 Task: Create a due date automation trigger when advanced on, 2 working days before a card is due add fields without custom field "Resume" set to a date in this month at 11:00 AM.
Action: Mouse moved to (1119, 351)
Screenshot: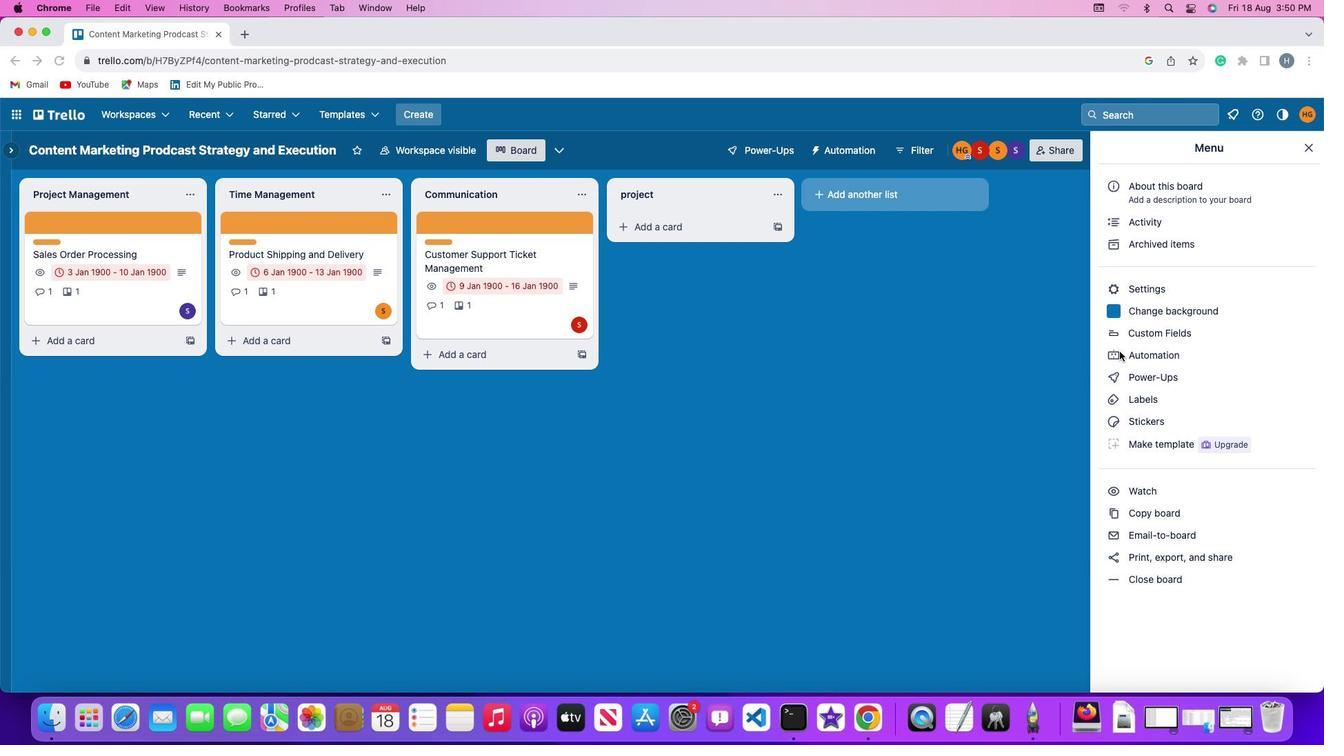 
Action: Mouse pressed left at (1119, 351)
Screenshot: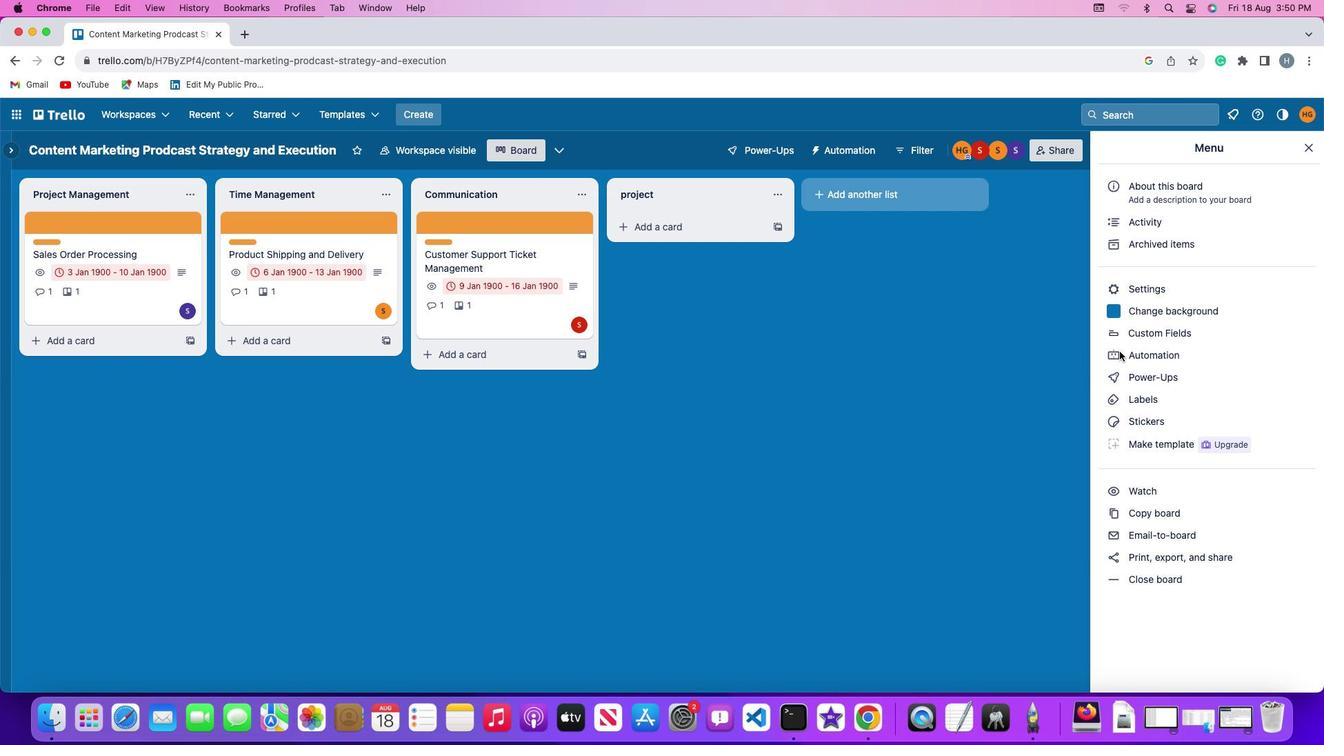 
Action: Mouse moved to (1119, 351)
Screenshot: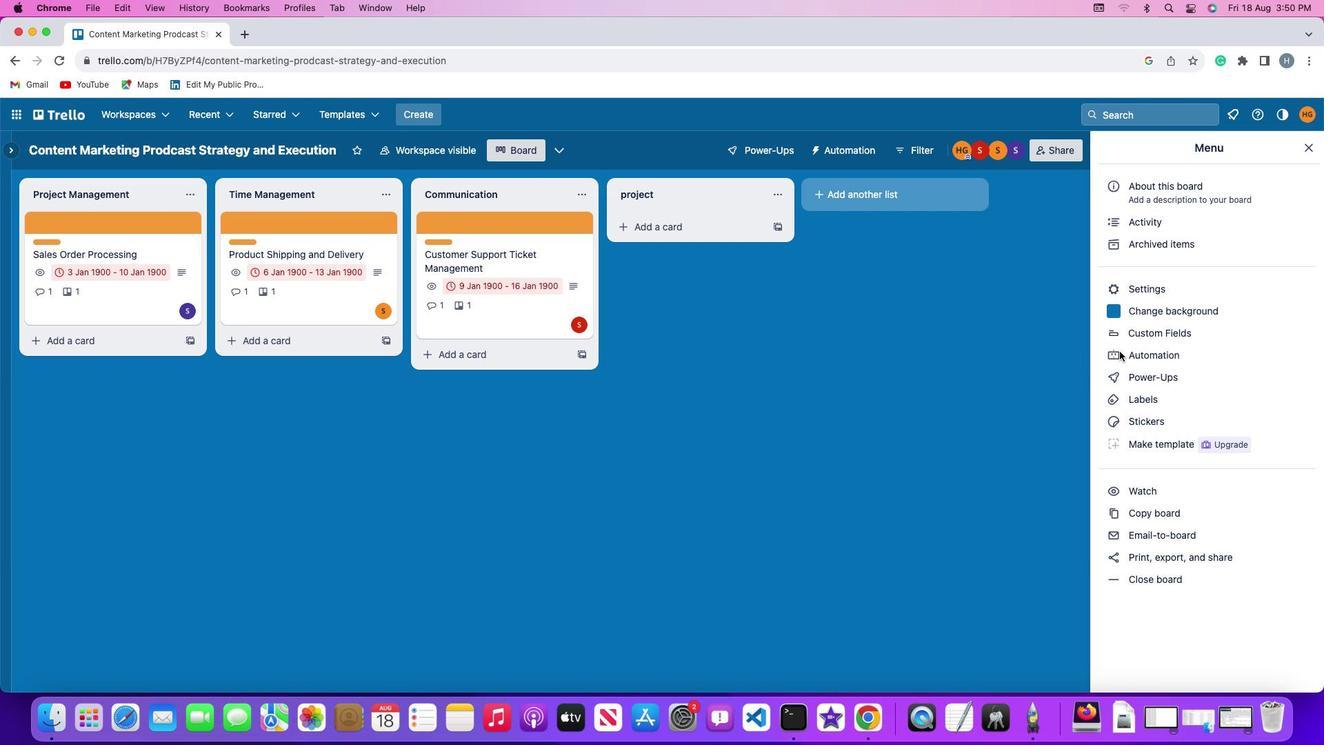 
Action: Mouse pressed left at (1119, 351)
Screenshot: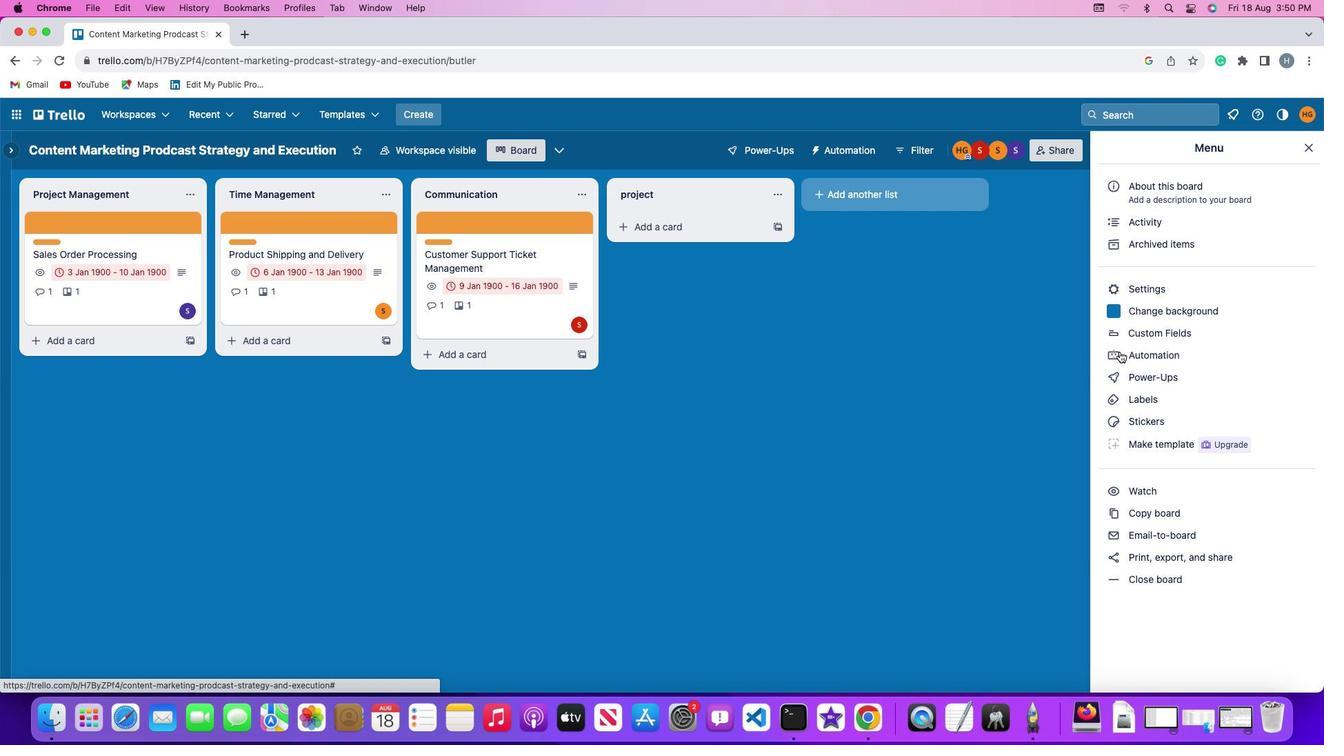 
Action: Mouse moved to (66, 324)
Screenshot: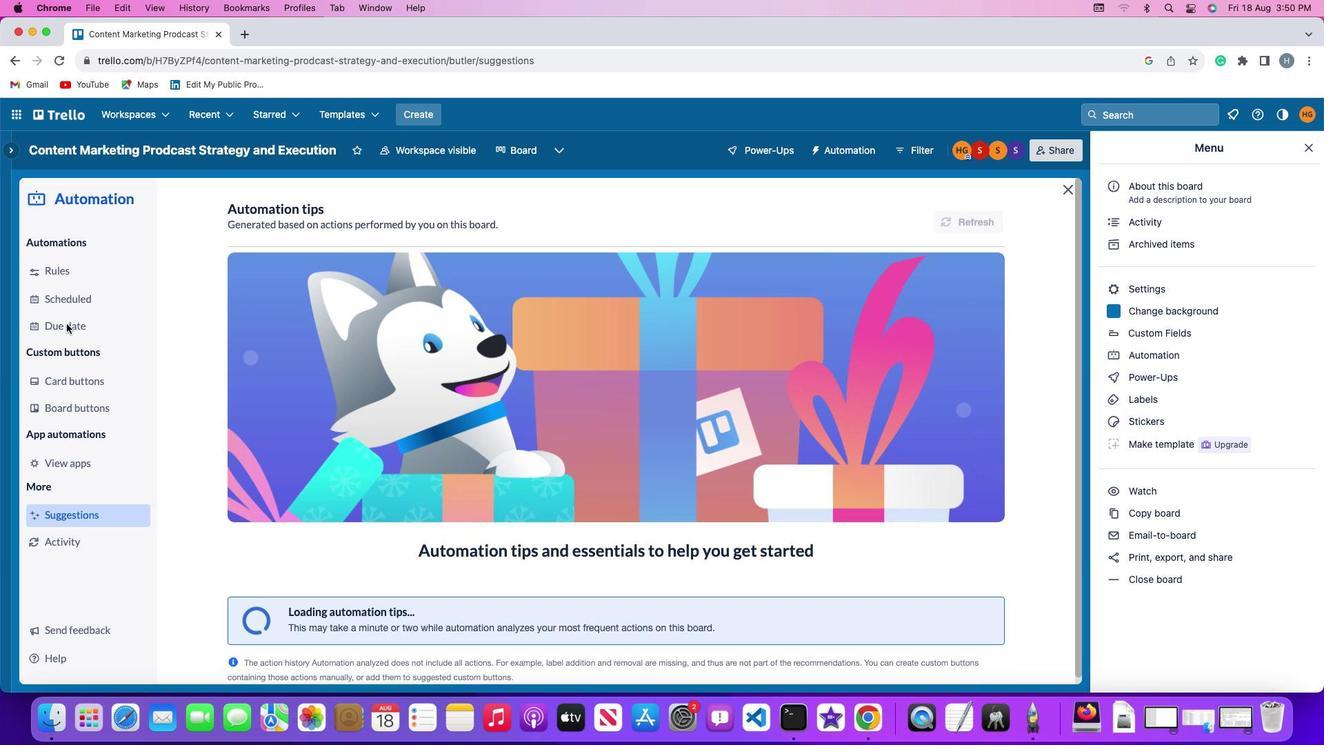 
Action: Mouse pressed left at (66, 324)
Screenshot: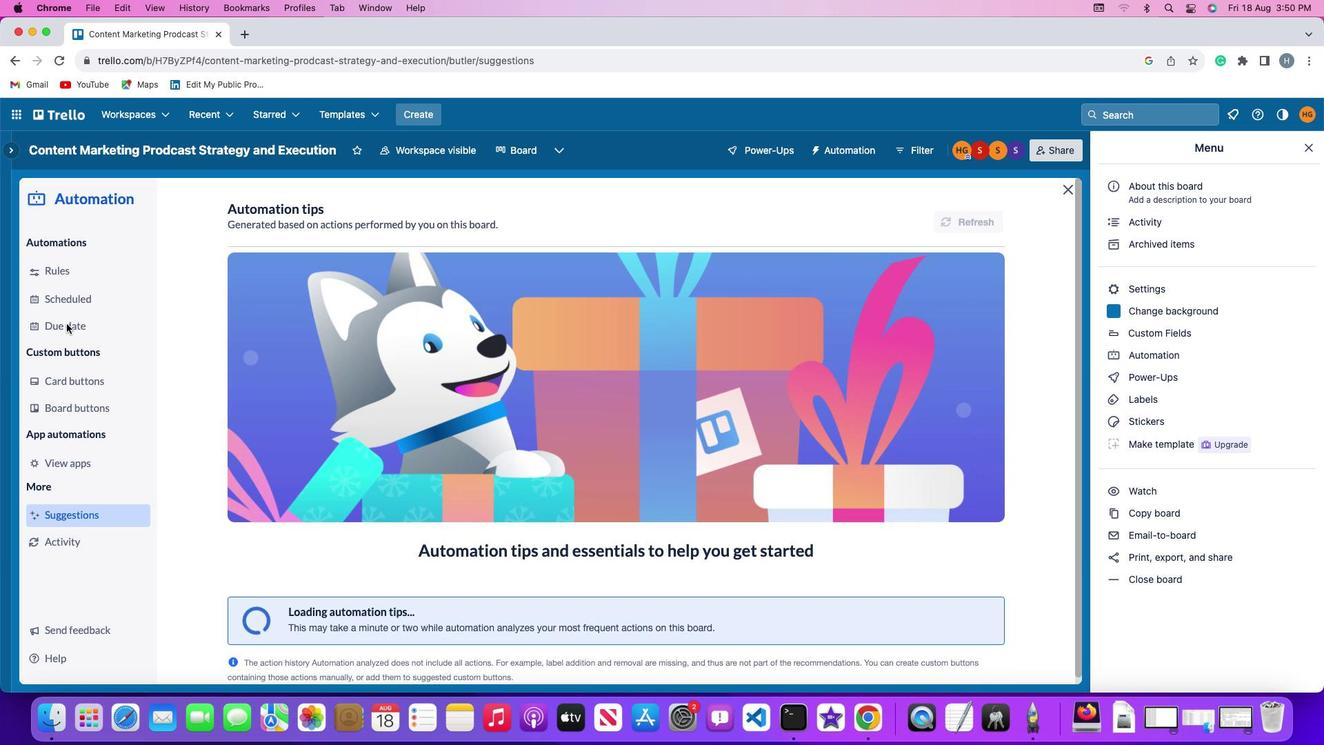 
Action: Mouse moved to (927, 213)
Screenshot: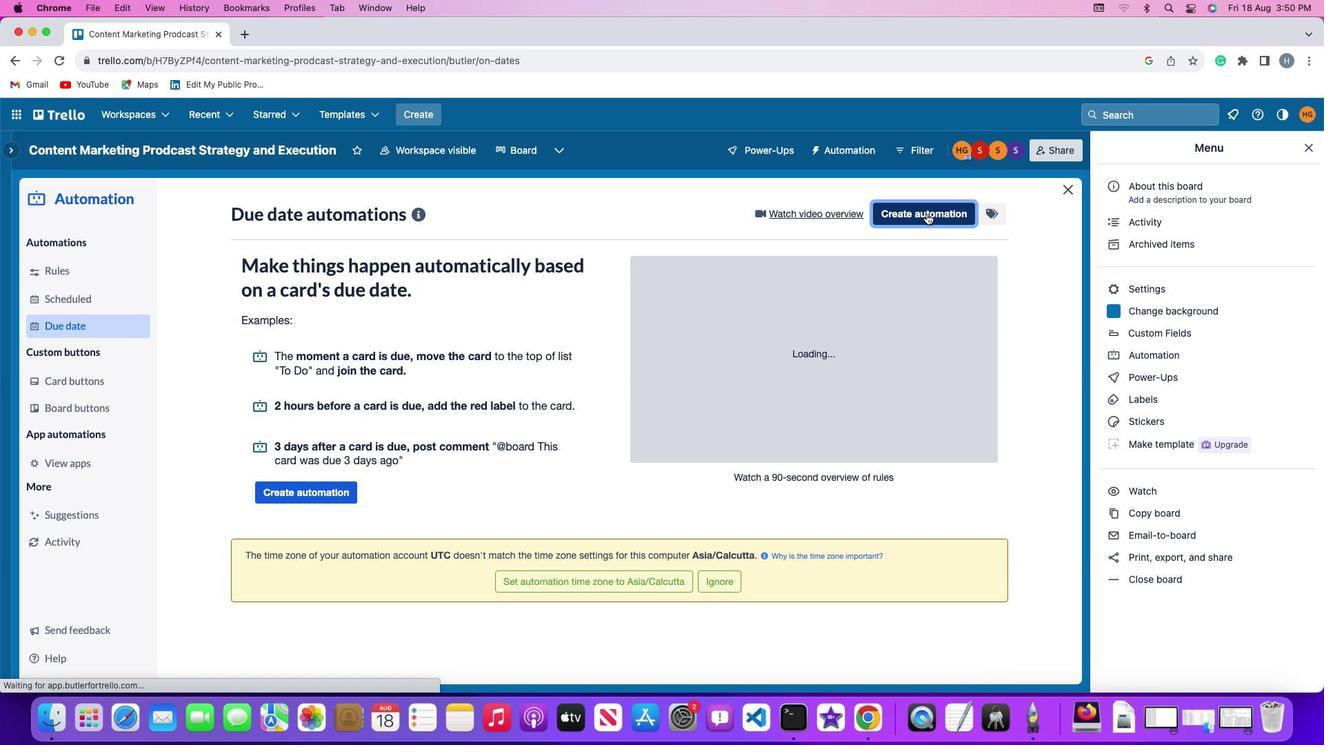 
Action: Mouse pressed left at (927, 213)
Screenshot: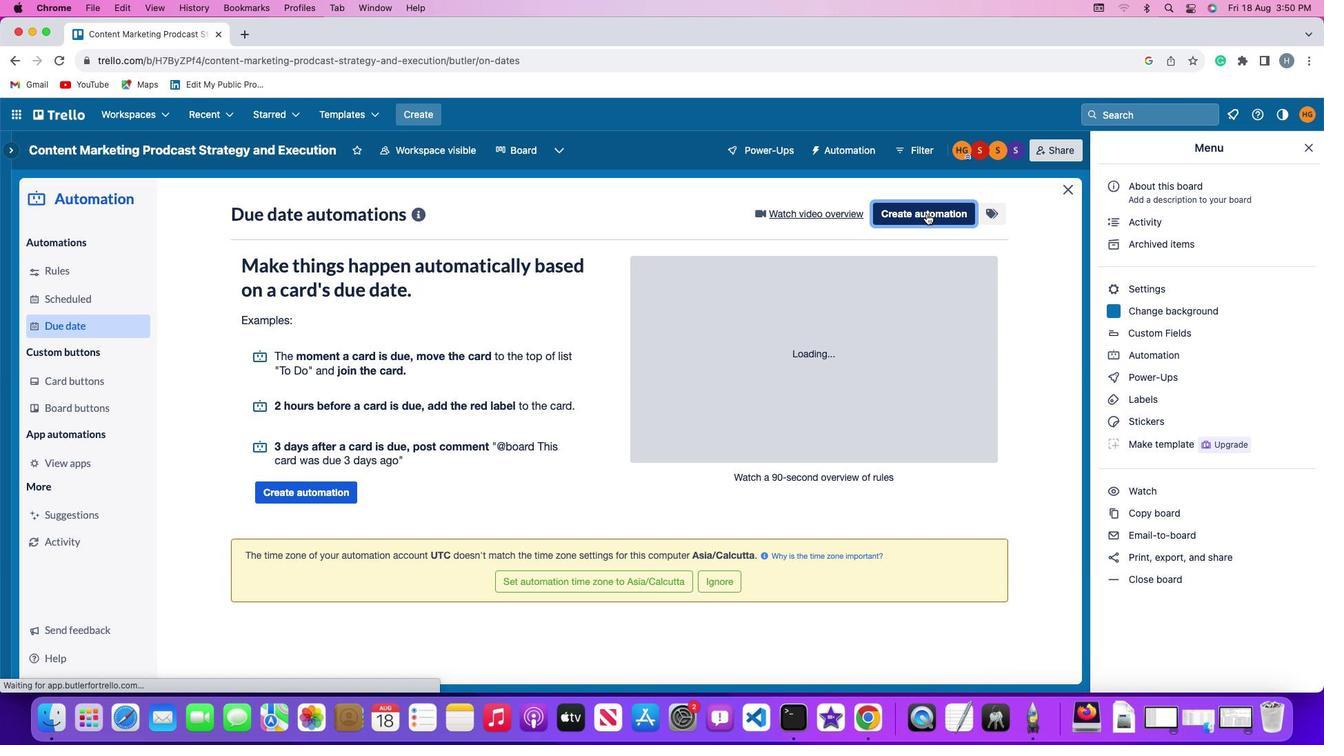 
Action: Mouse moved to (277, 350)
Screenshot: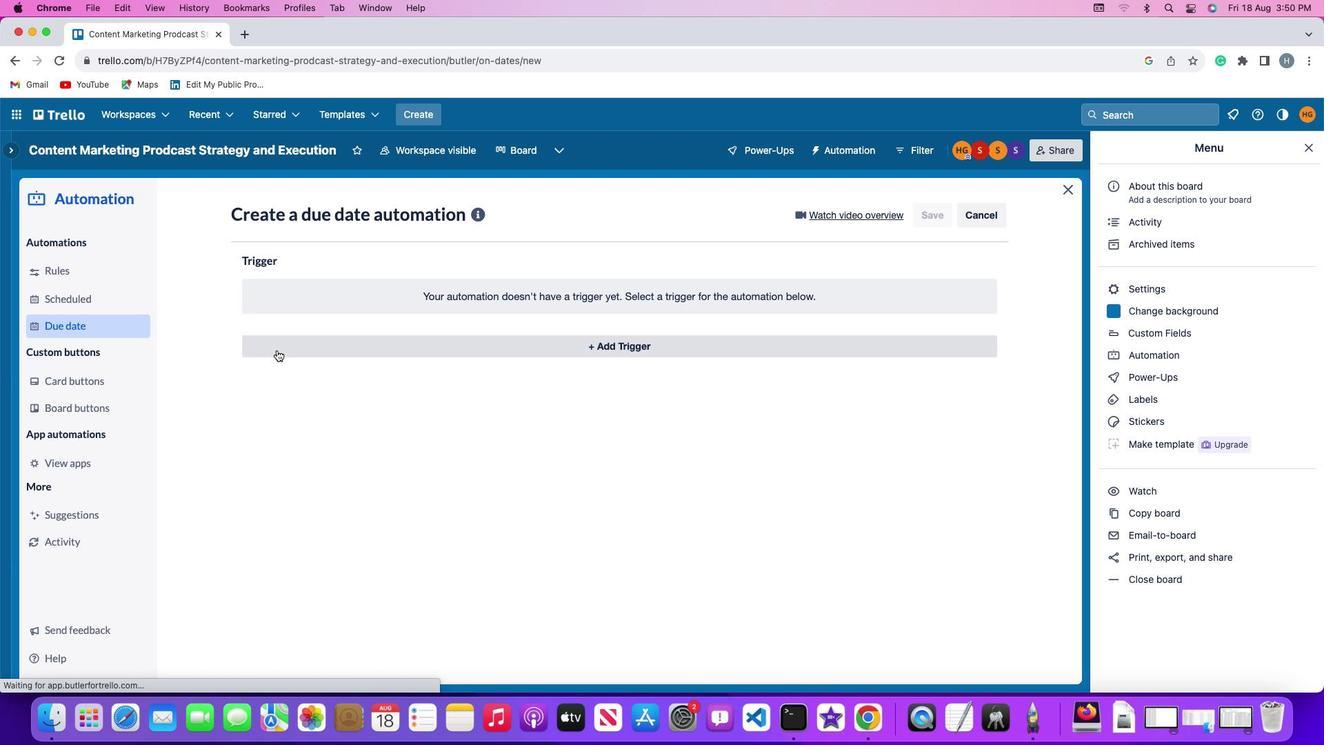 
Action: Mouse pressed left at (277, 350)
Screenshot: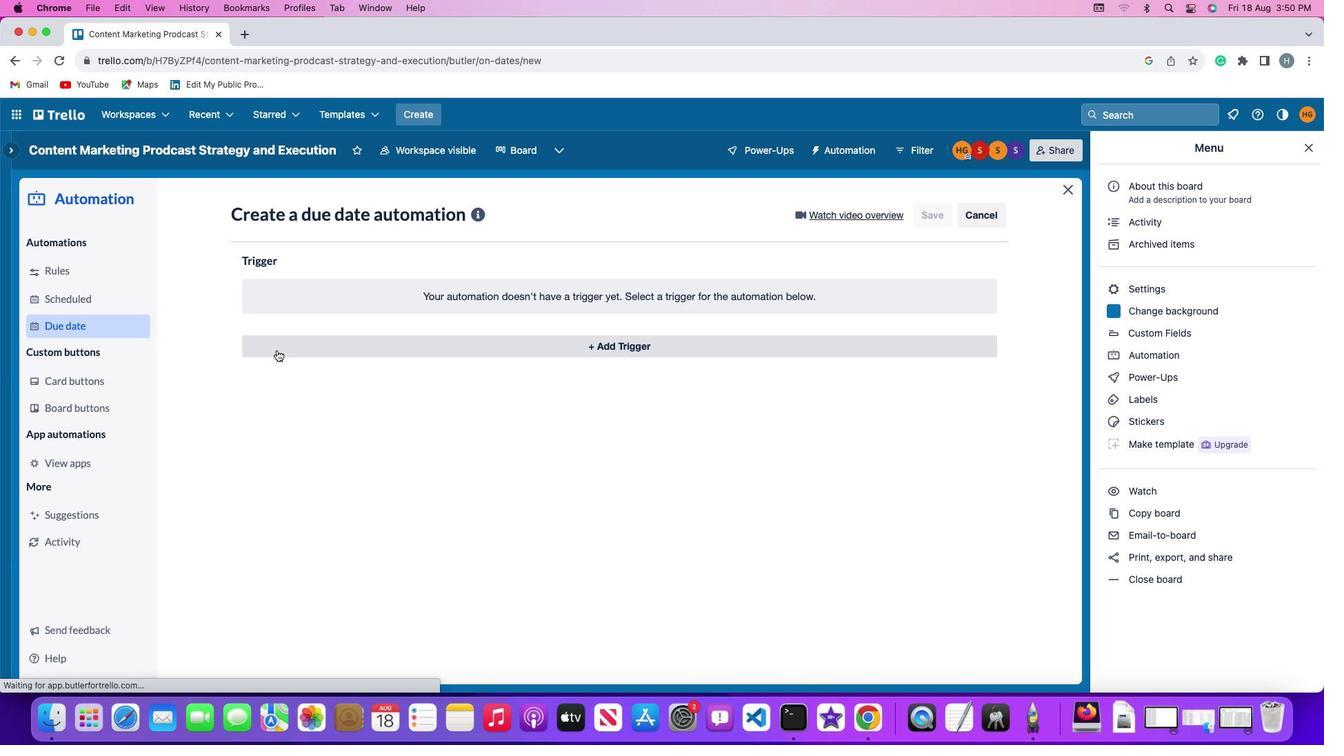 
Action: Mouse moved to (271, 560)
Screenshot: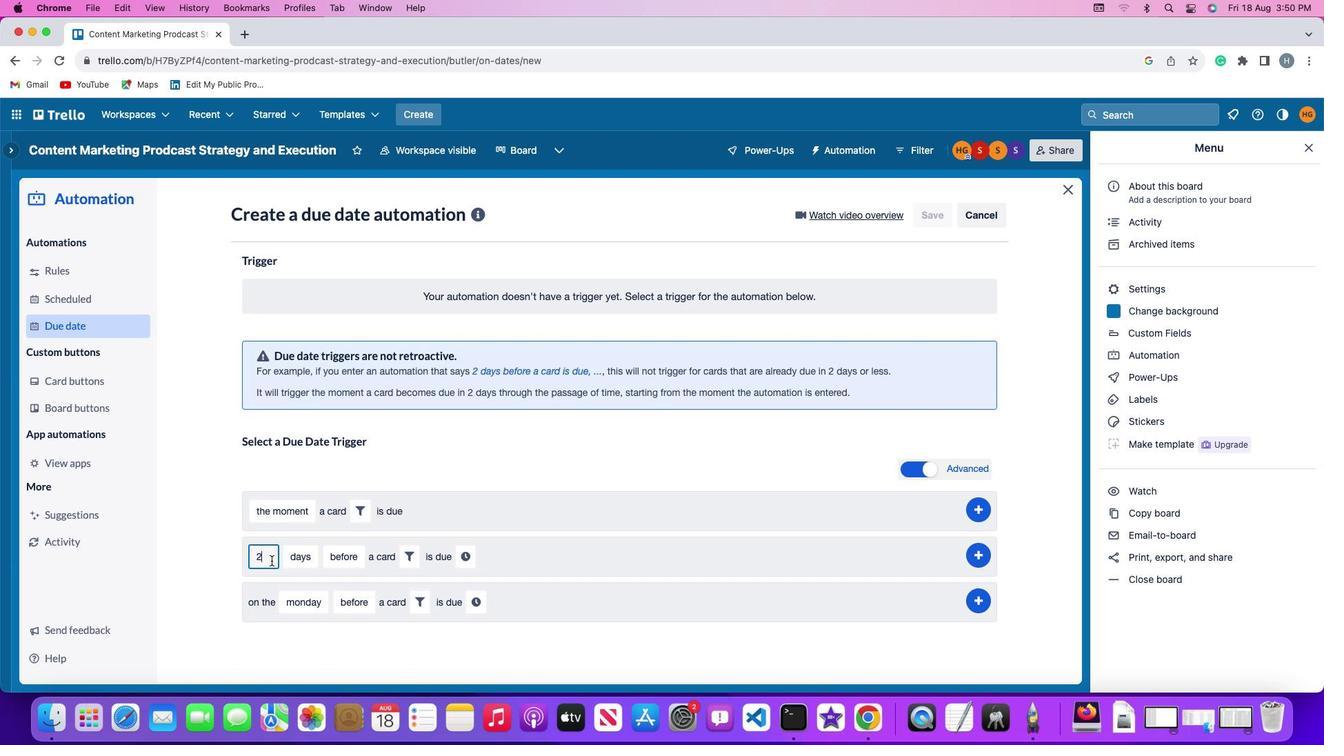 
Action: Mouse pressed left at (271, 560)
Screenshot: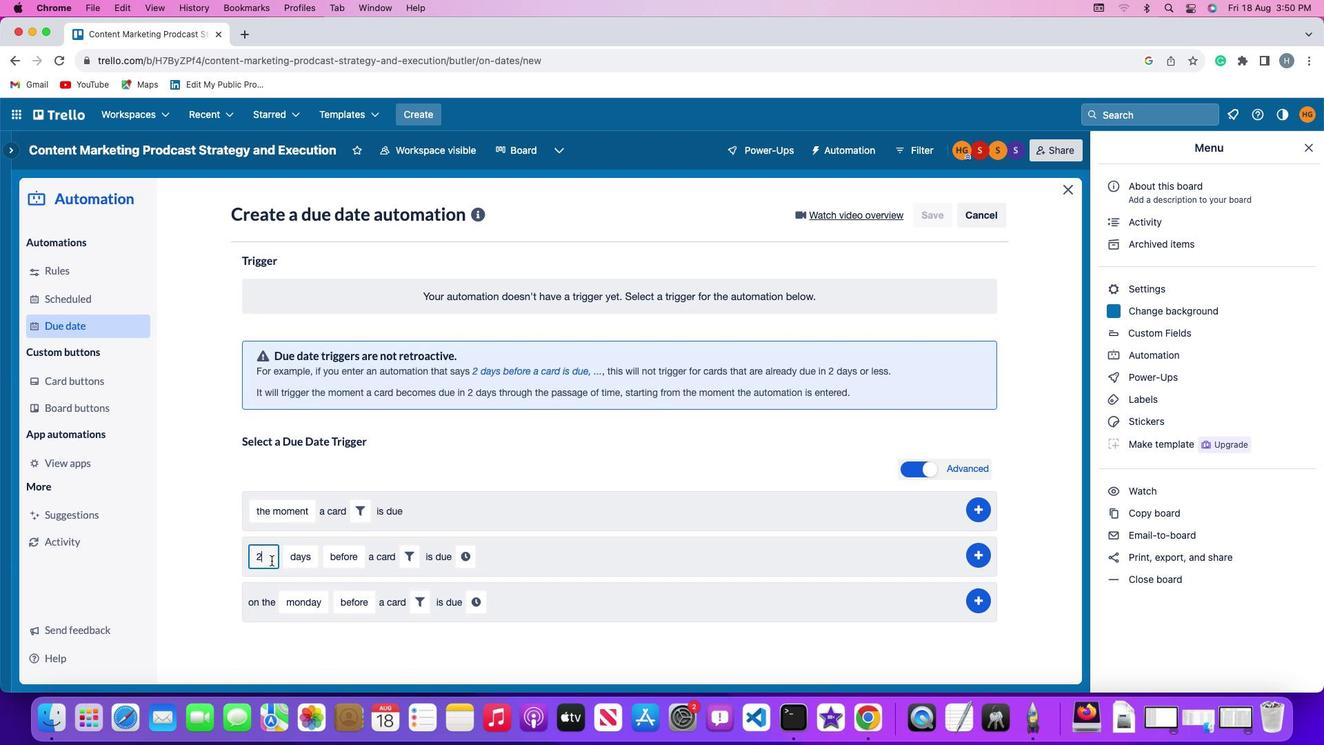 
Action: Key pressed Key.backspace'2'
Screenshot: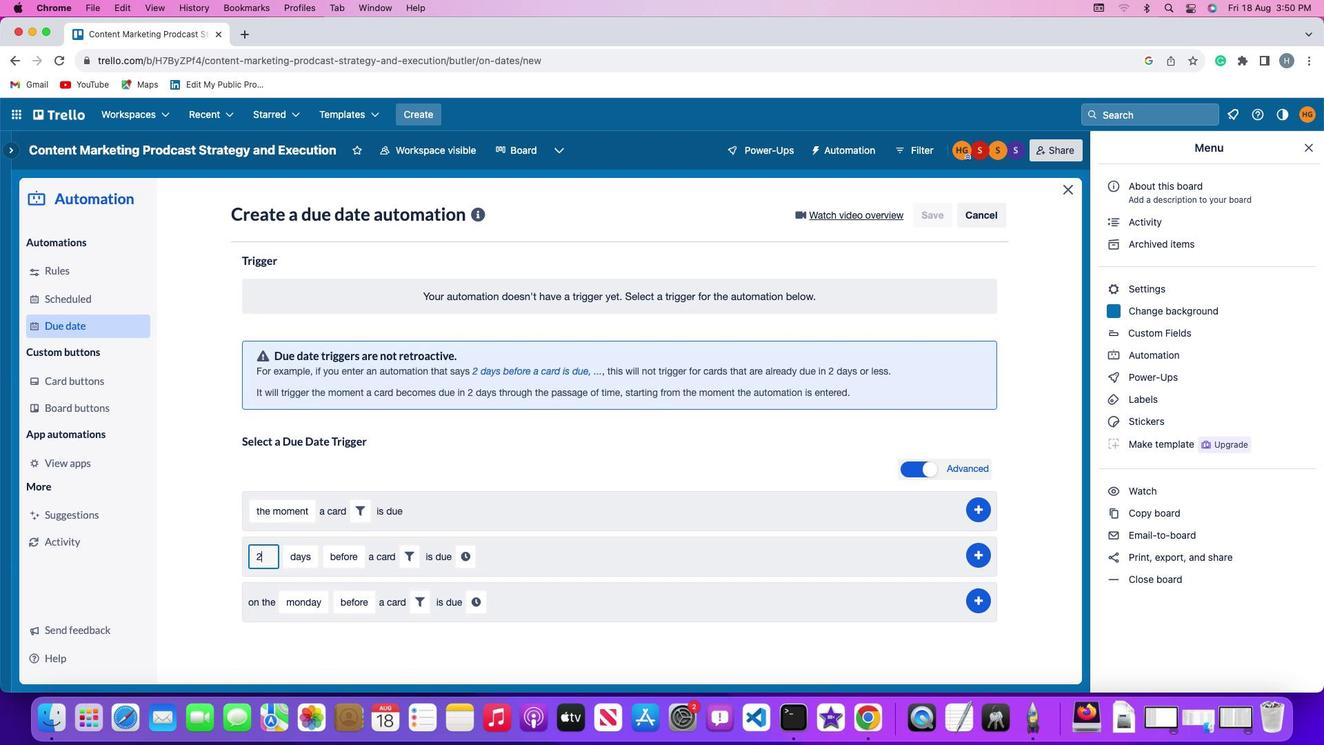 
Action: Mouse moved to (297, 558)
Screenshot: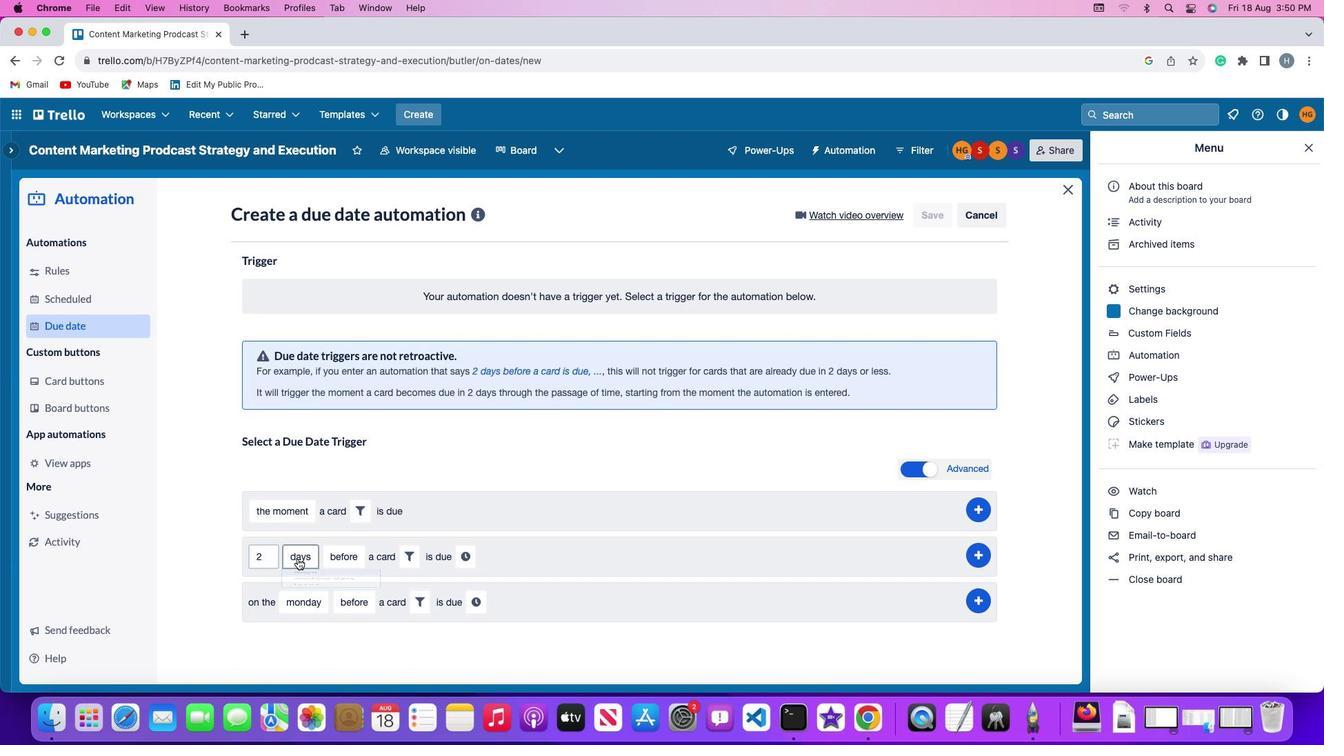 
Action: Mouse pressed left at (297, 558)
Screenshot: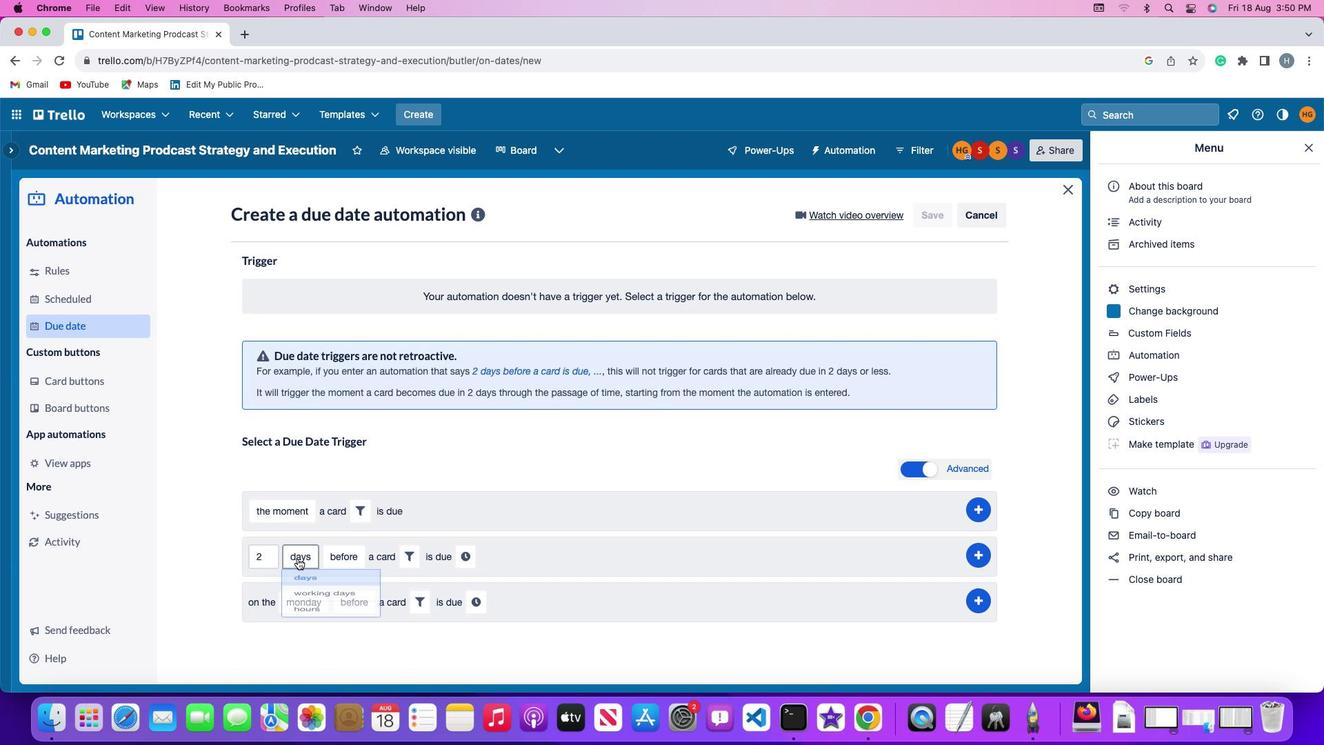 
Action: Mouse moved to (313, 609)
Screenshot: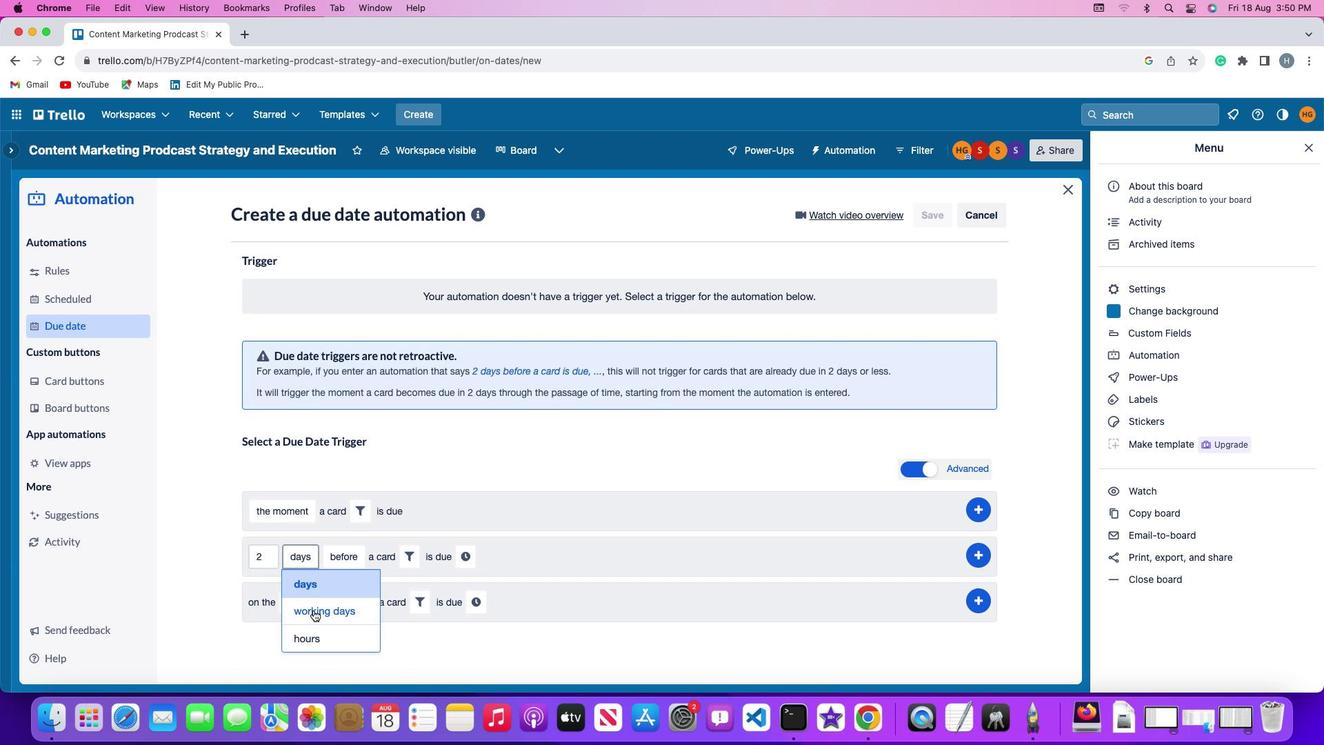 
Action: Mouse pressed left at (313, 609)
Screenshot: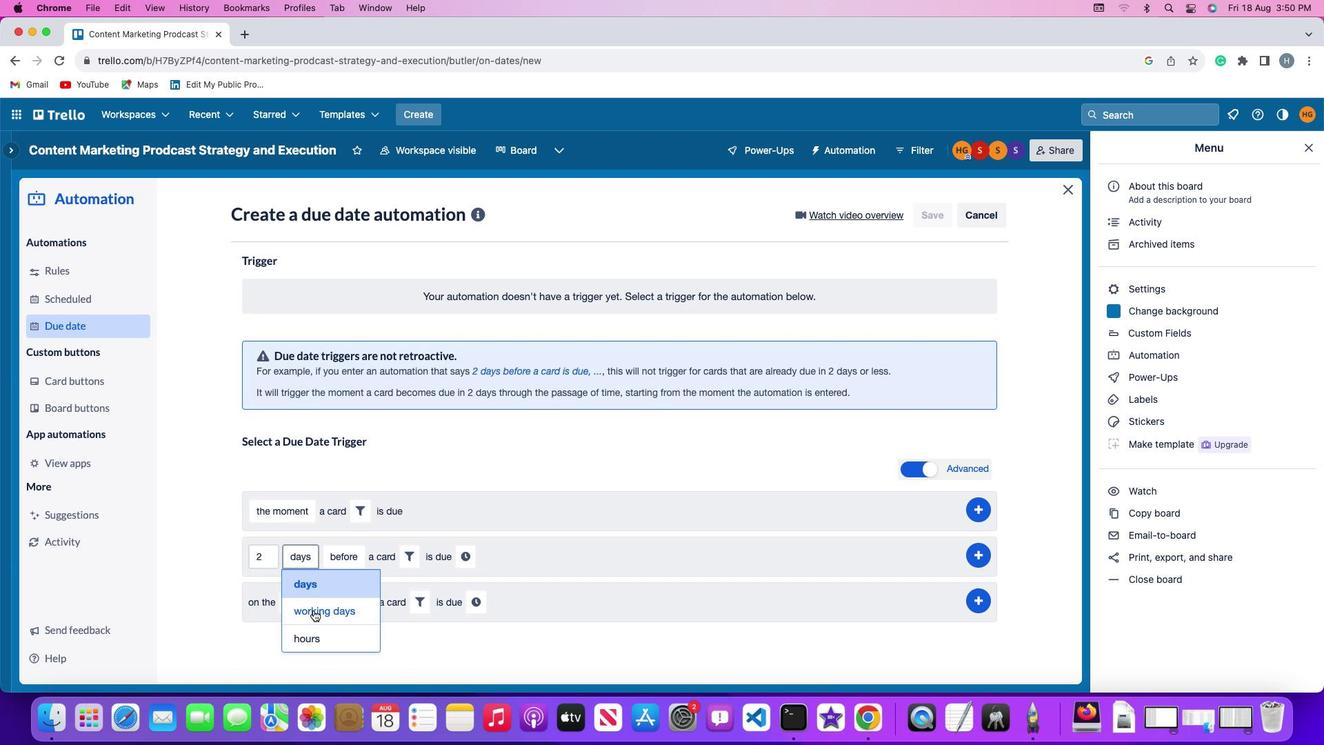 
Action: Mouse moved to (381, 551)
Screenshot: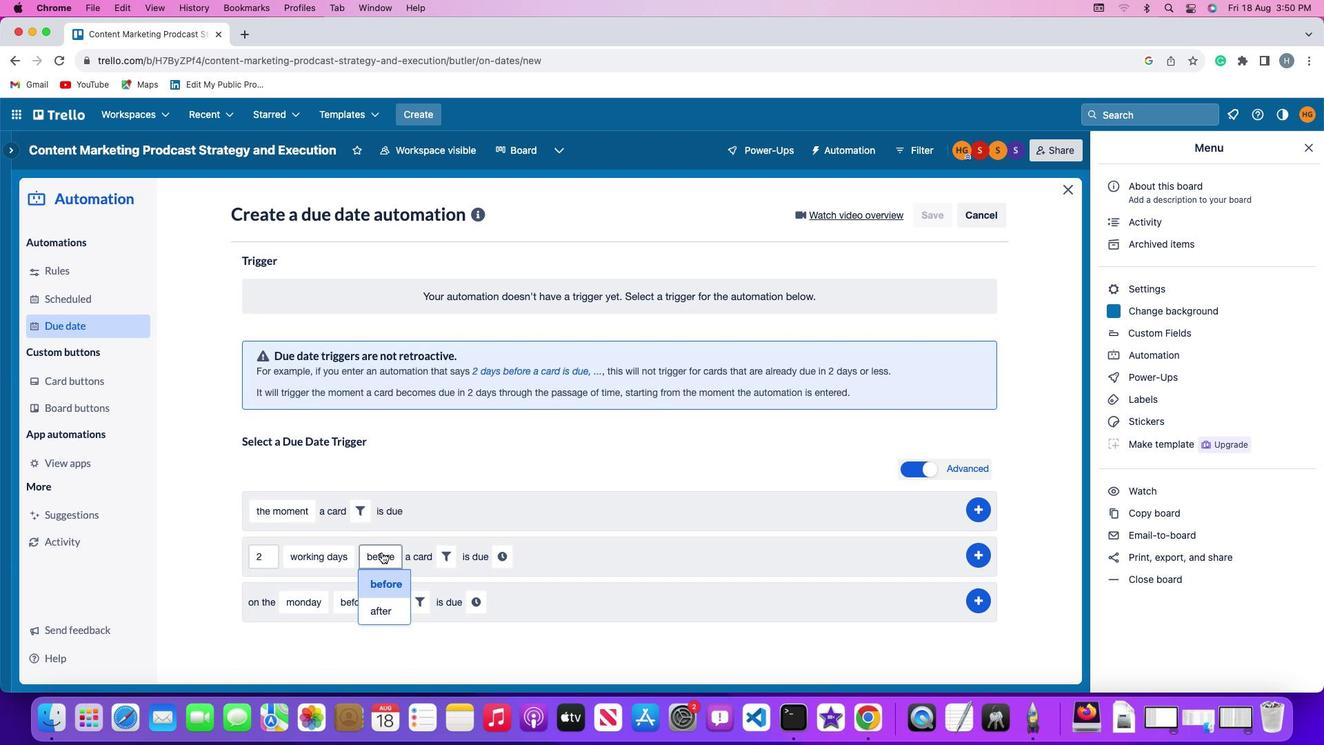 
Action: Mouse pressed left at (381, 551)
Screenshot: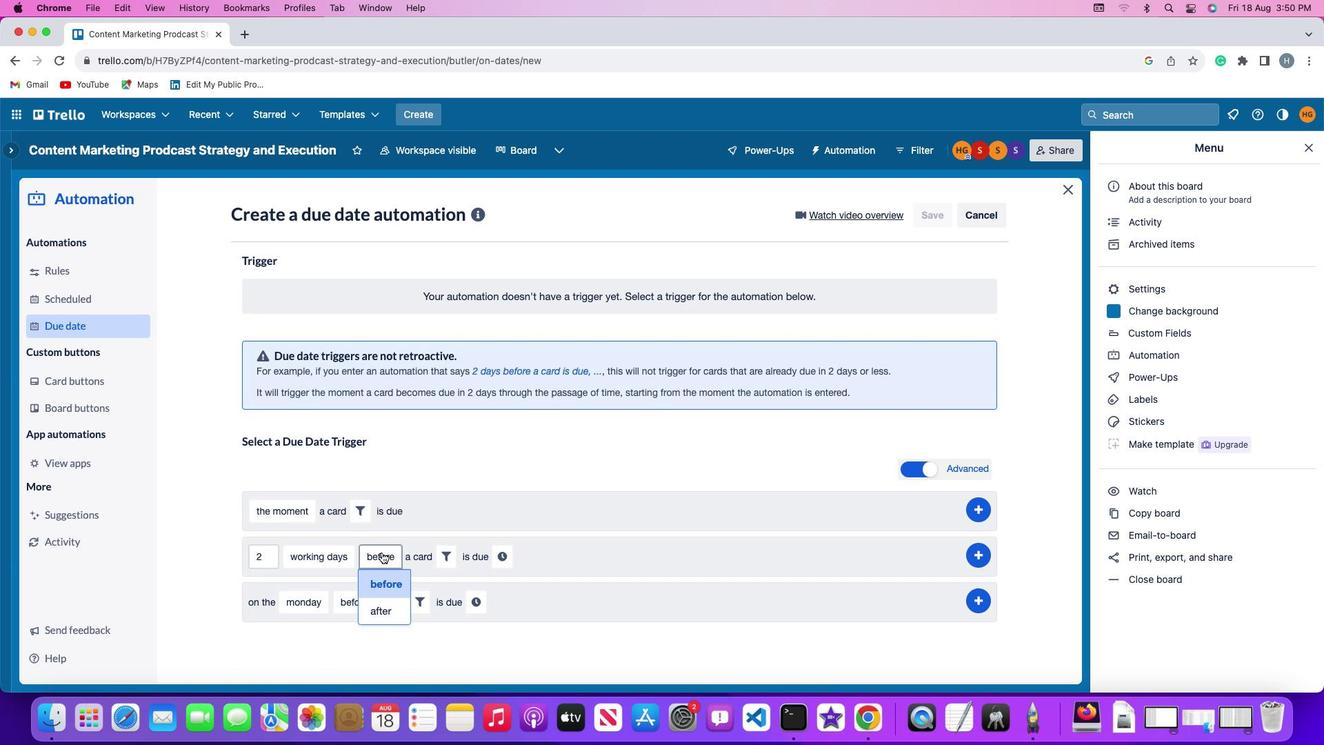 
Action: Mouse moved to (387, 580)
Screenshot: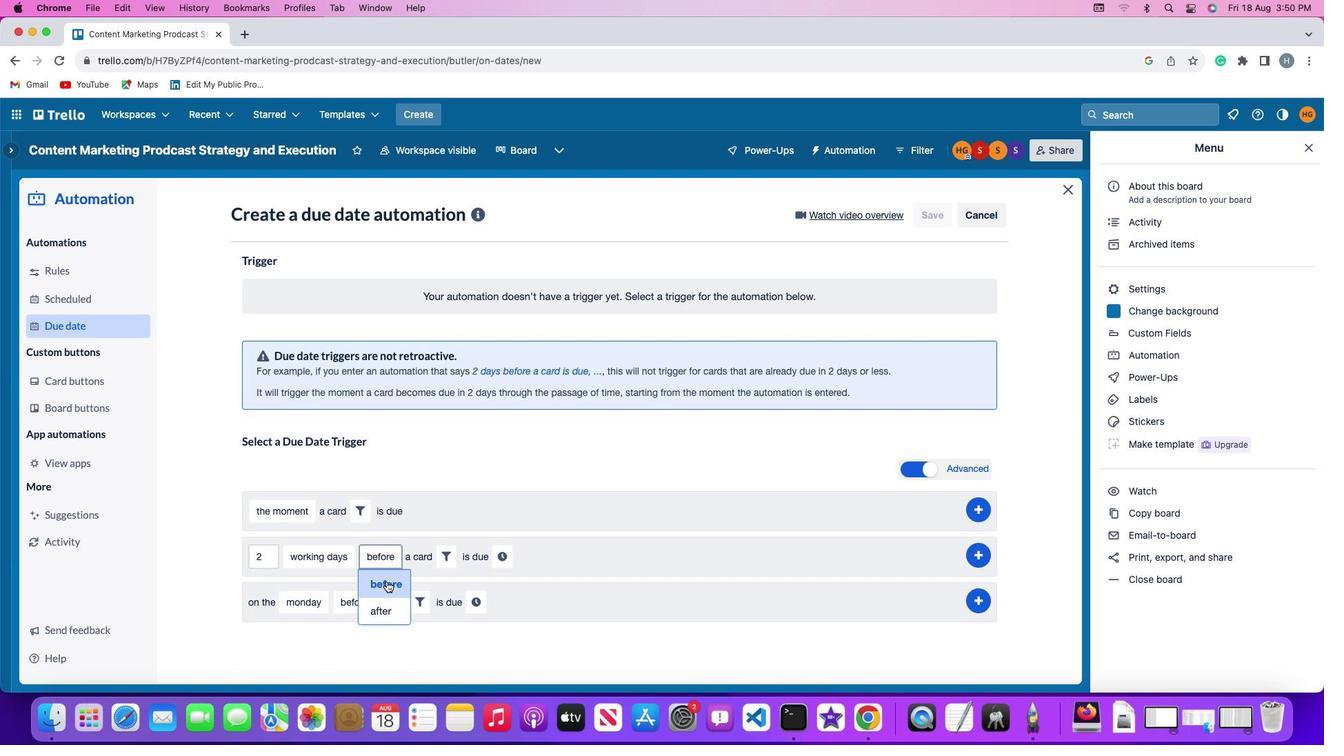 
Action: Mouse pressed left at (387, 580)
Screenshot: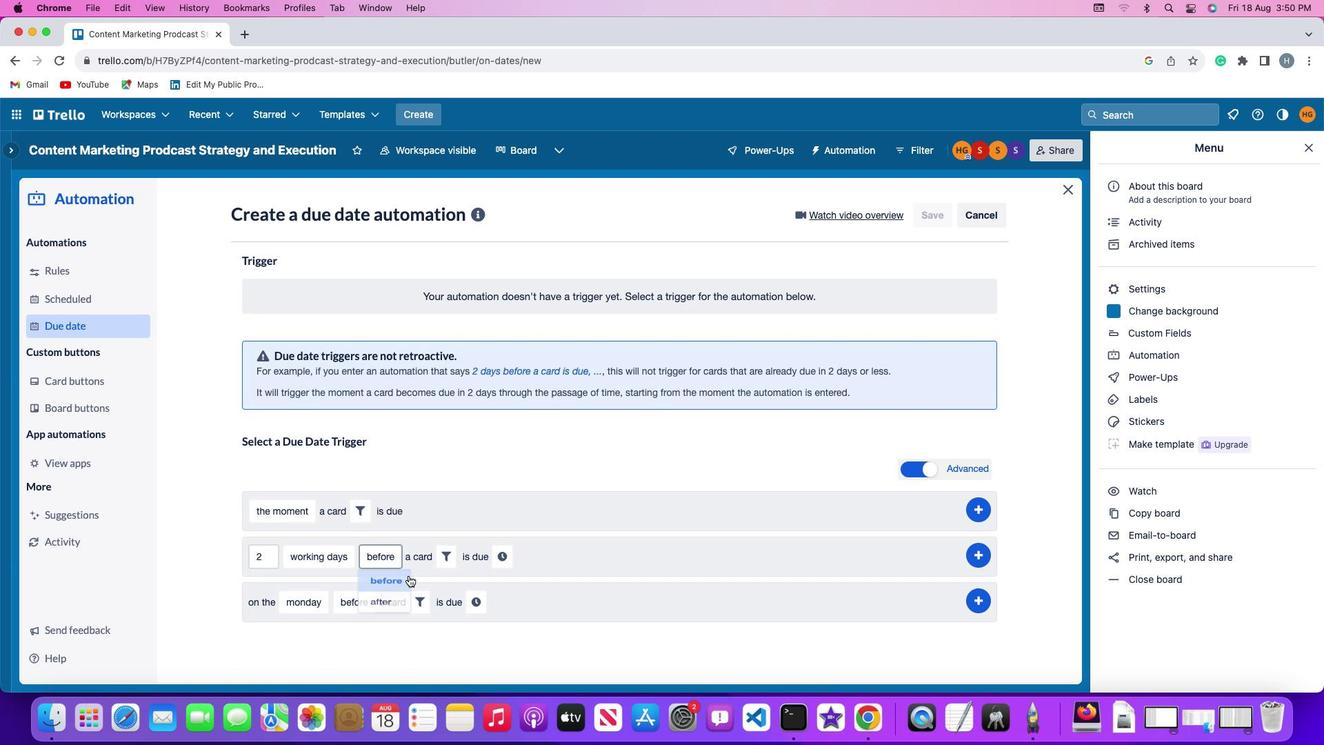 
Action: Mouse moved to (451, 558)
Screenshot: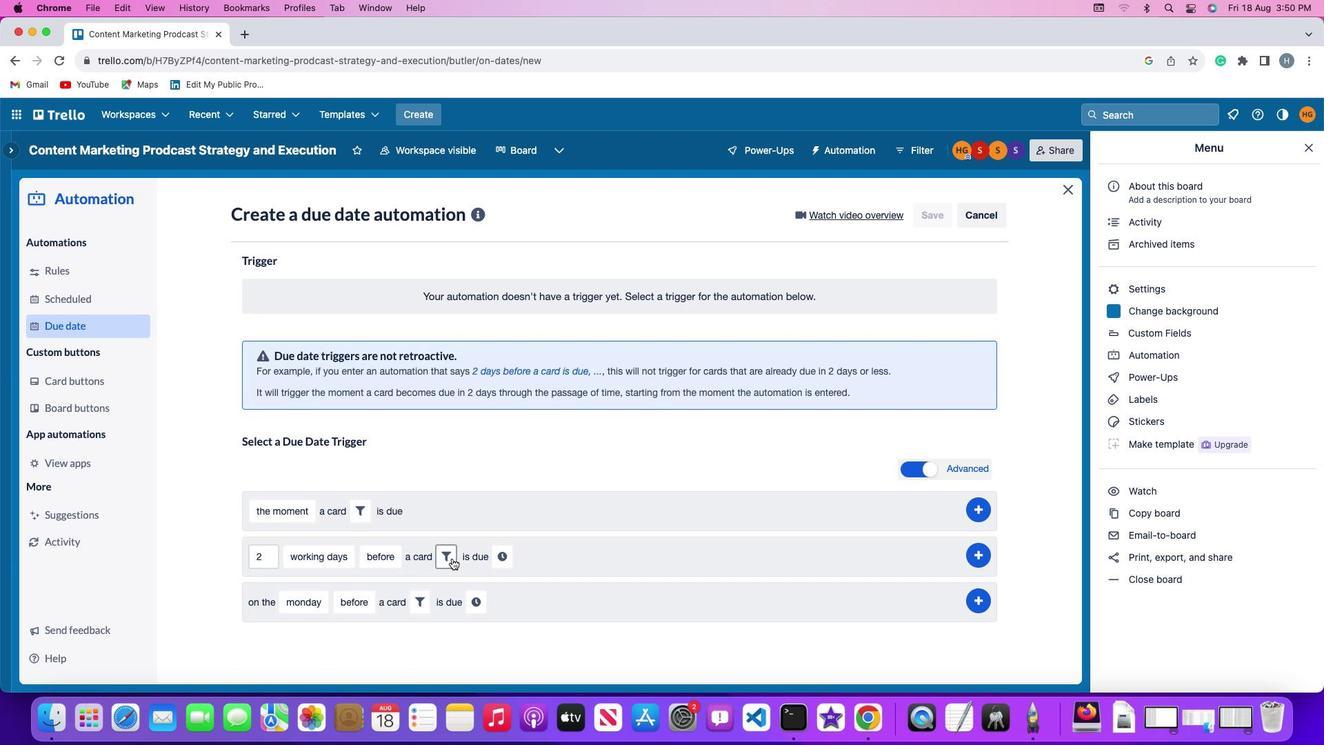 
Action: Mouse pressed left at (451, 558)
Screenshot: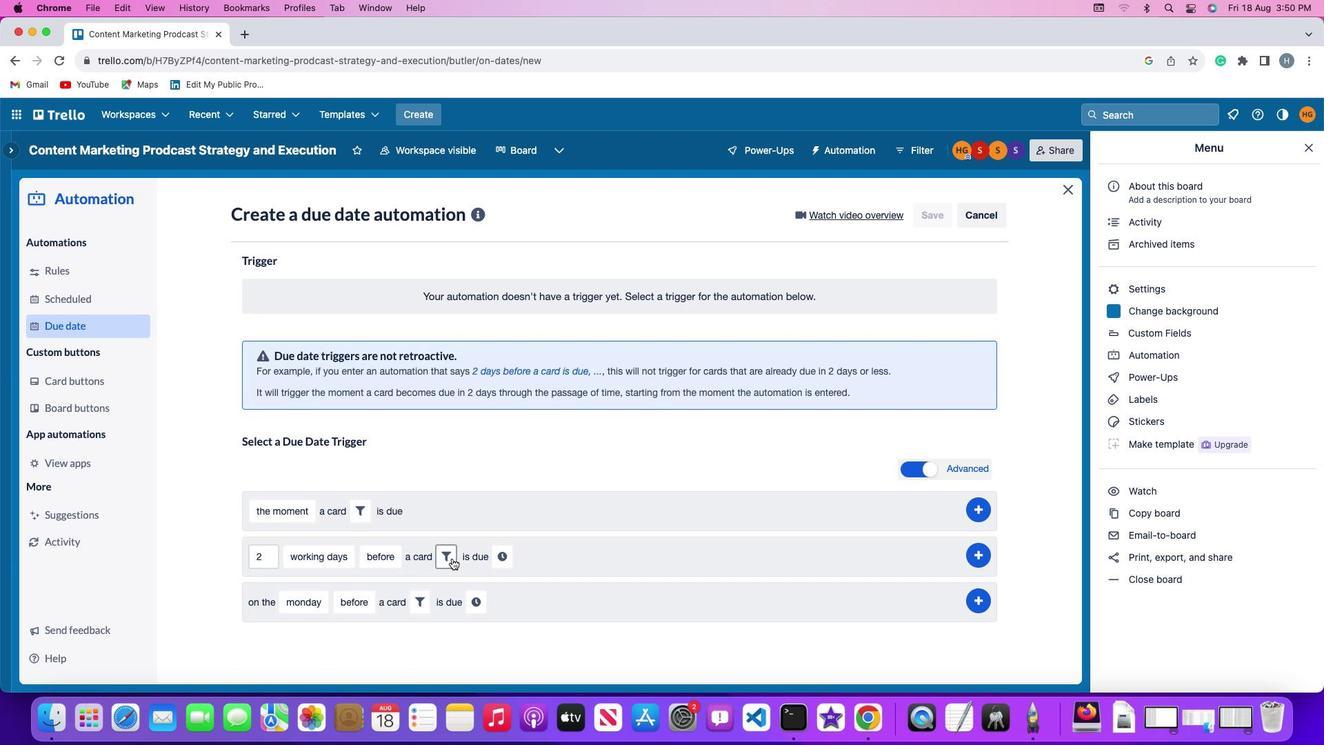 
Action: Mouse moved to (673, 600)
Screenshot: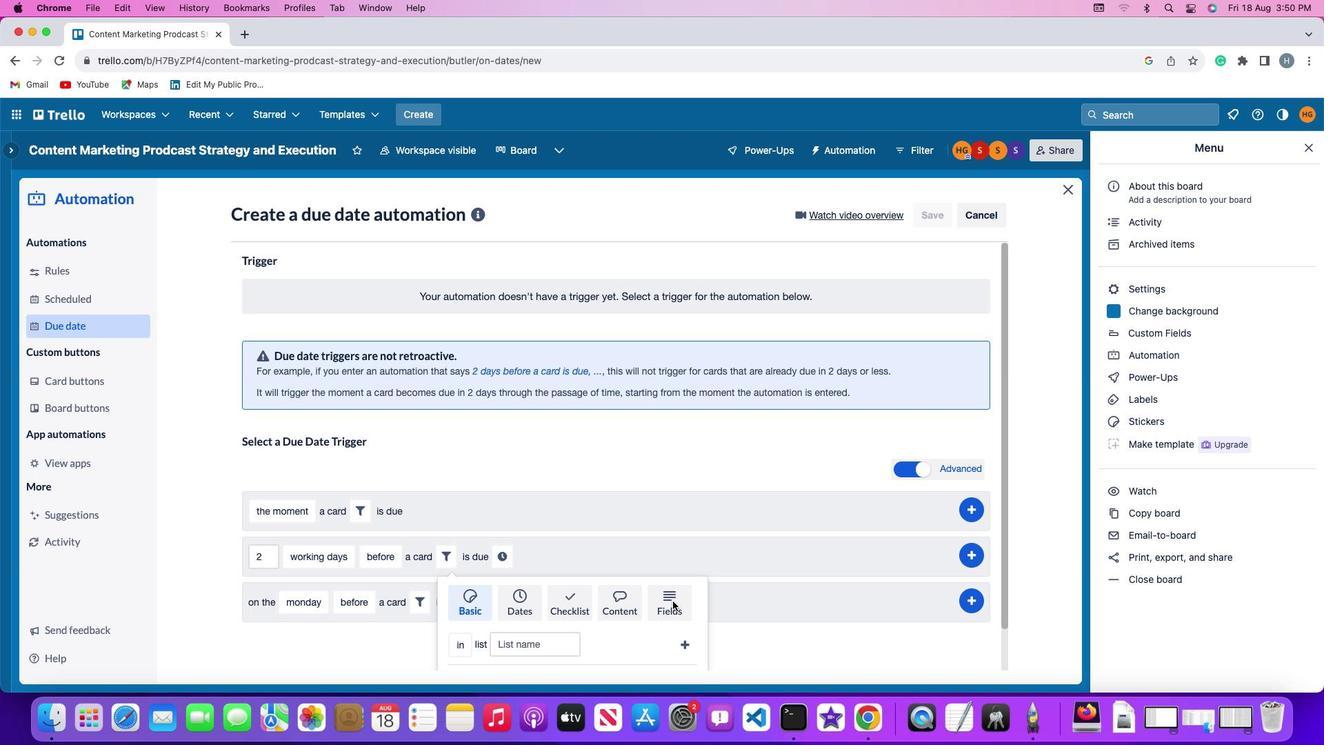 
Action: Mouse pressed left at (673, 600)
Screenshot: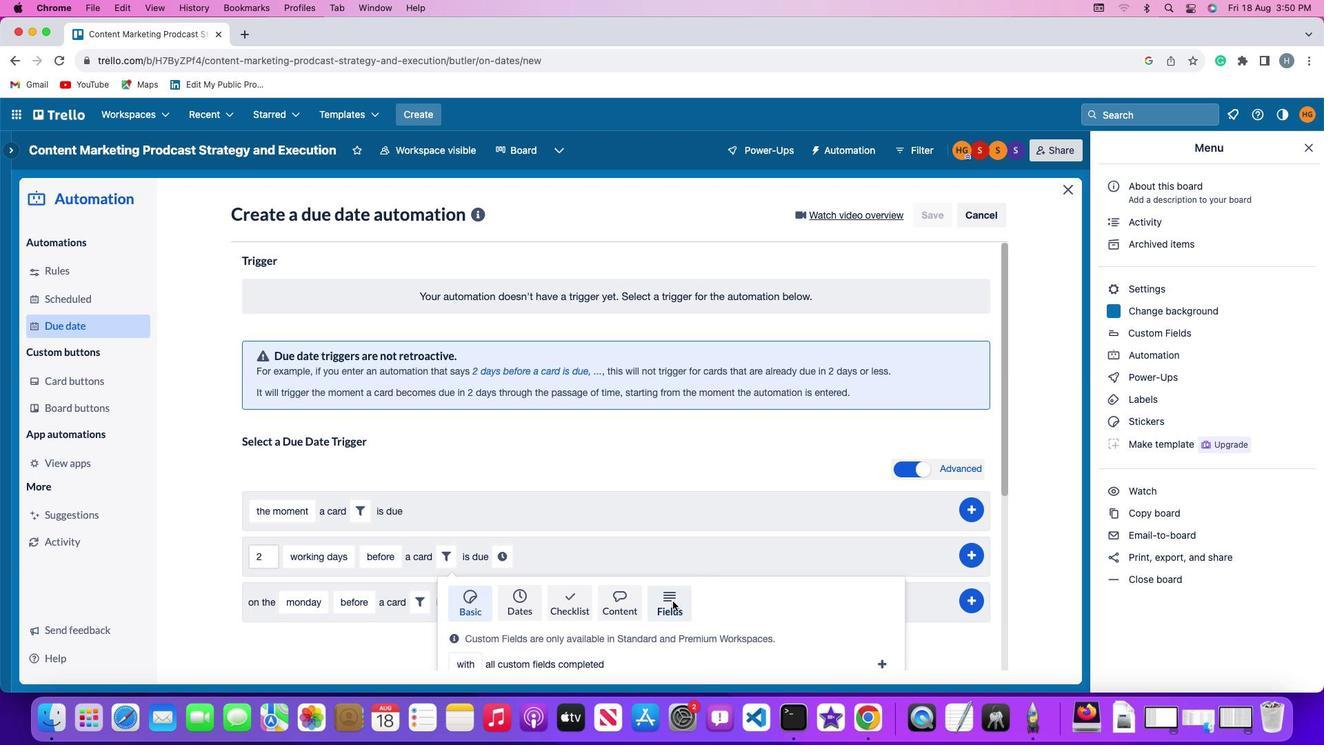 
Action: Mouse moved to (398, 637)
Screenshot: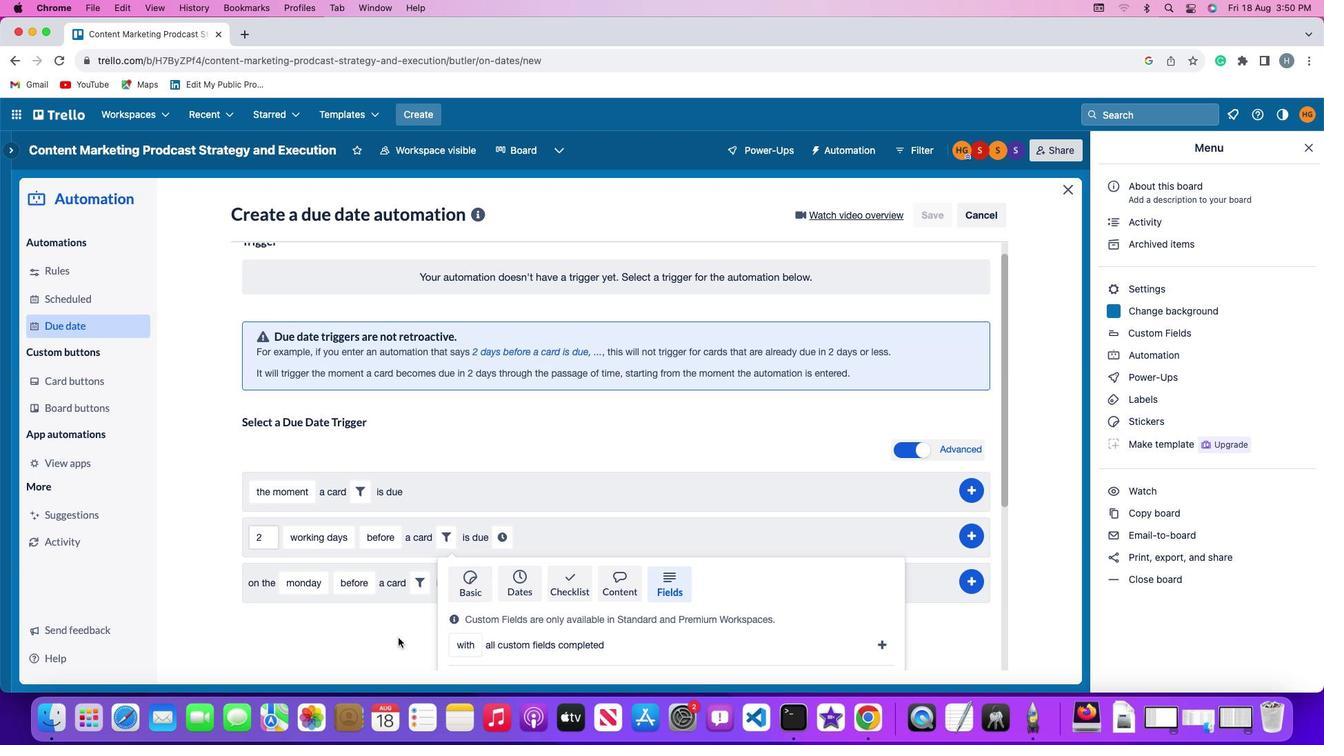 
Action: Mouse scrolled (398, 637) with delta (0, 0)
Screenshot: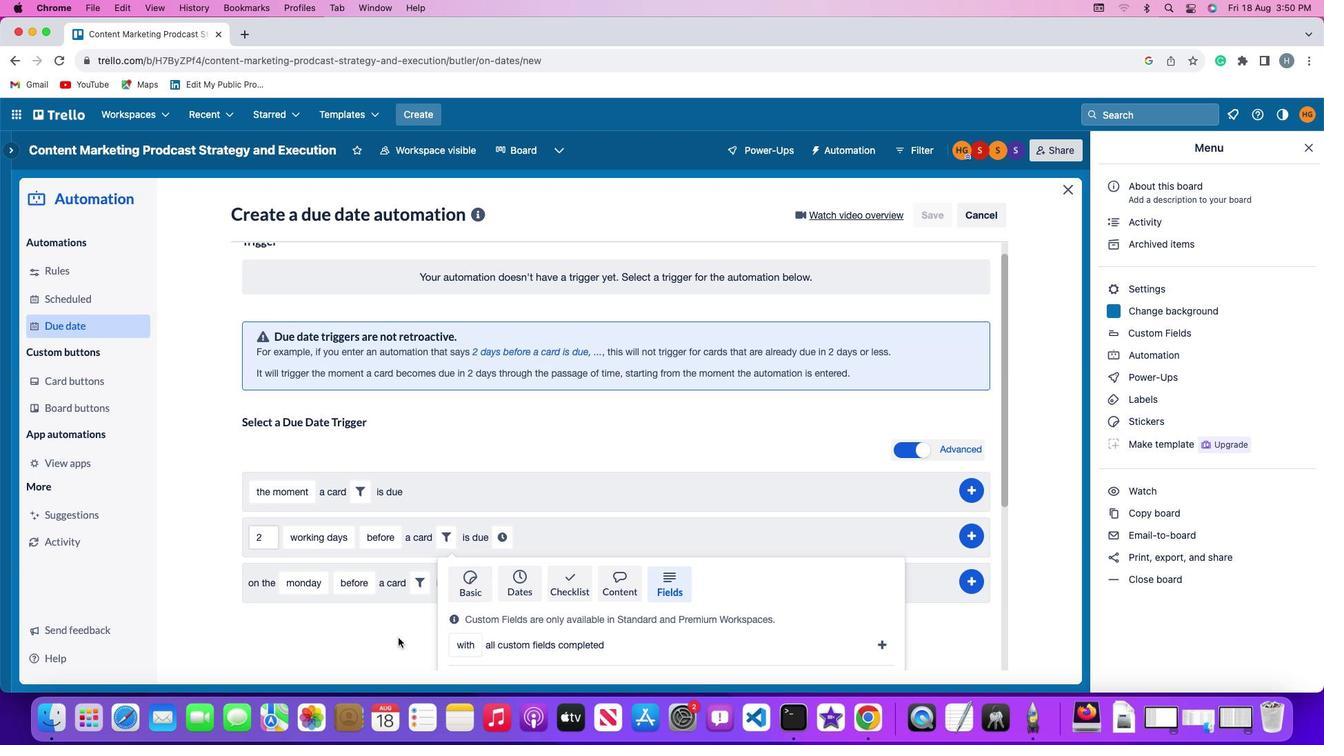 
Action: Mouse scrolled (398, 637) with delta (0, 0)
Screenshot: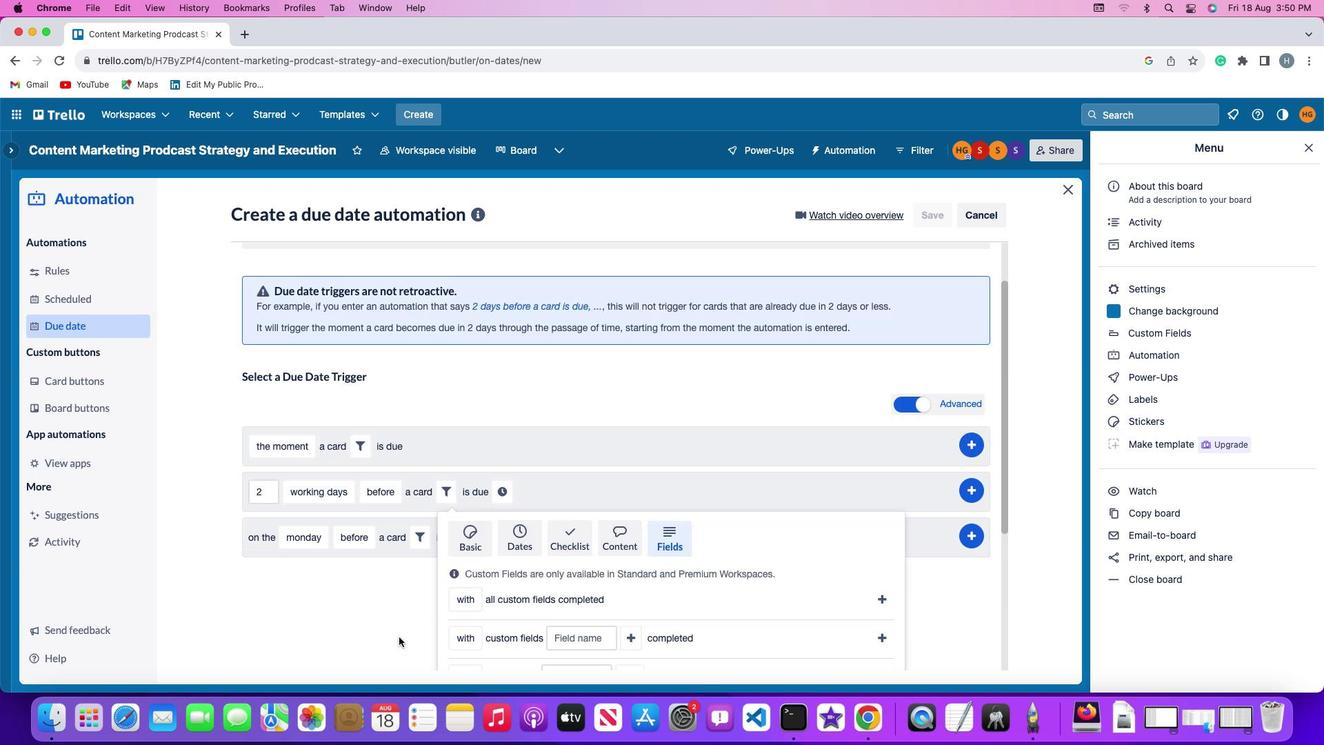 
Action: Mouse scrolled (398, 637) with delta (0, -2)
Screenshot: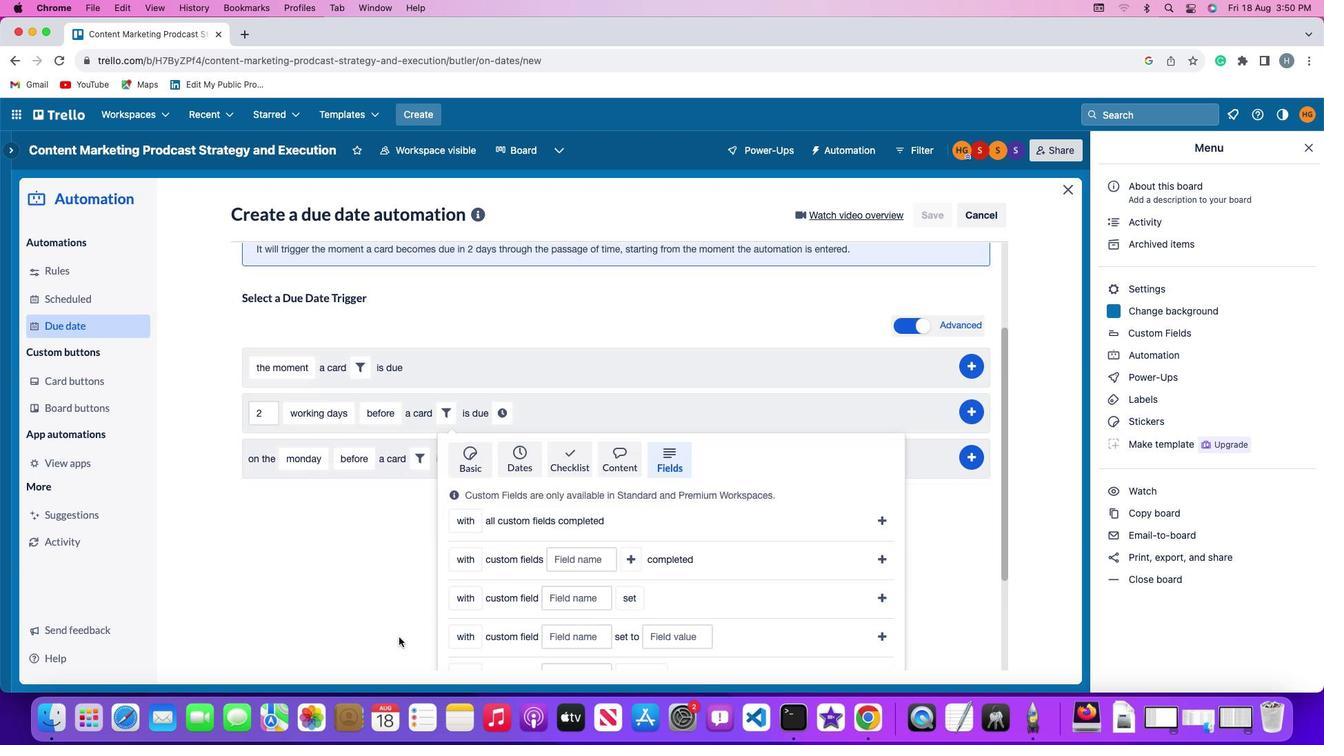 
Action: Mouse moved to (398, 637)
Screenshot: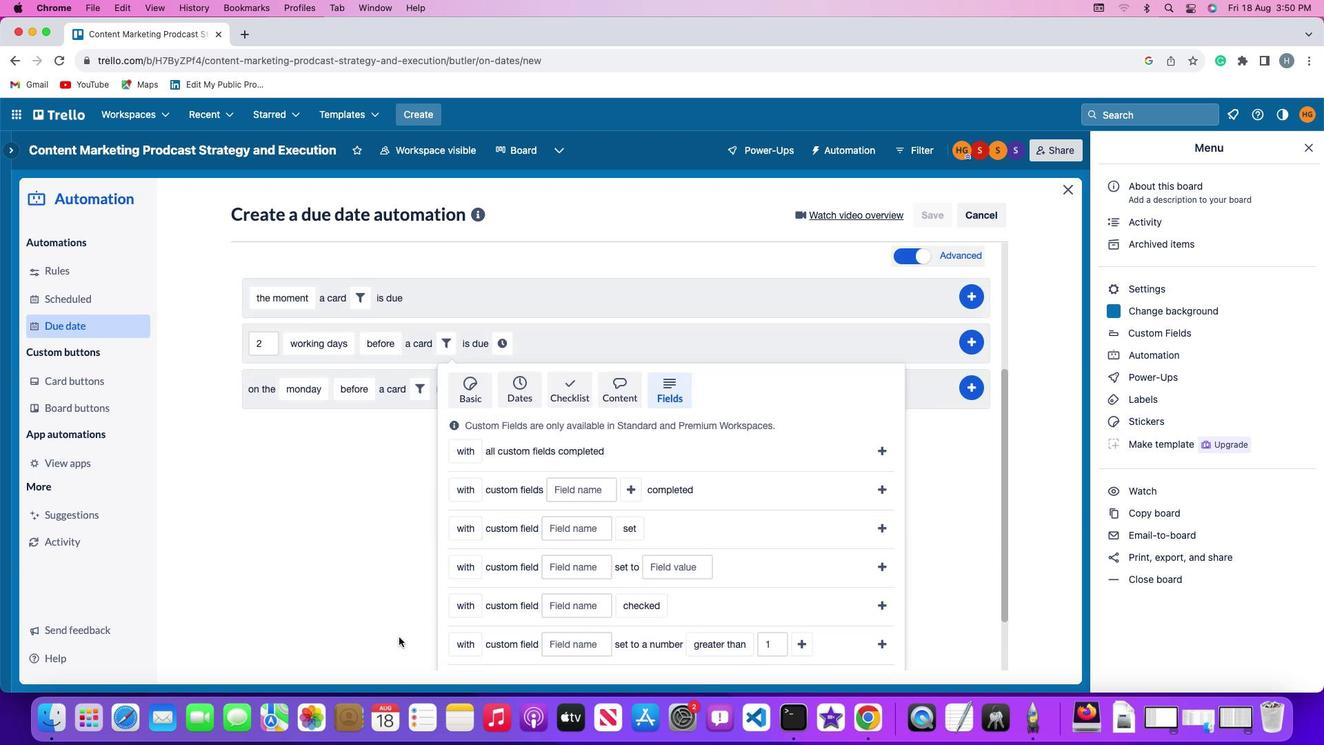 
Action: Mouse scrolled (398, 637) with delta (0, -2)
Screenshot: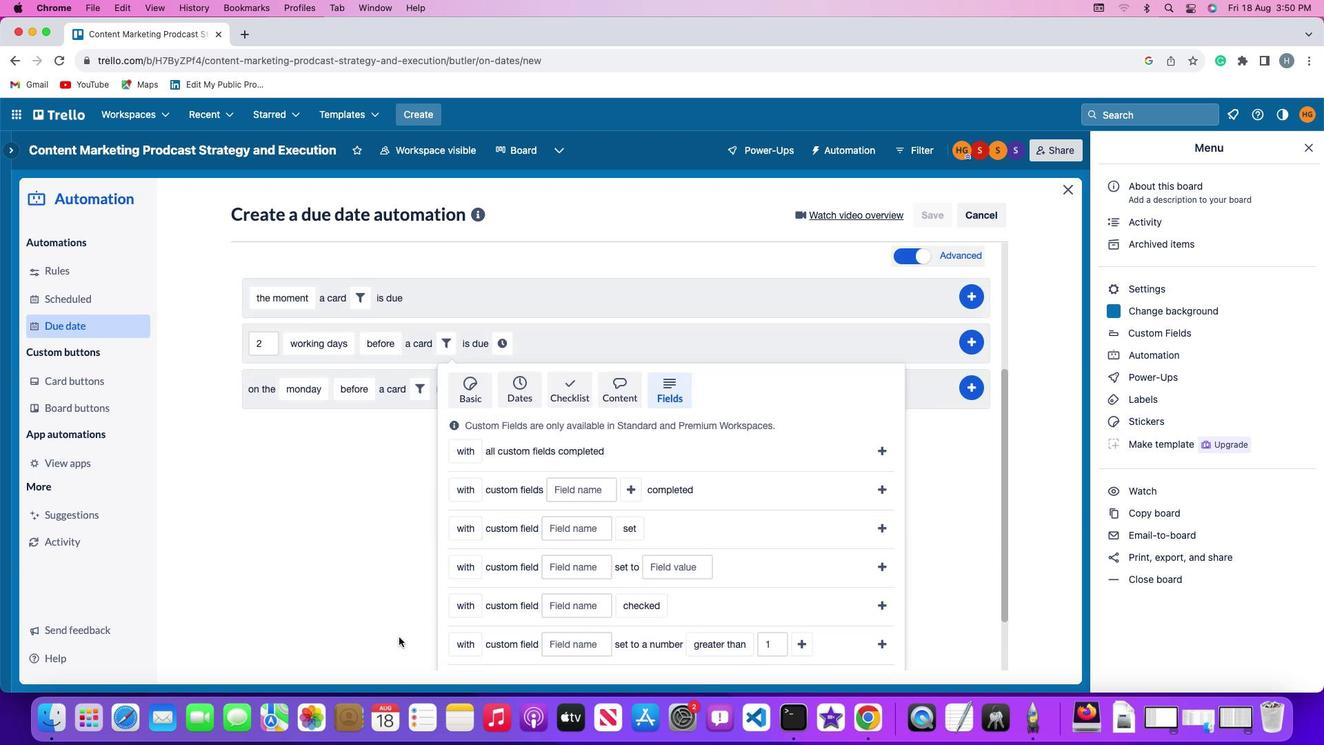
Action: Mouse moved to (401, 634)
Screenshot: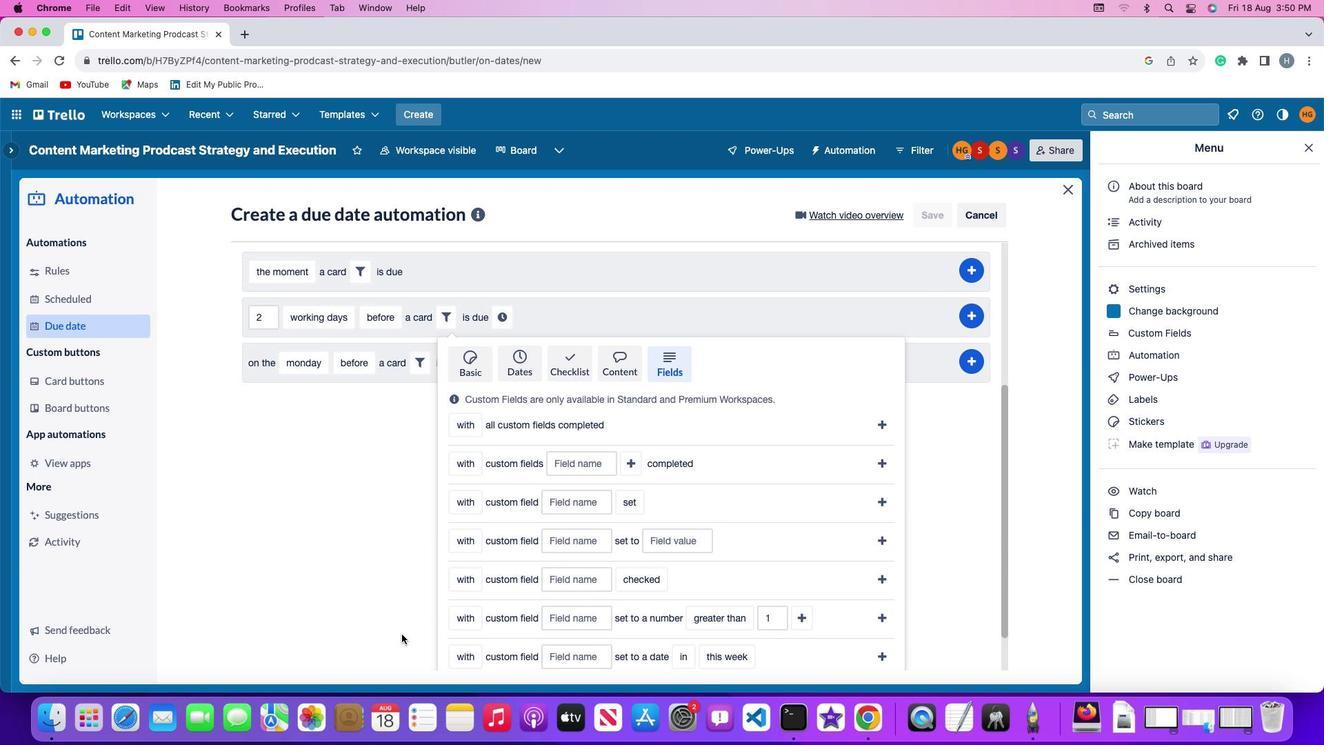 
Action: Mouse scrolled (401, 634) with delta (0, 0)
Screenshot: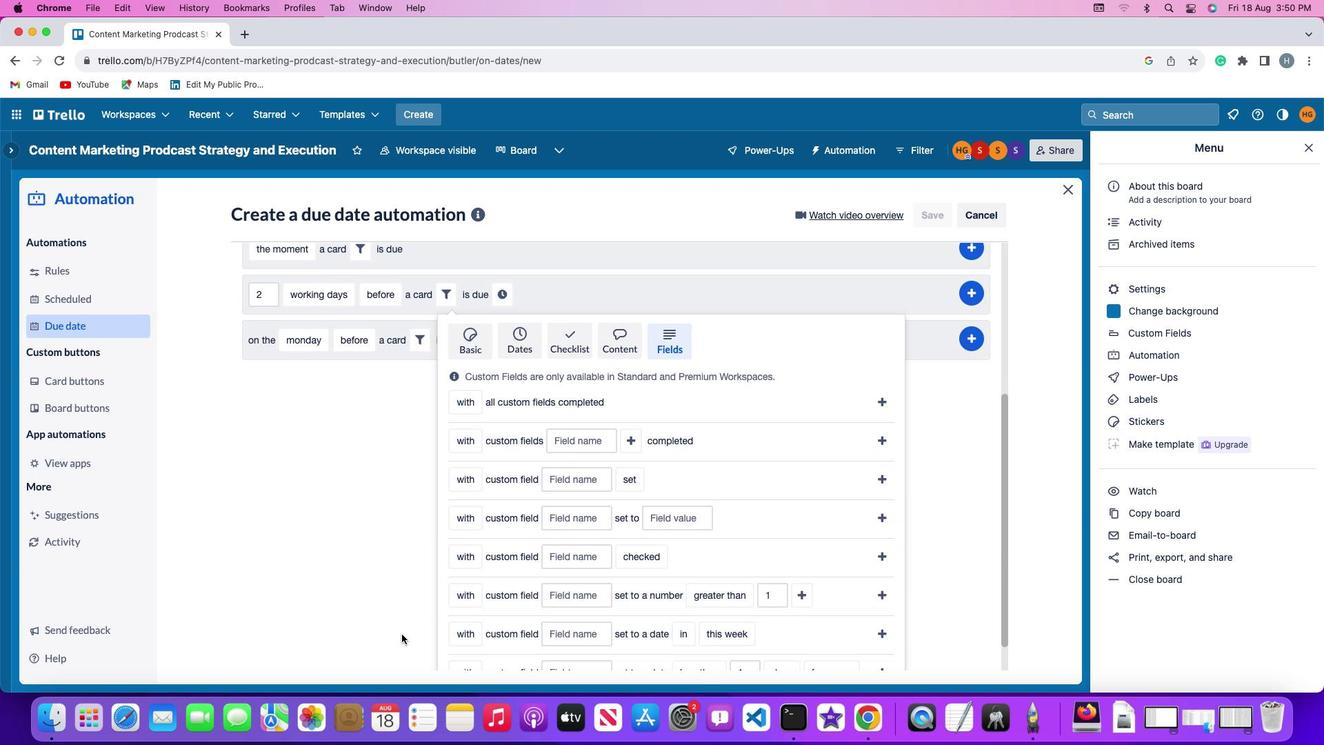 
Action: Mouse scrolled (401, 634) with delta (0, 0)
Screenshot: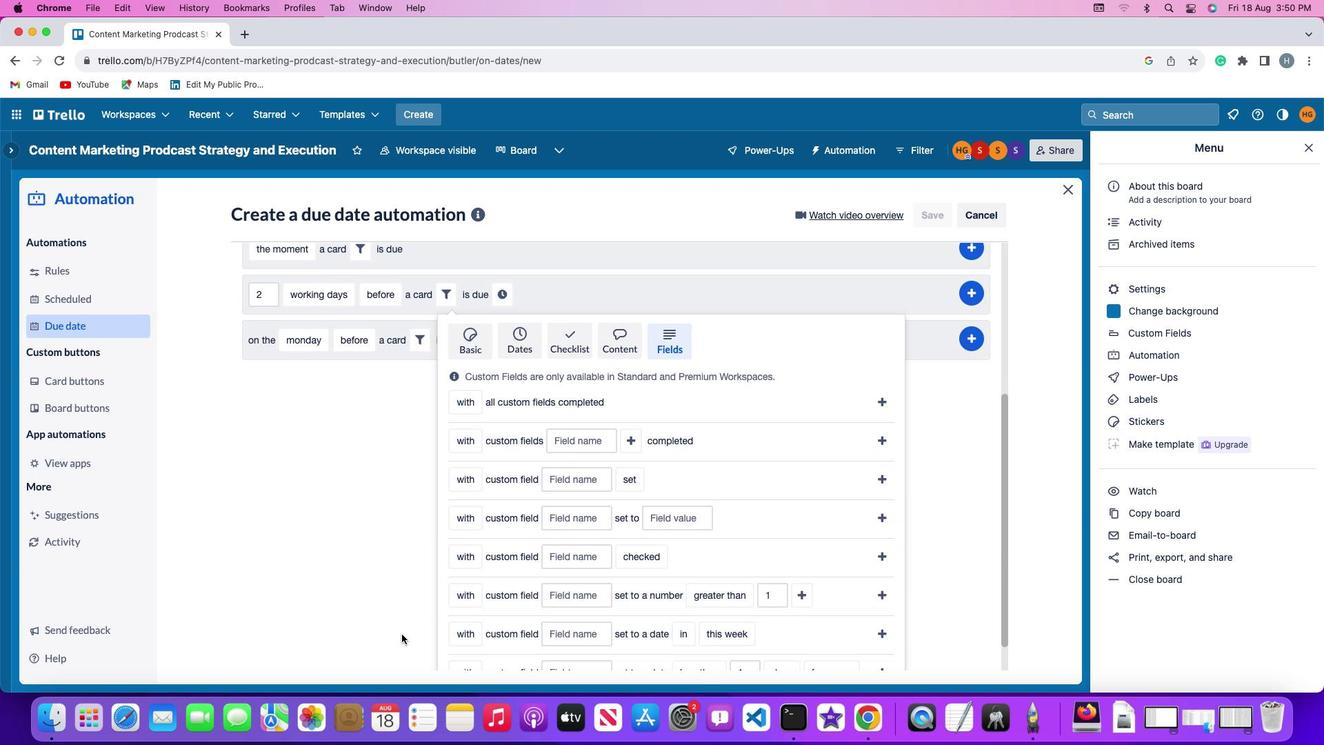 
Action: Mouse scrolled (401, 634) with delta (0, -2)
Screenshot: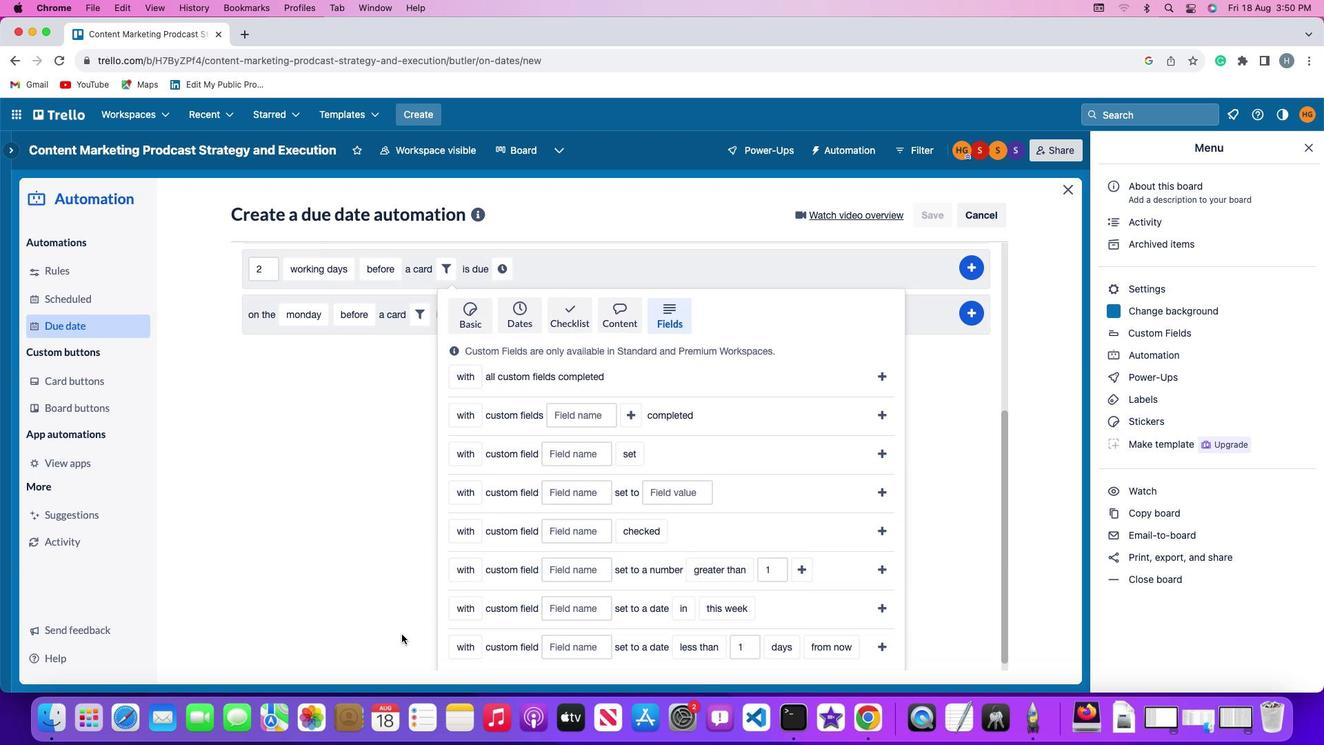 
Action: Mouse scrolled (401, 634) with delta (0, -2)
Screenshot: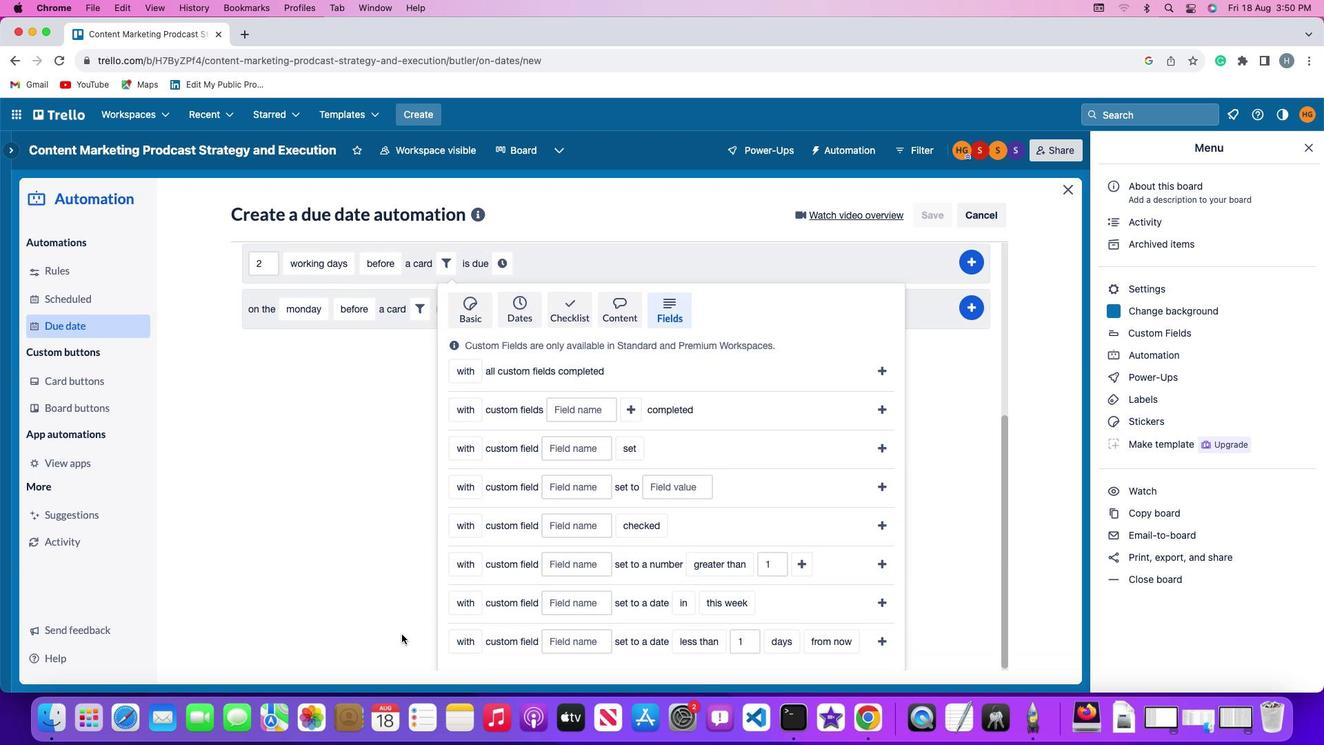 
Action: Mouse scrolled (401, 634) with delta (0, 0)
Screenshot: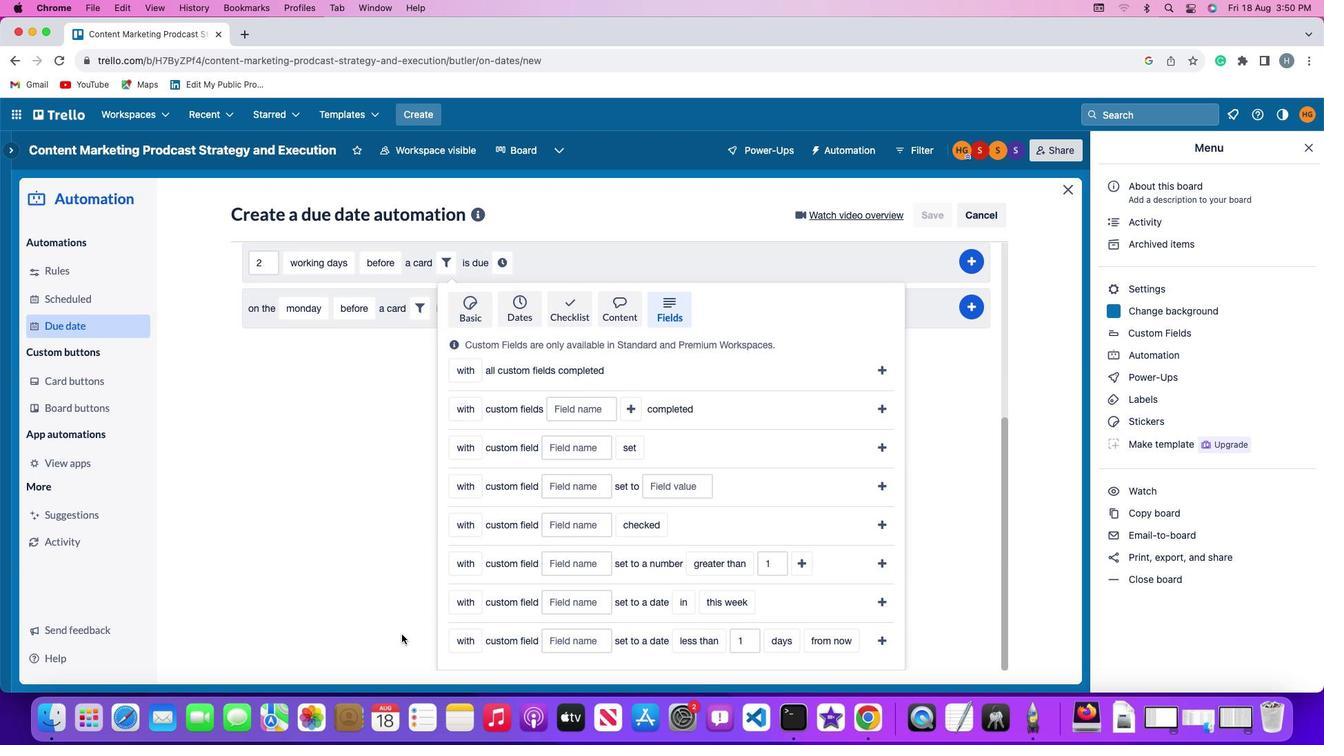 
Action: Mouse scrolled (401, 634) with delta (0, 0)
Screenshot: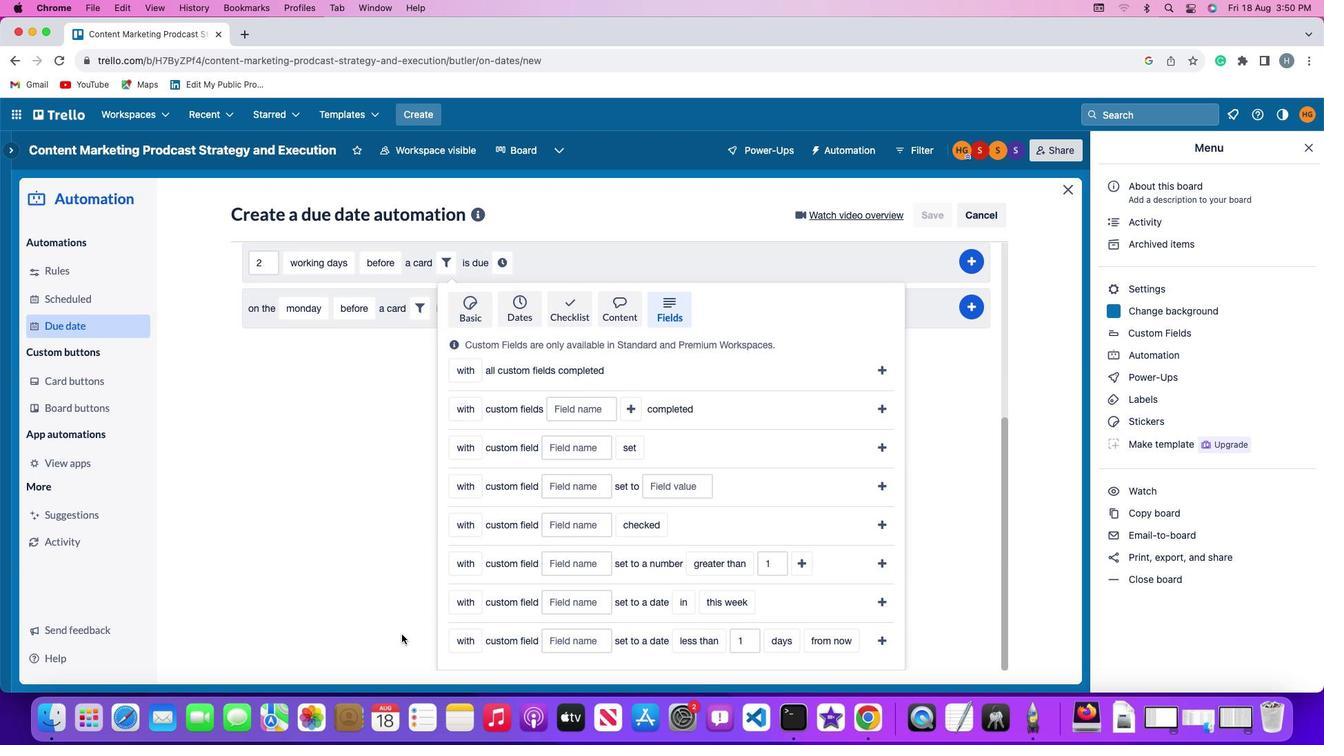 
Action: Mouse scrolled (401, 634) with delta (0, -2)
Screenshot: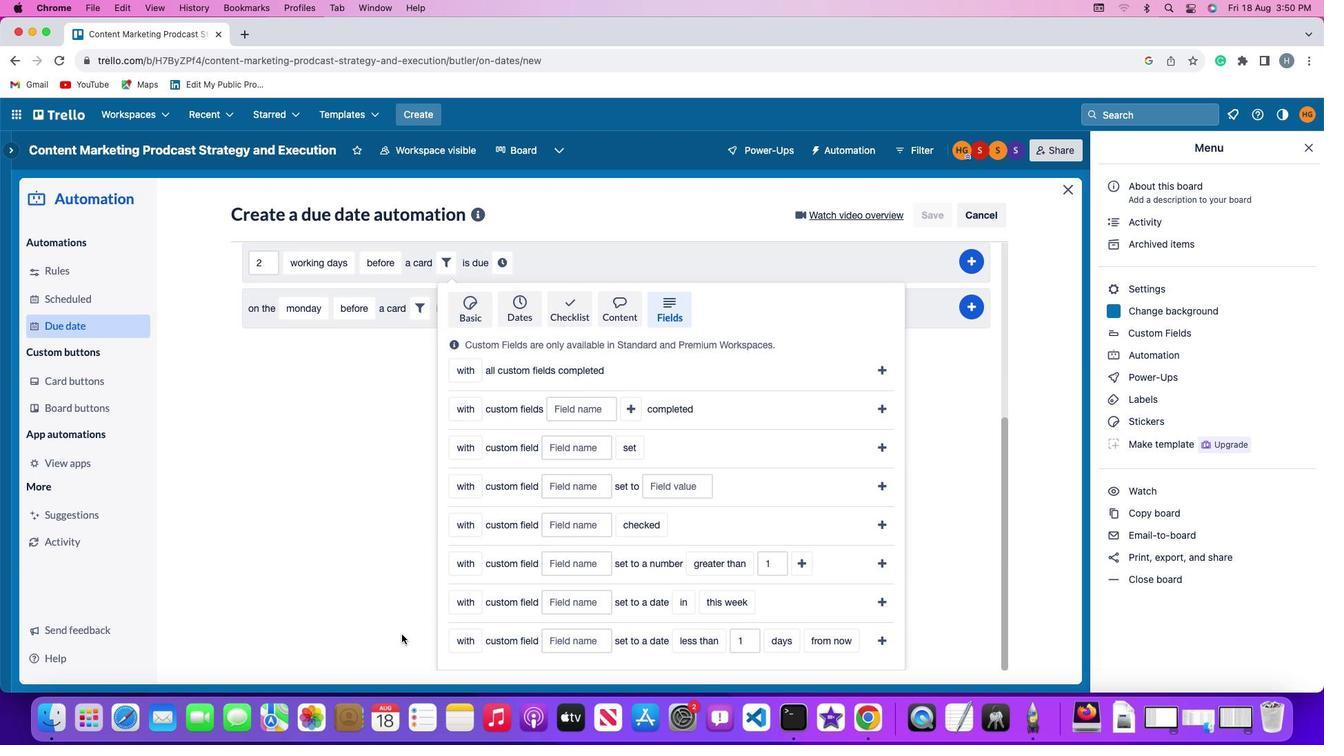 
Action: Mouse scrolled (401, 634) with delta (0, -2)
Screenshot: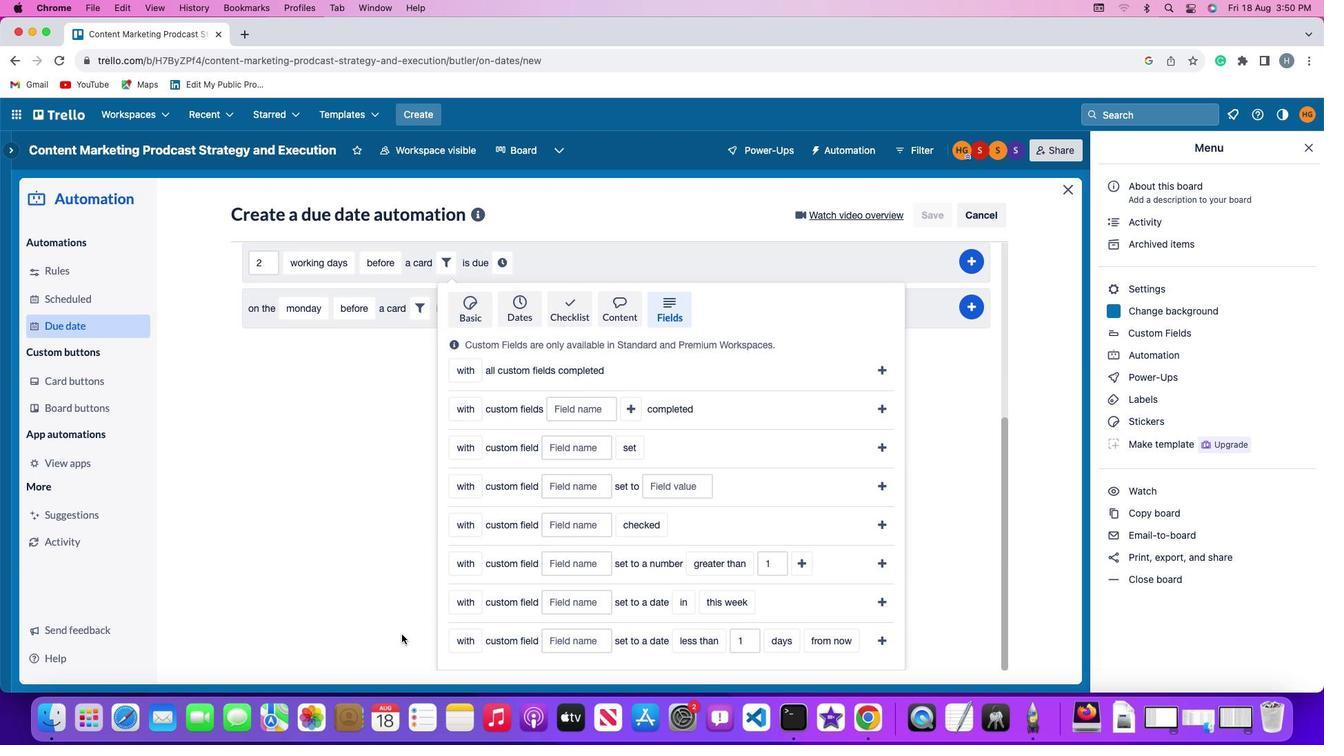 
Action: Mouse scrolled (401, 634) with delta (0, 0)
Screenshot: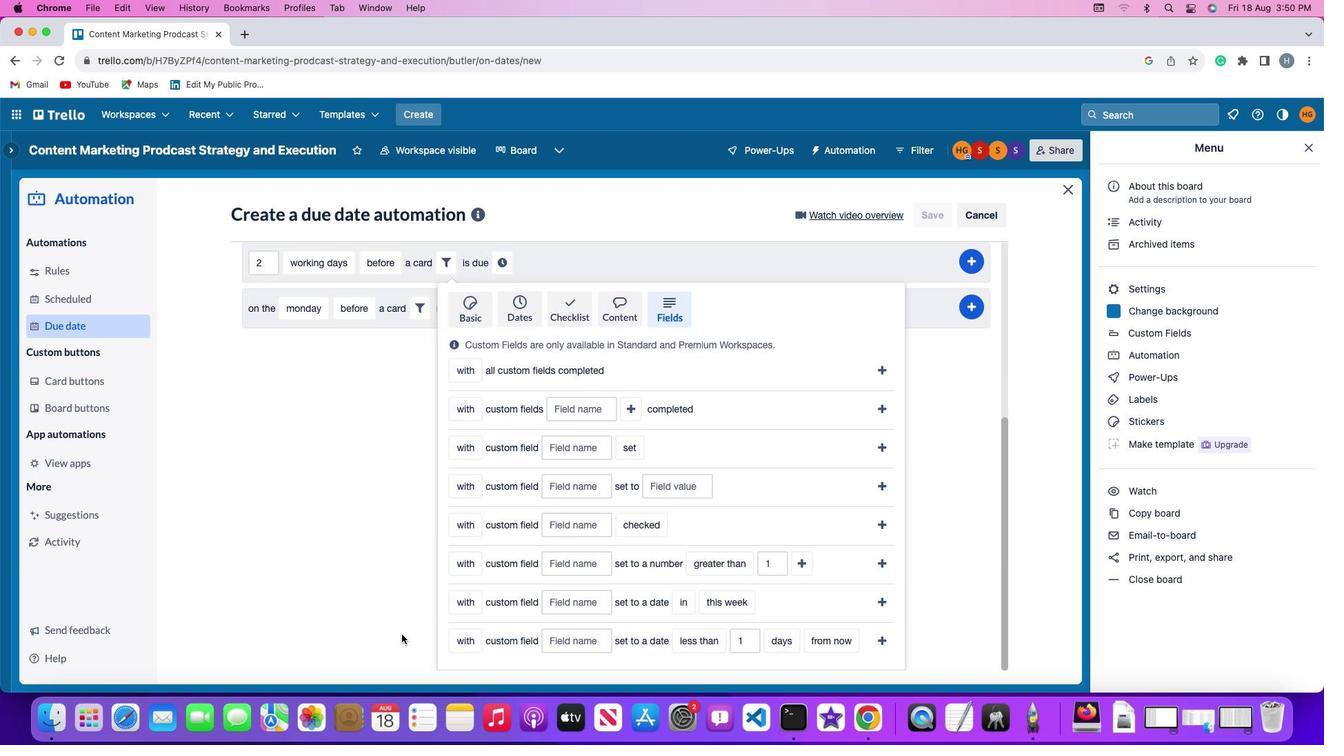 
Action: Mouse scrolled (401, 634) with delta (0, 0)
Screenshot: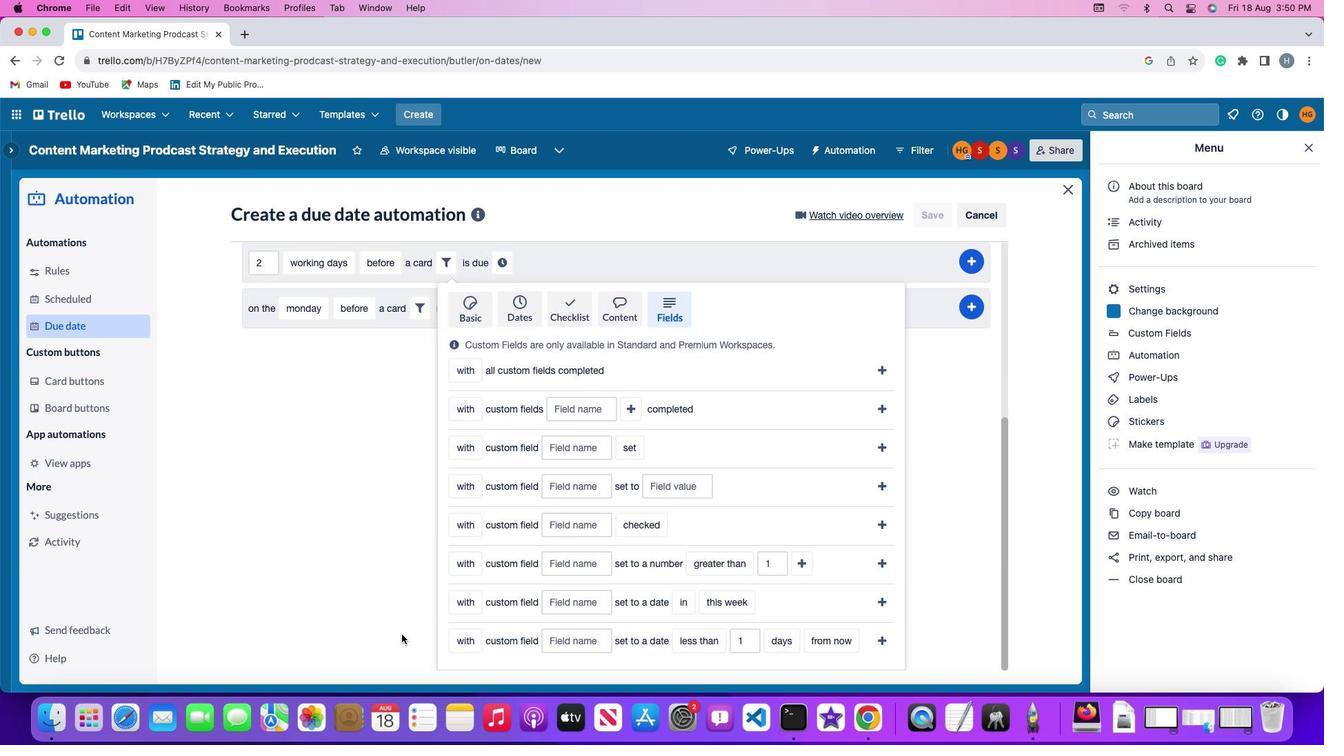 
Action: Mouse scrolled (401, 634) with delta (0, -1)
Screenshot: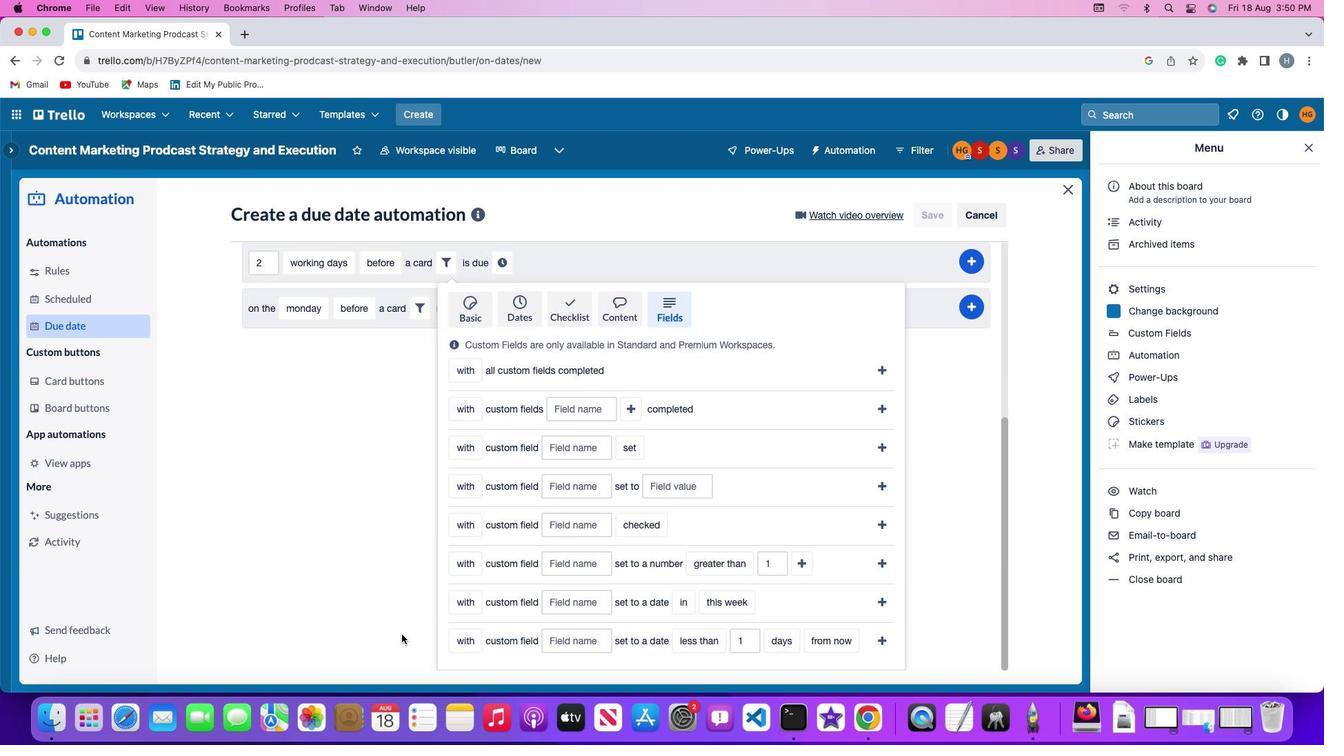
Action: Mouse moved to (456, 597)
Screenshot: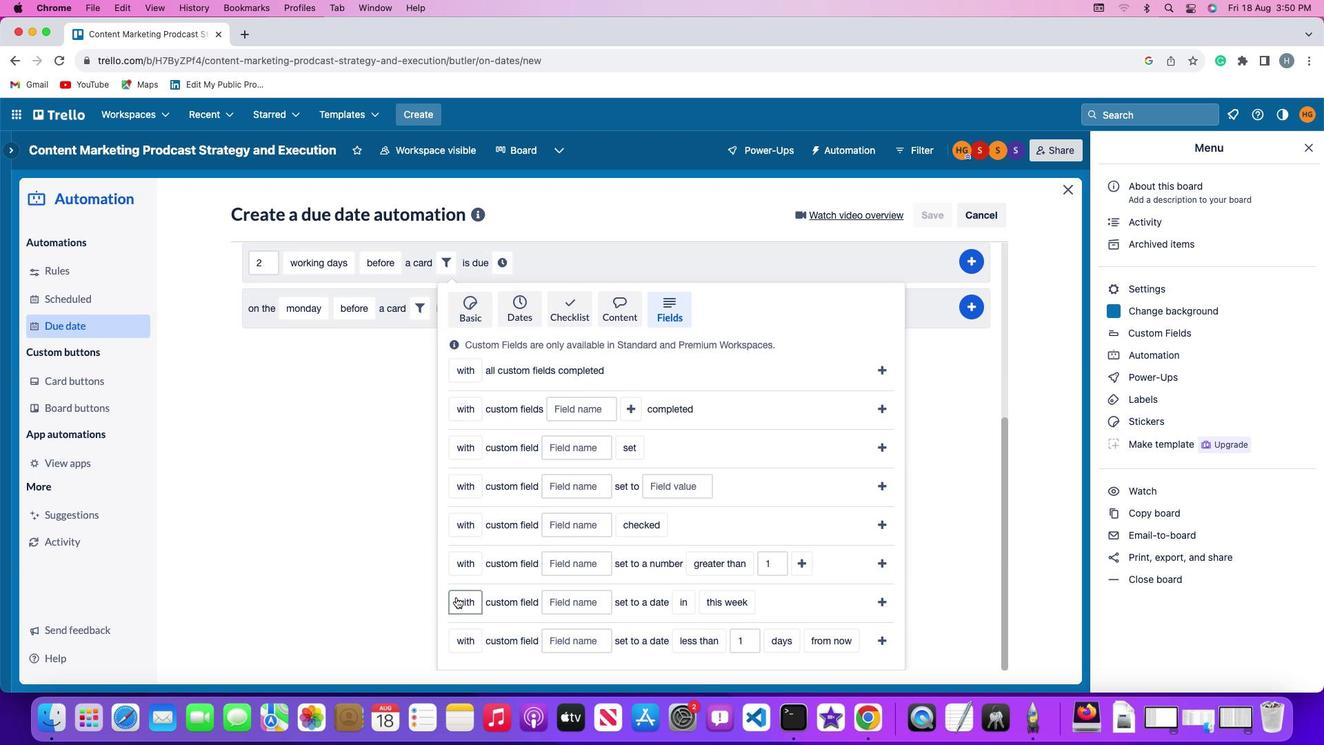 
Action: Mouse pressed left at (456, 597)
Screenshot: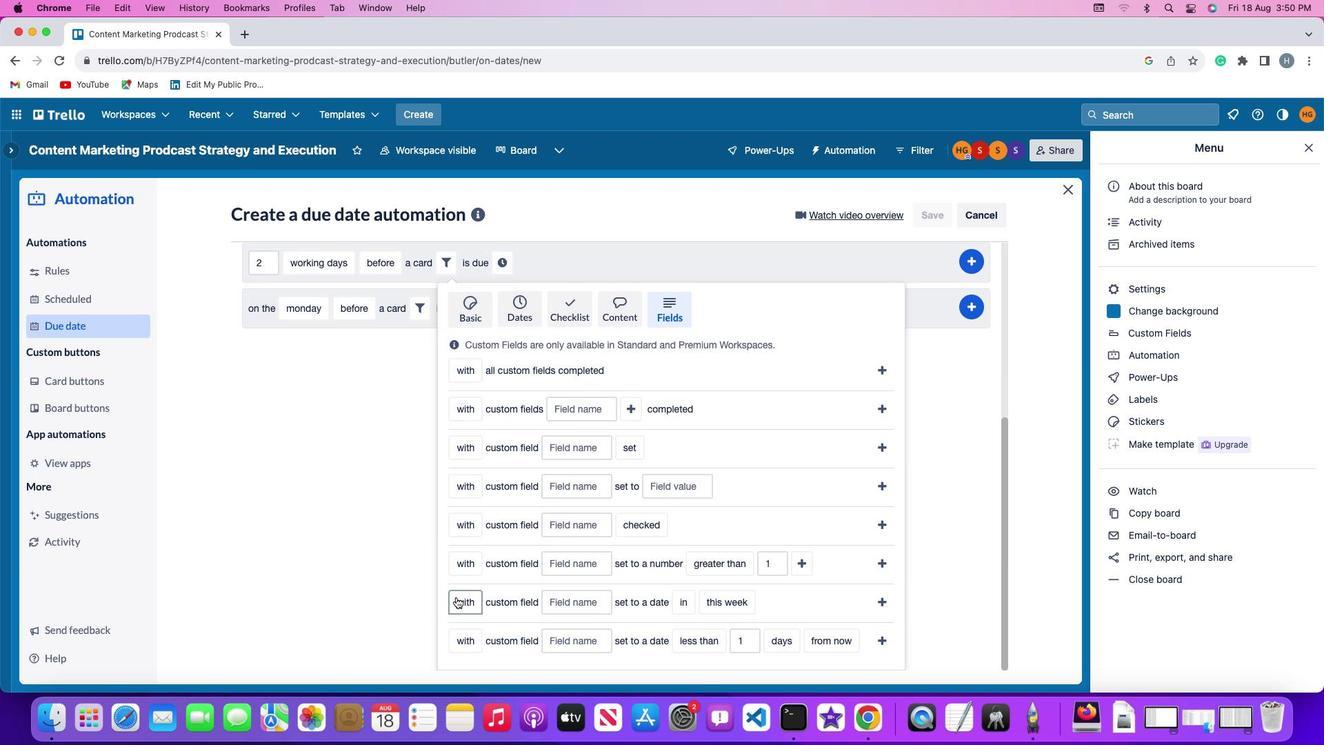 
Action: Mouse moved to (479, 654)
Screenshot: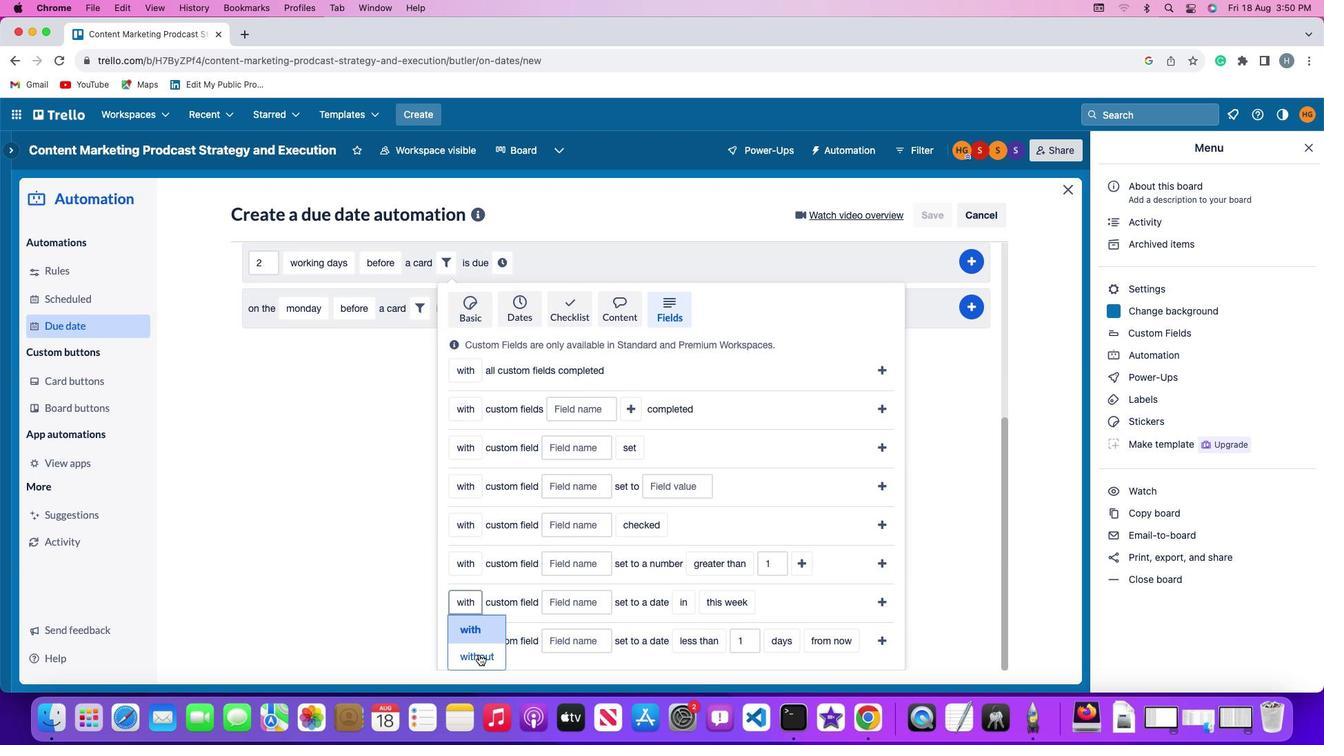 
Action: Mouse pressed left at (479, 654)
Screenshot: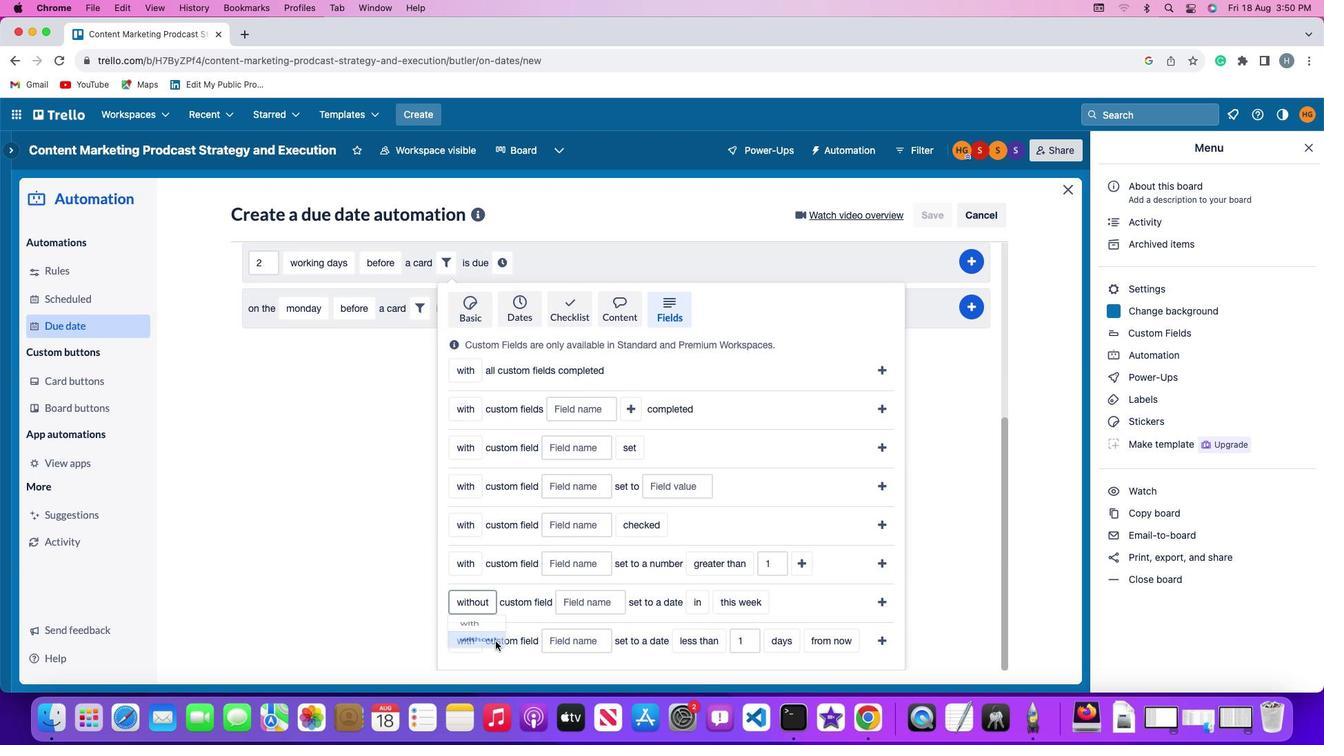 
Action: Mouse moved to (589, 603)
Screenshot: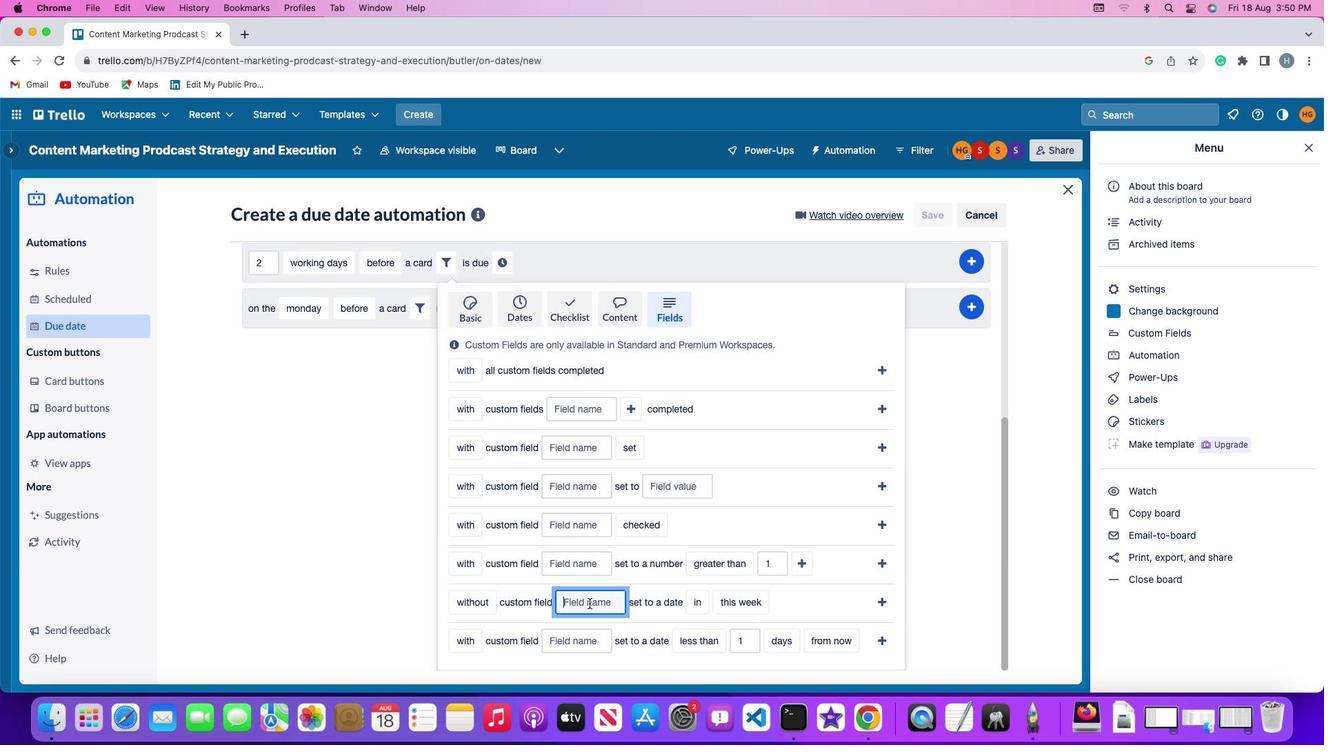 
Action: Mouse pressed left at (589, 603)
Screenshot: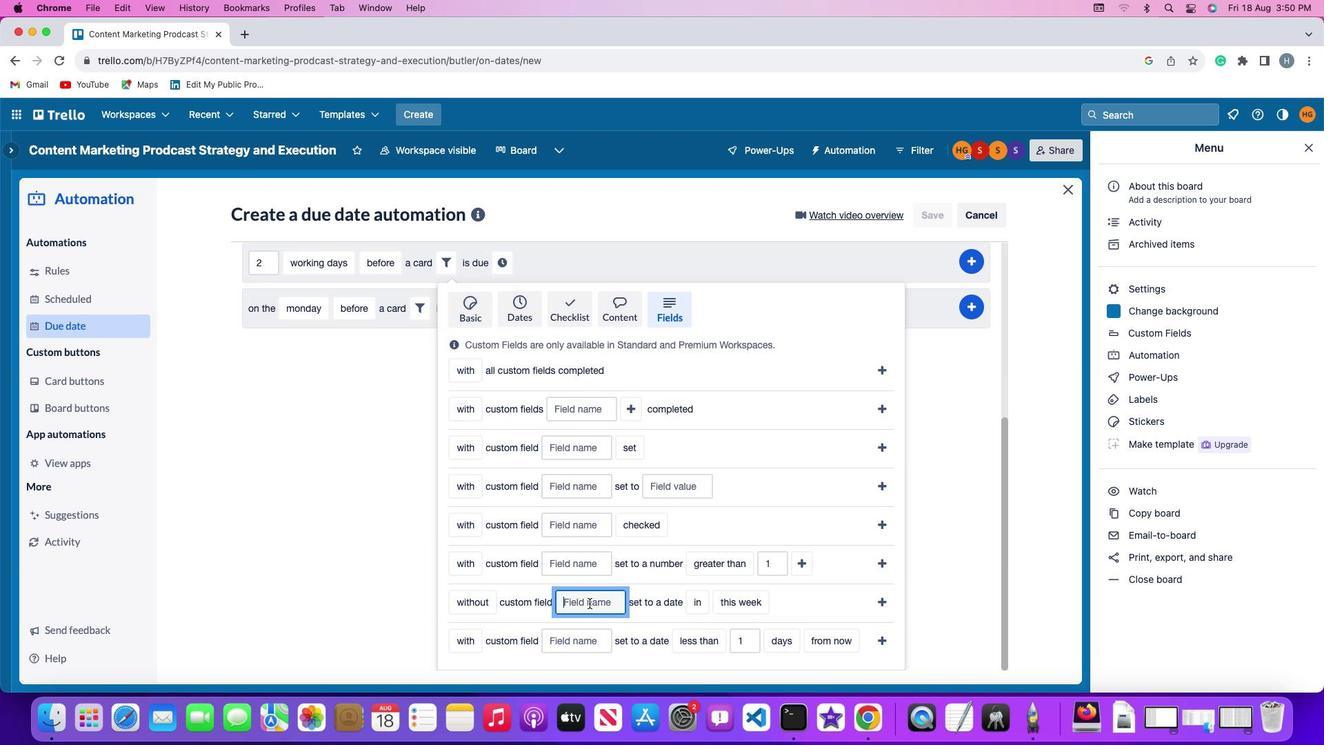 
Action: Key pressed Key.shift'R''e''s''u''m''e'
Screenshot: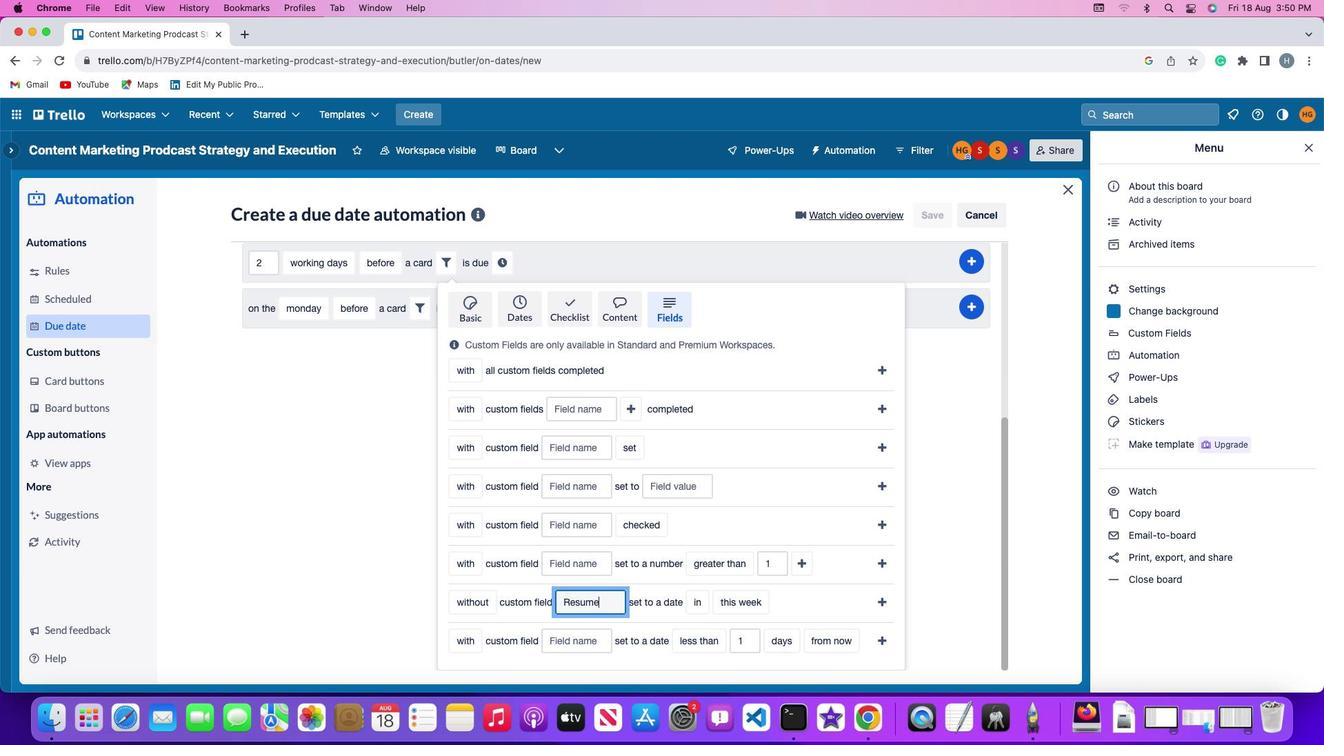 
Action: Mouse moved to (698, 602)
Screenshot: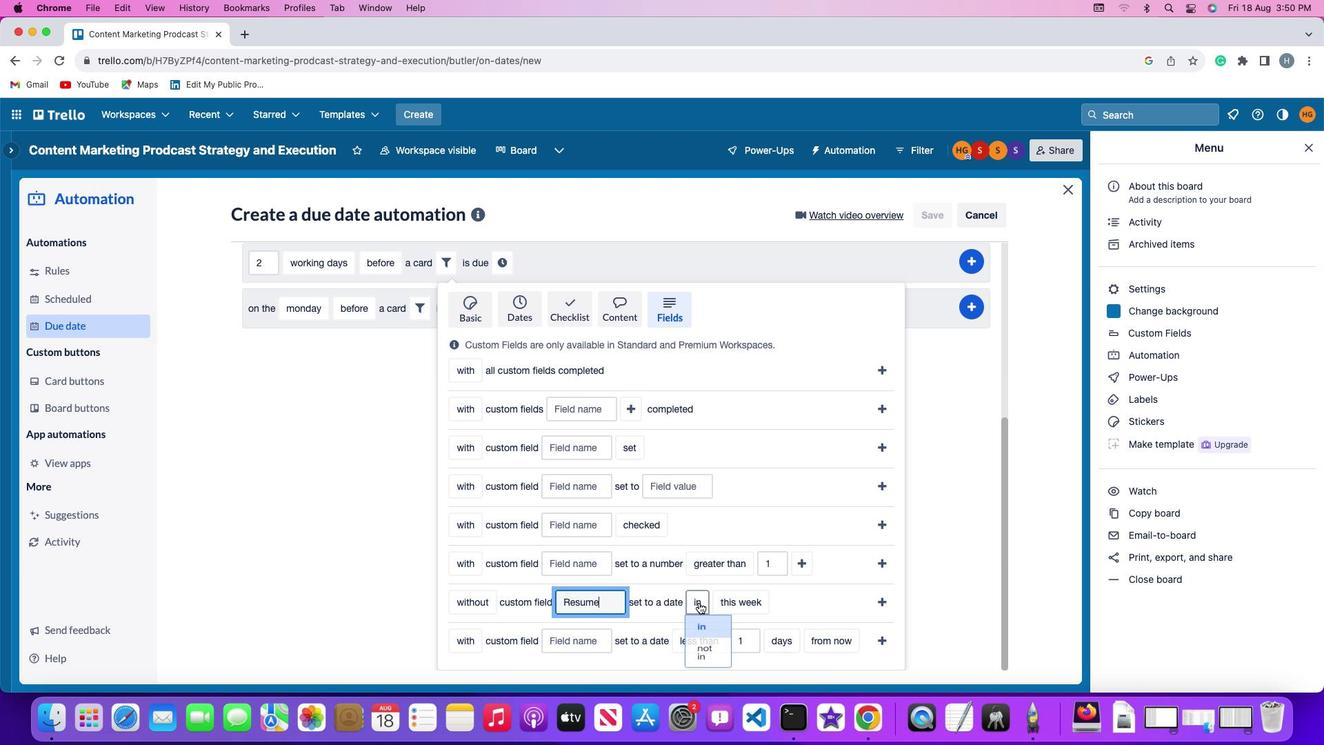 
Action: Mouse pressed left at (698, 602)
Screenshot: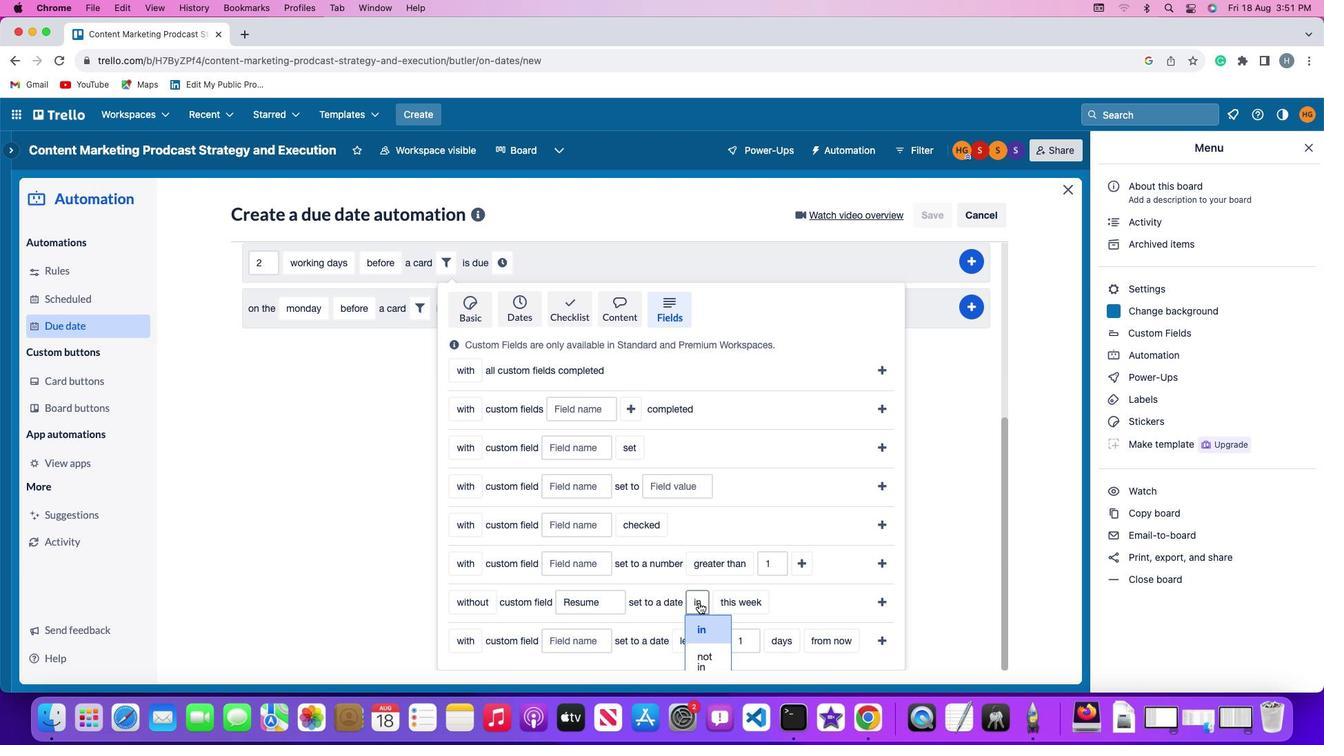 
Action: Mouse moved to (703, 619)
Screenshot: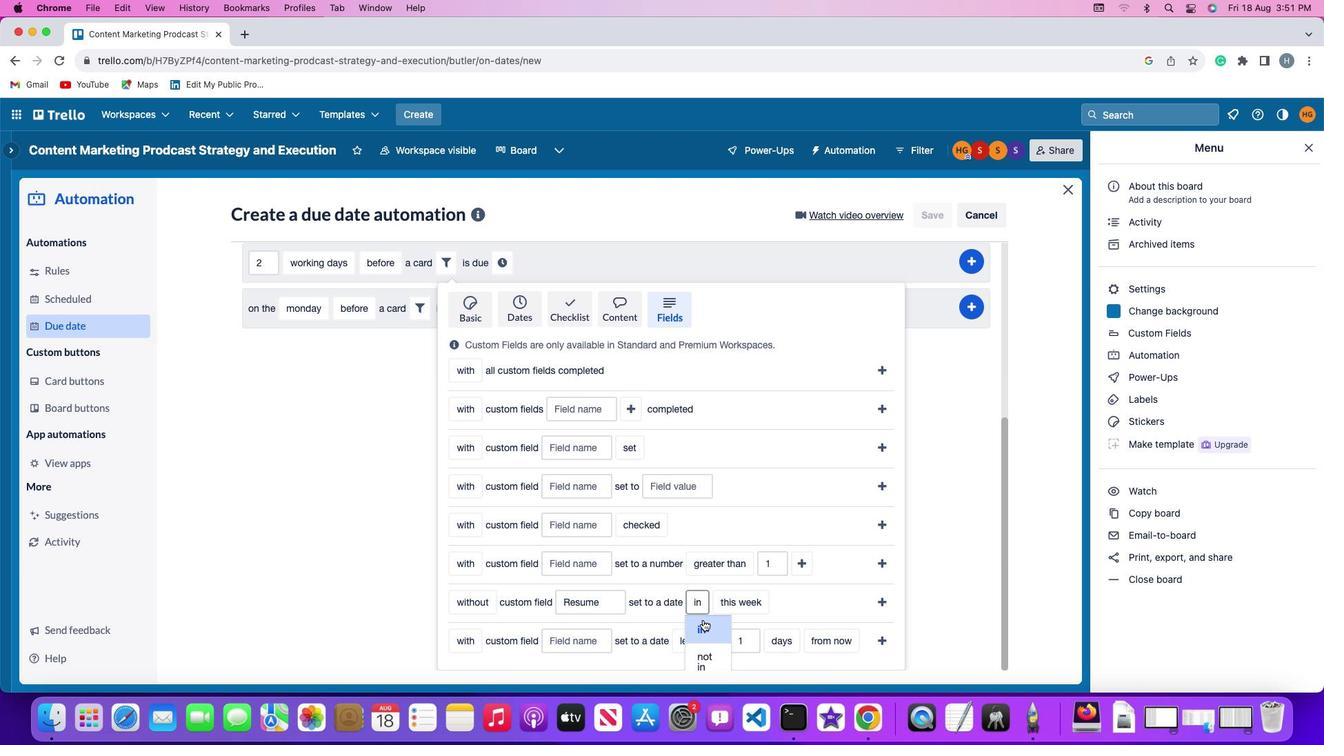 
Action: Mouse pressed left at (703, 619)
Screenshot: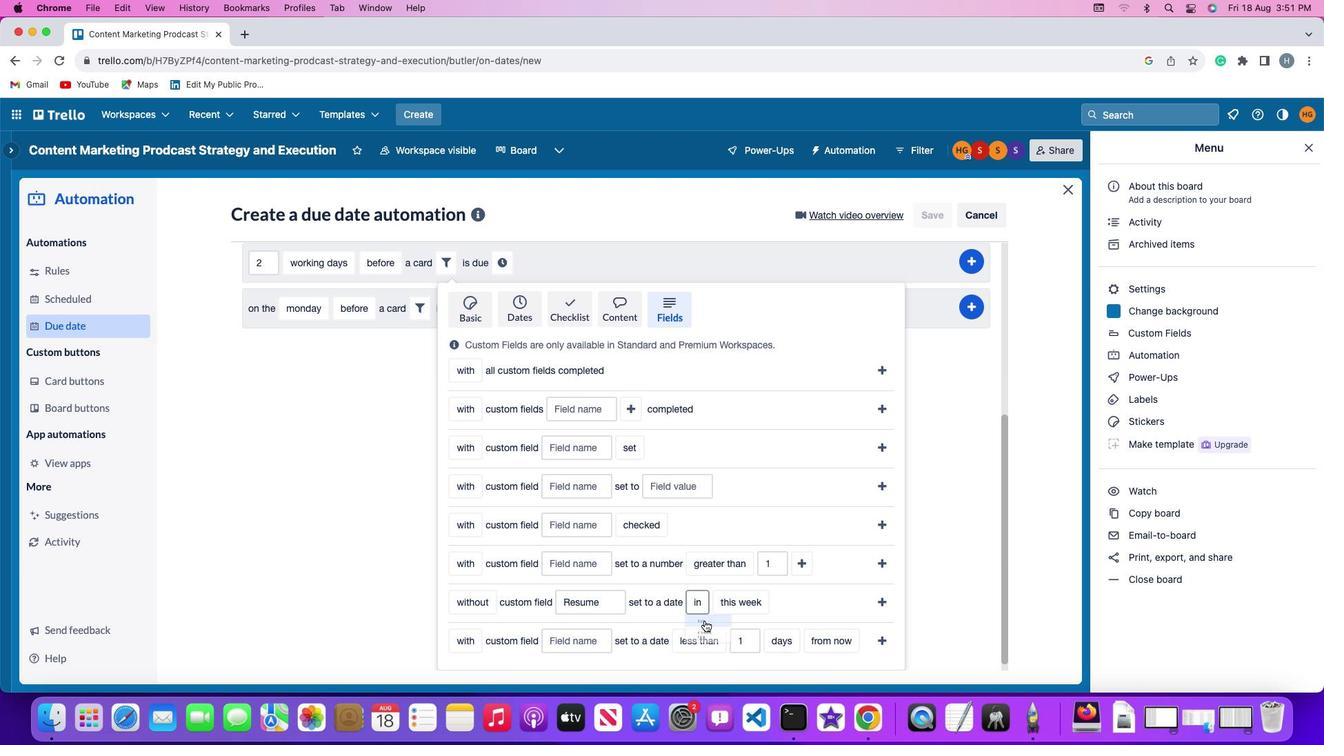 
Action: Mouse moved to (738, 602)
Screenshot: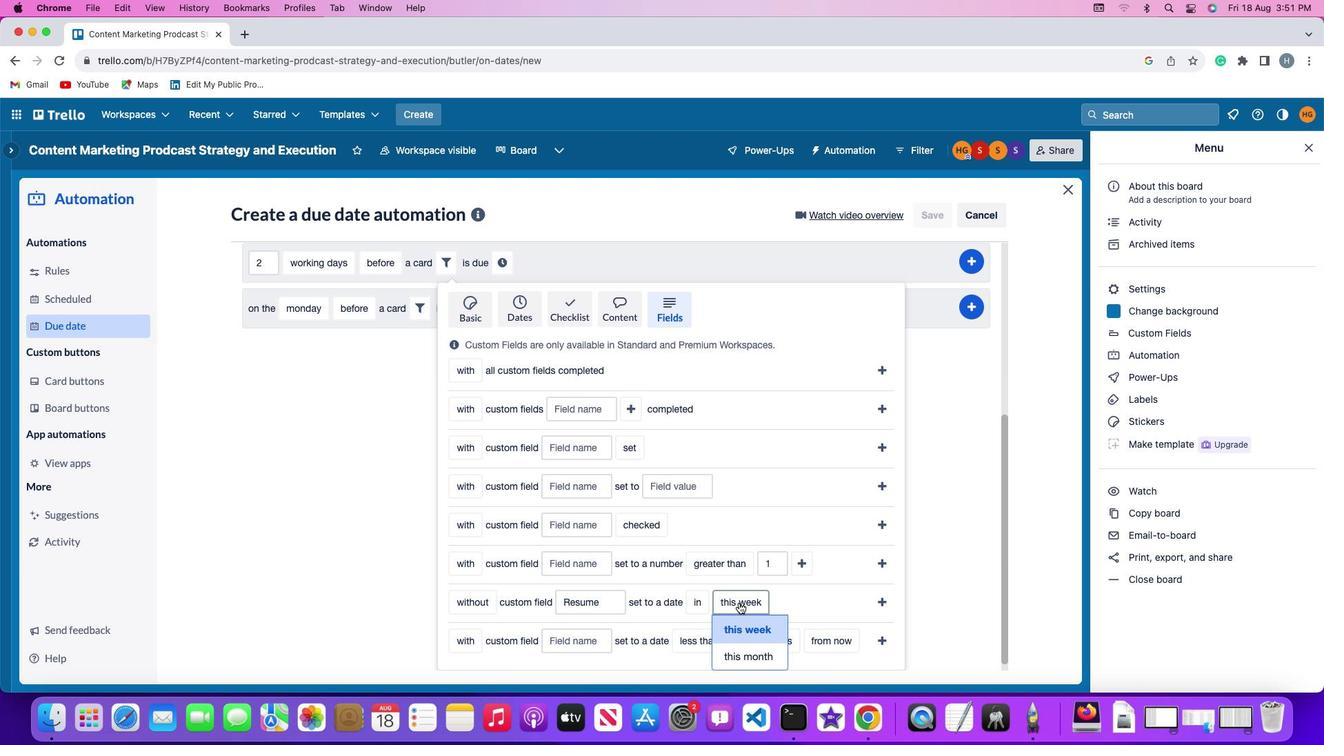 
Action: Mouse pressed left at (738, 602)
Screenshot: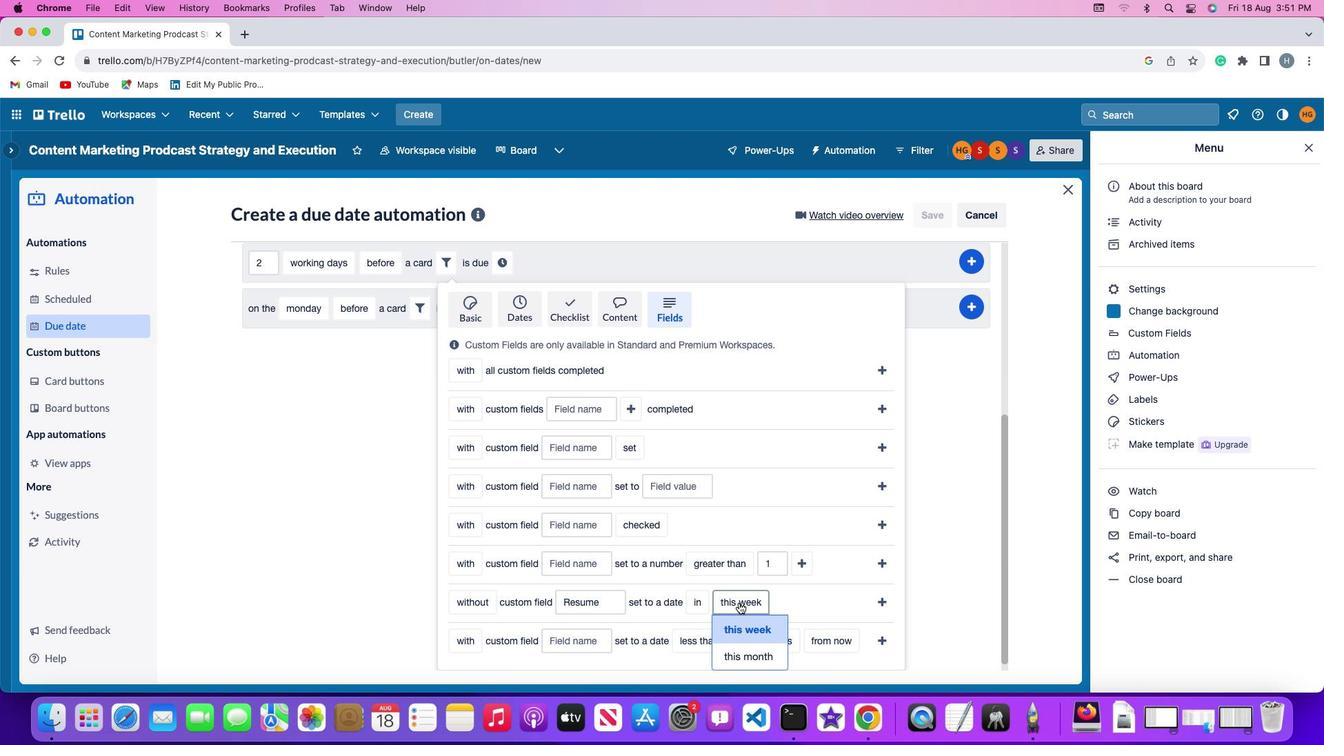 
Action: Mouse moved to (745, 663)
Screenshot: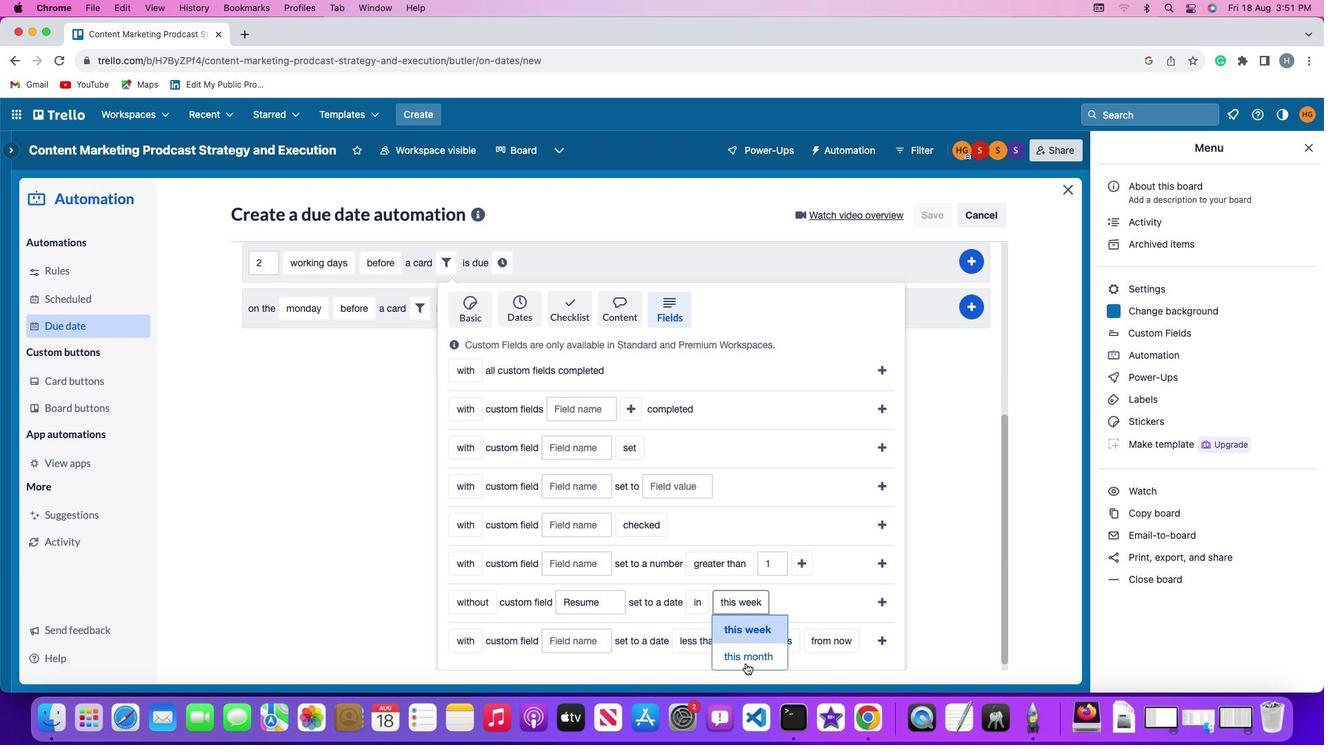 
Action: Mouse pressed left at (745, 663)
Screenshot: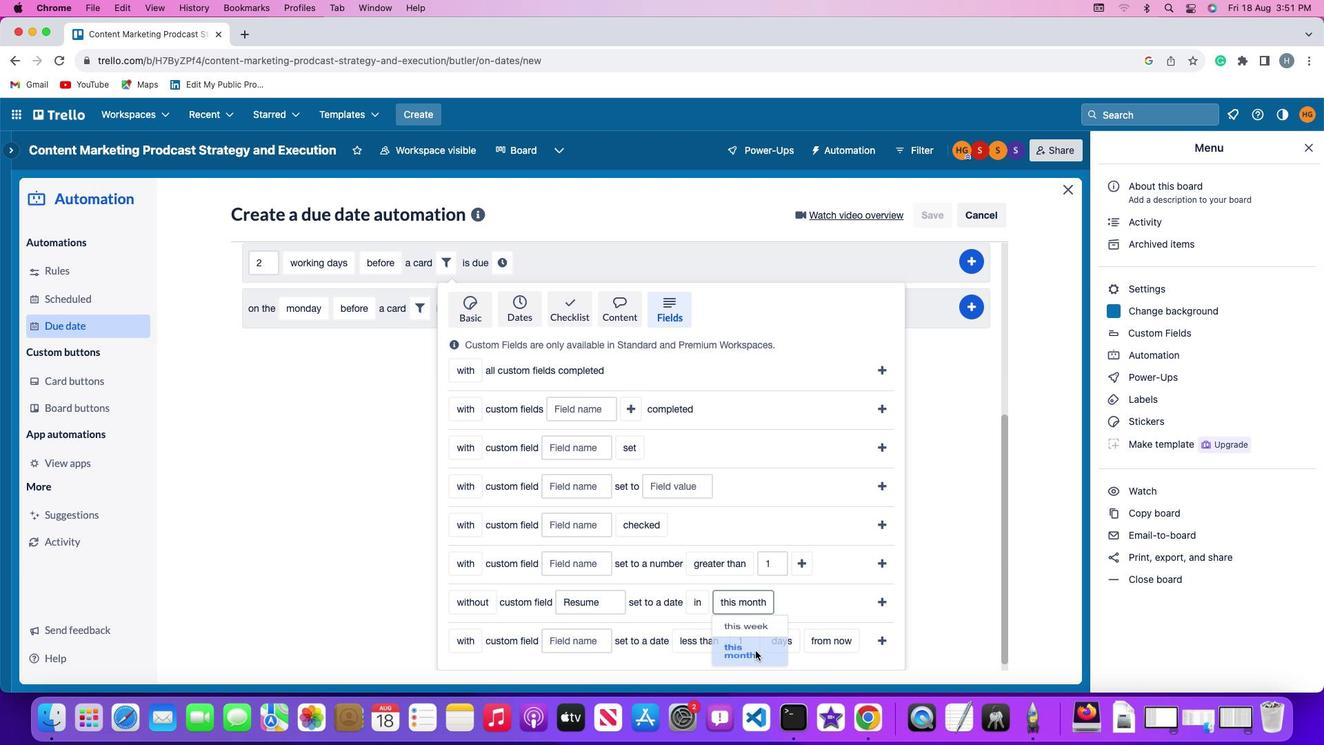 
Action: Mouse moved to (883, 601)
Screenshot: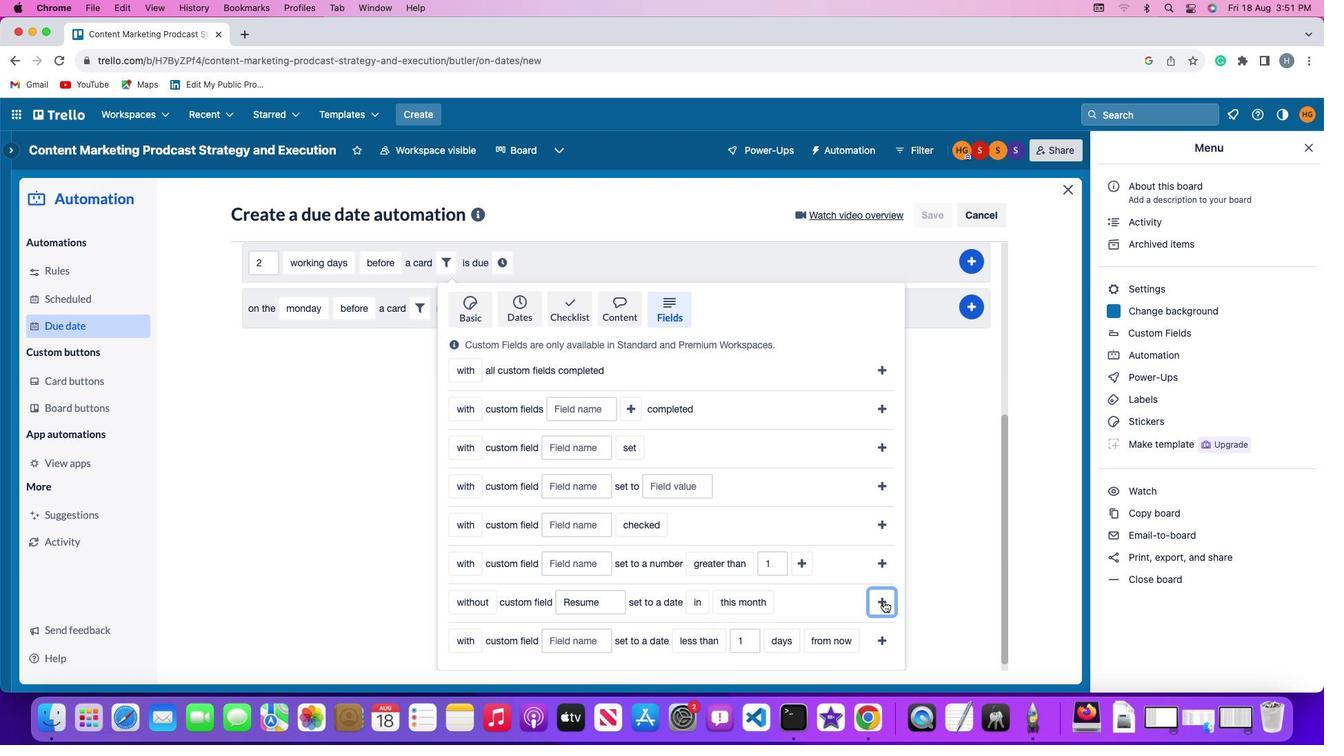 
Action: Mouse pressed left at (883, 601)
Screenshot: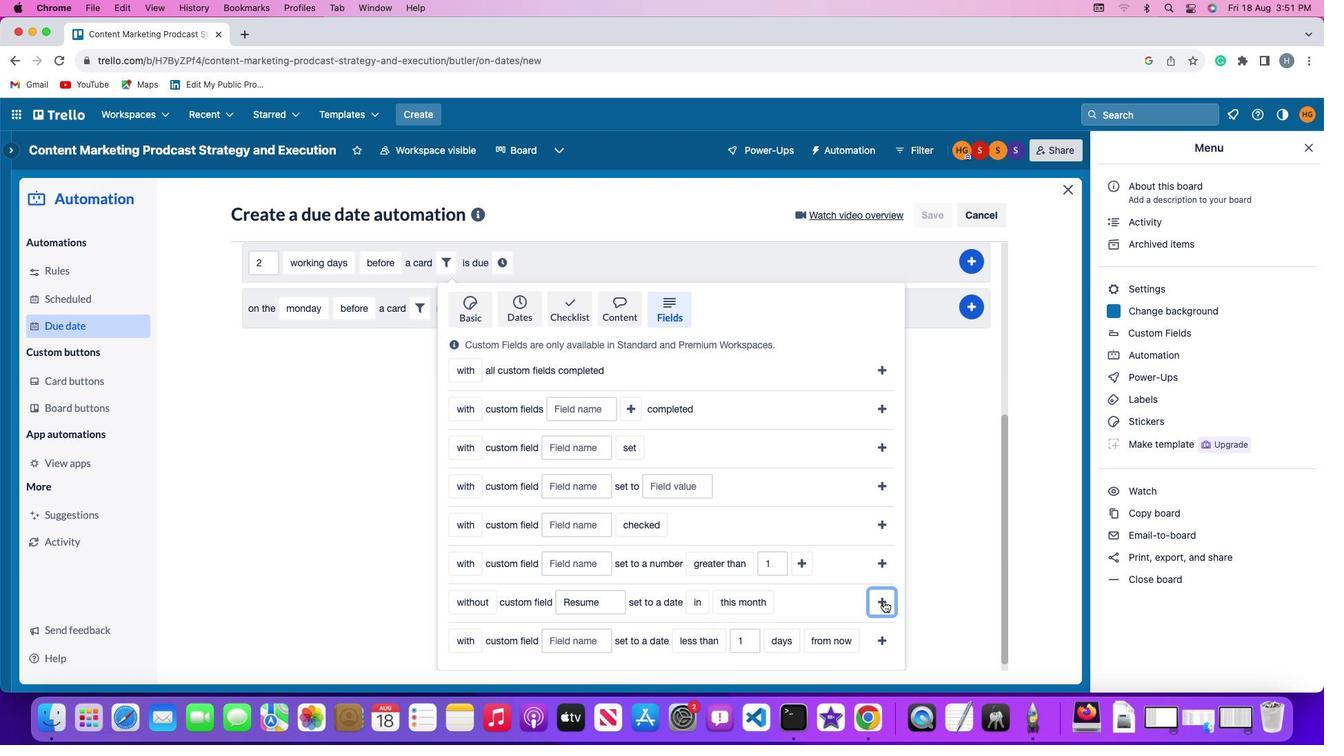 
Action: Mouse moved to (790, 557)
Screenshot: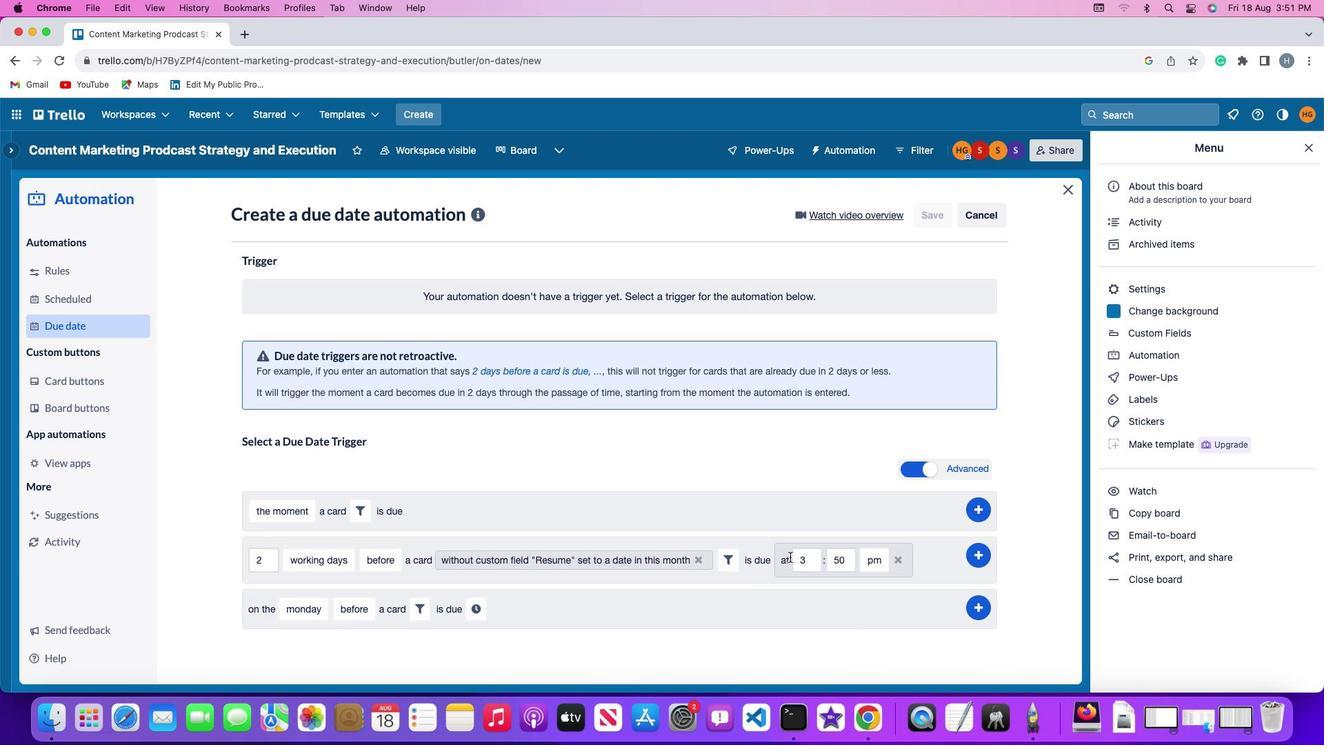 
Action: Mouse pressed left at (790, 557)
Screenshot: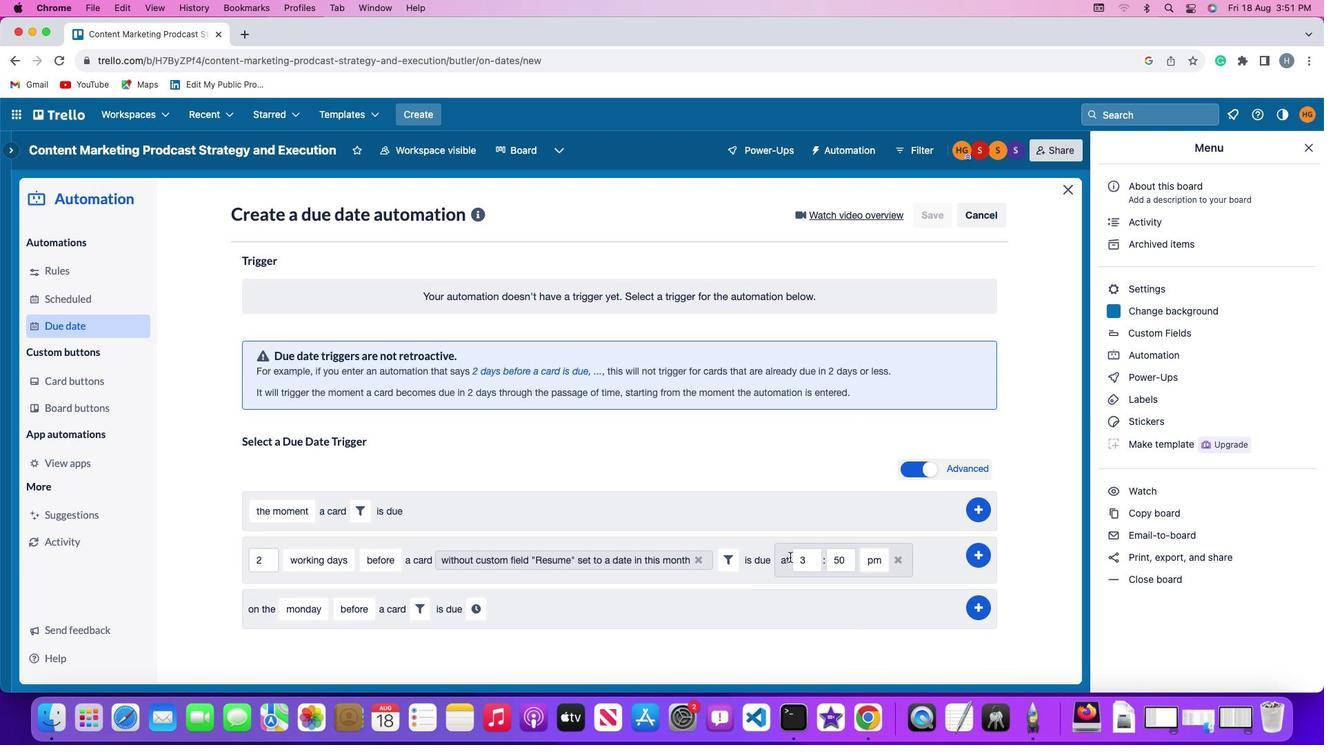 
Action: Mouse moved to (812, 560)
Screenshot: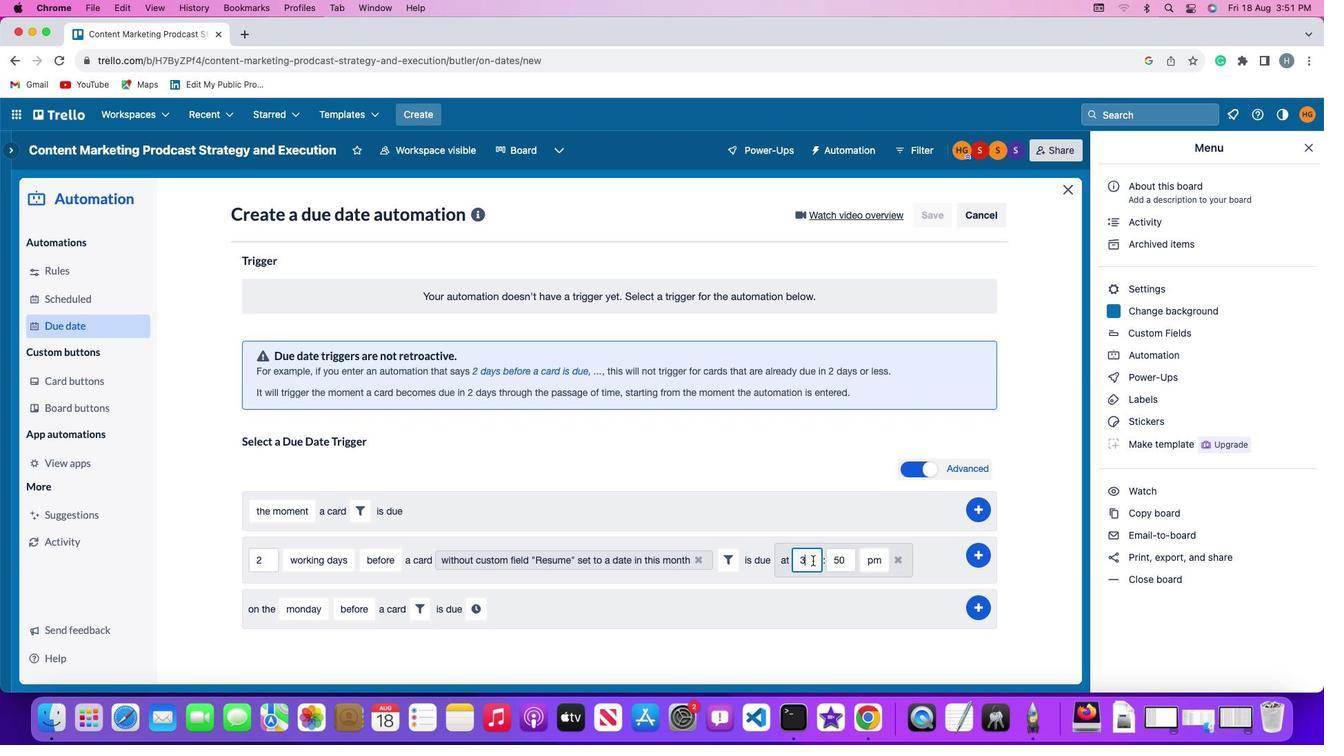 
Action: Mouse pressed left at (812, 560)
Screenshot: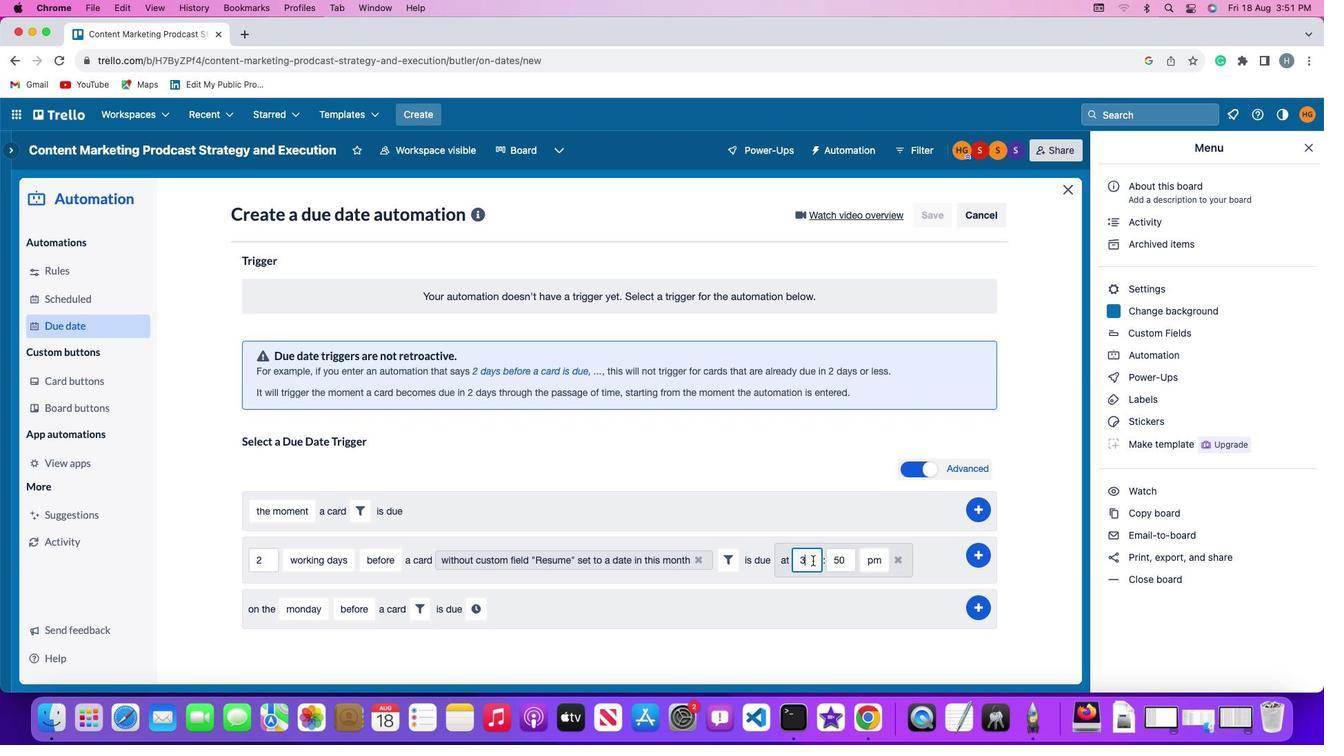 
Action: Mouse moved to (814, 560)
Screenshot: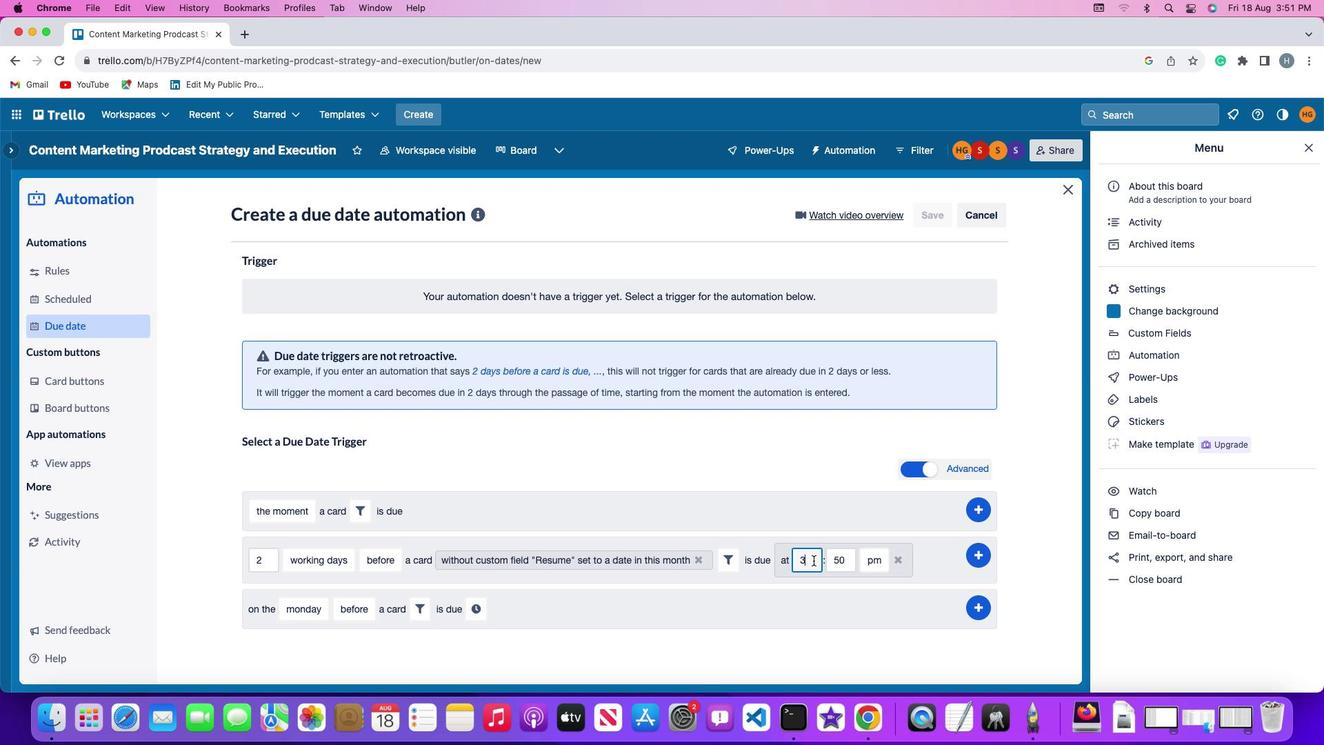 
Action: Key pressed Key.backspace'1''1'
Screenshot: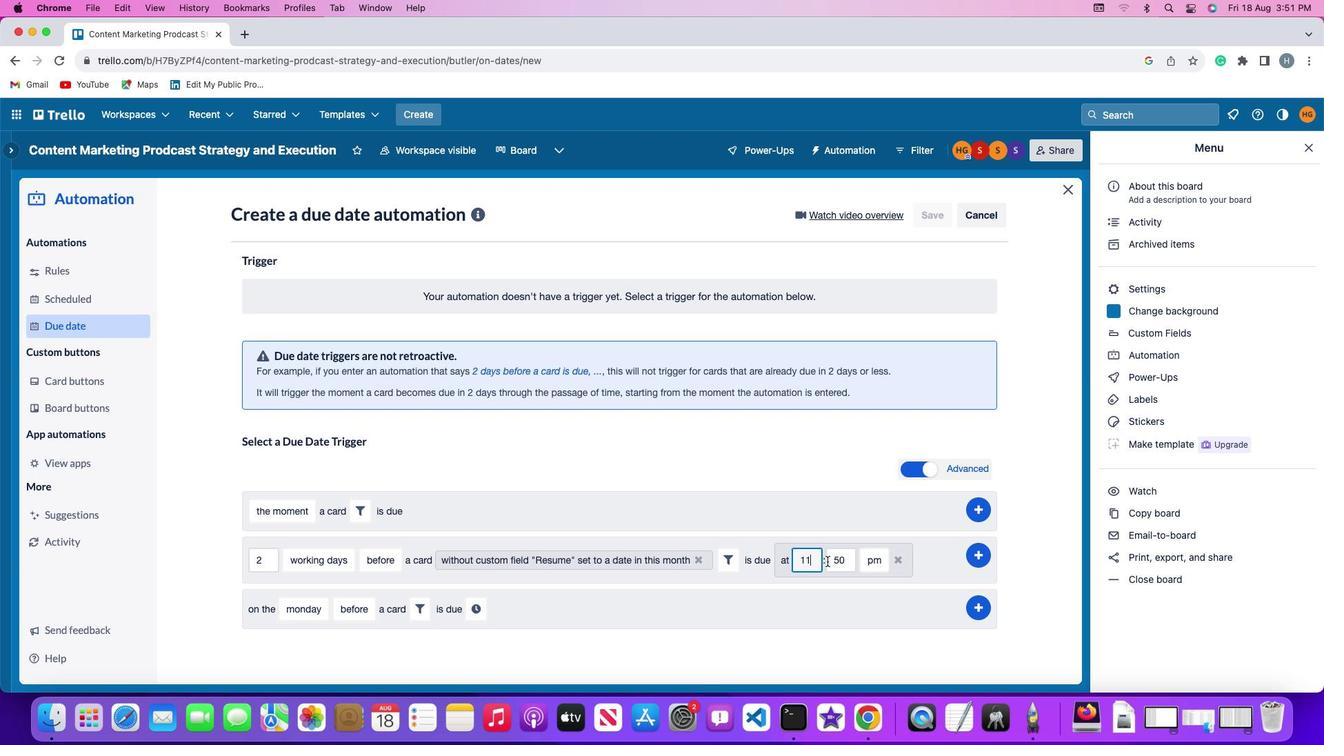 
Action: Mouse moved to (847, 560)
Screenshot: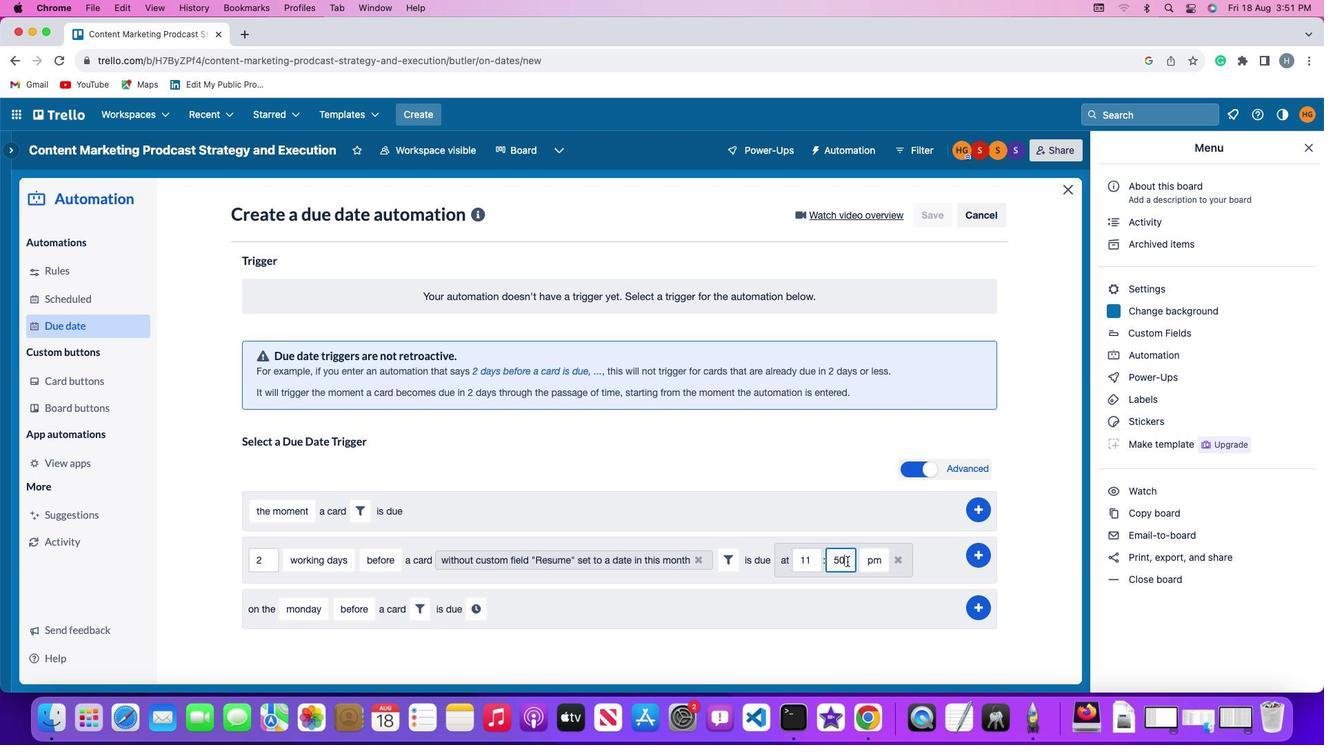 
Action: Mouse pressed left at (847, 560)
Screenshot: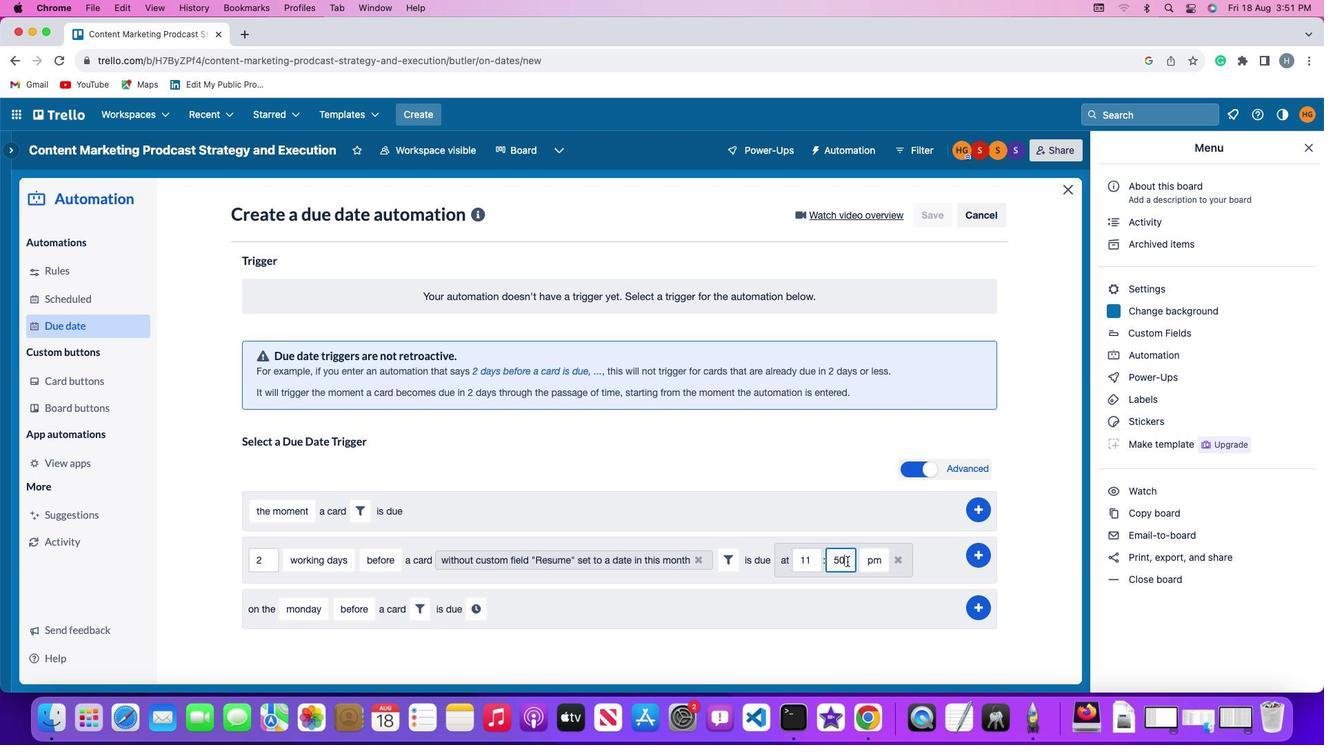 
Action: Key pressed Key.backspaceKey.backspace
Screenshot: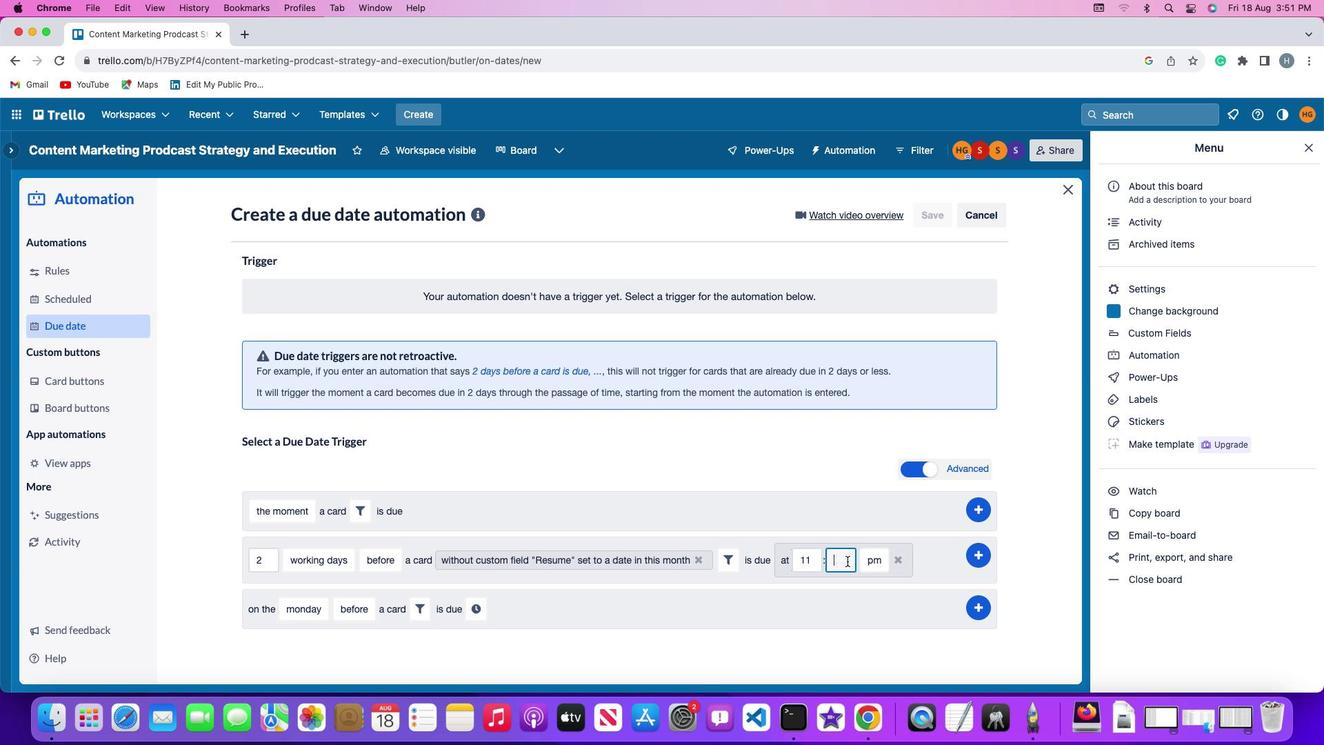 
Action: Mouse moved to (847, 560)
Screenshot: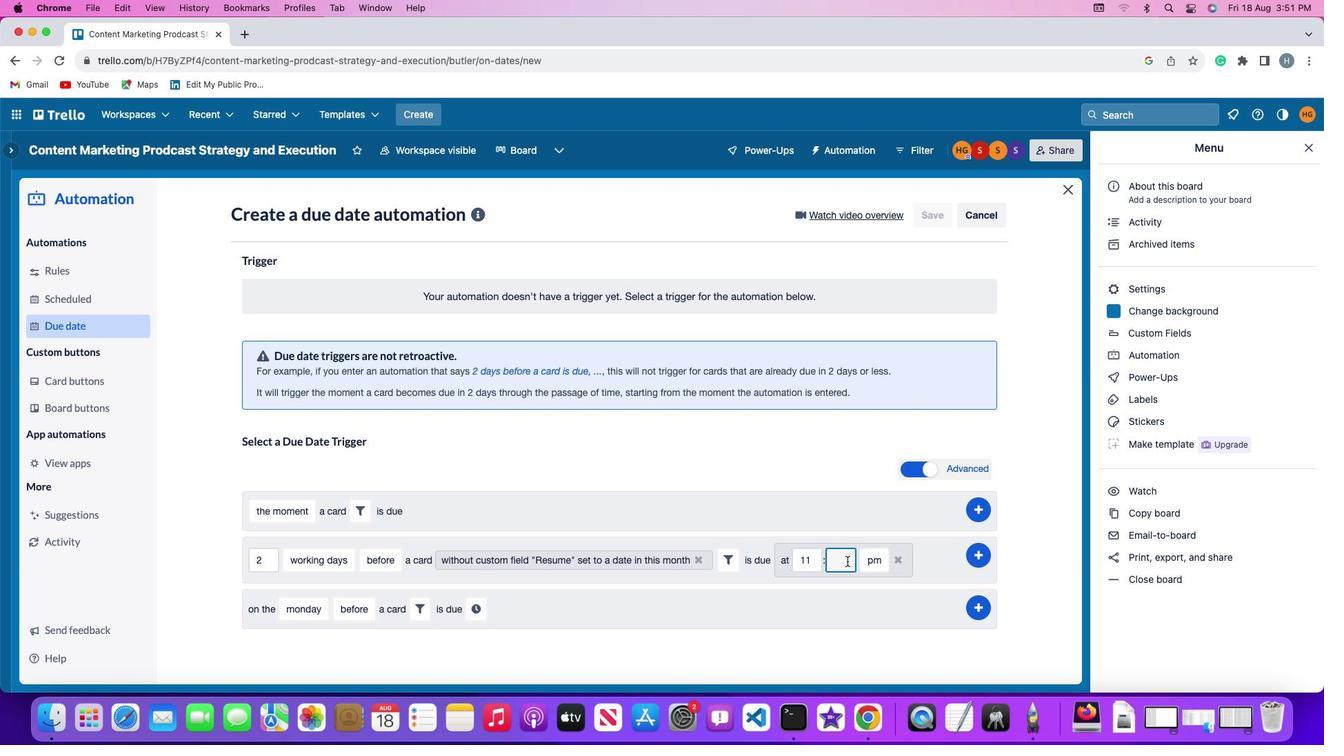 
Action: Key pressed '0''0'
Screenshot: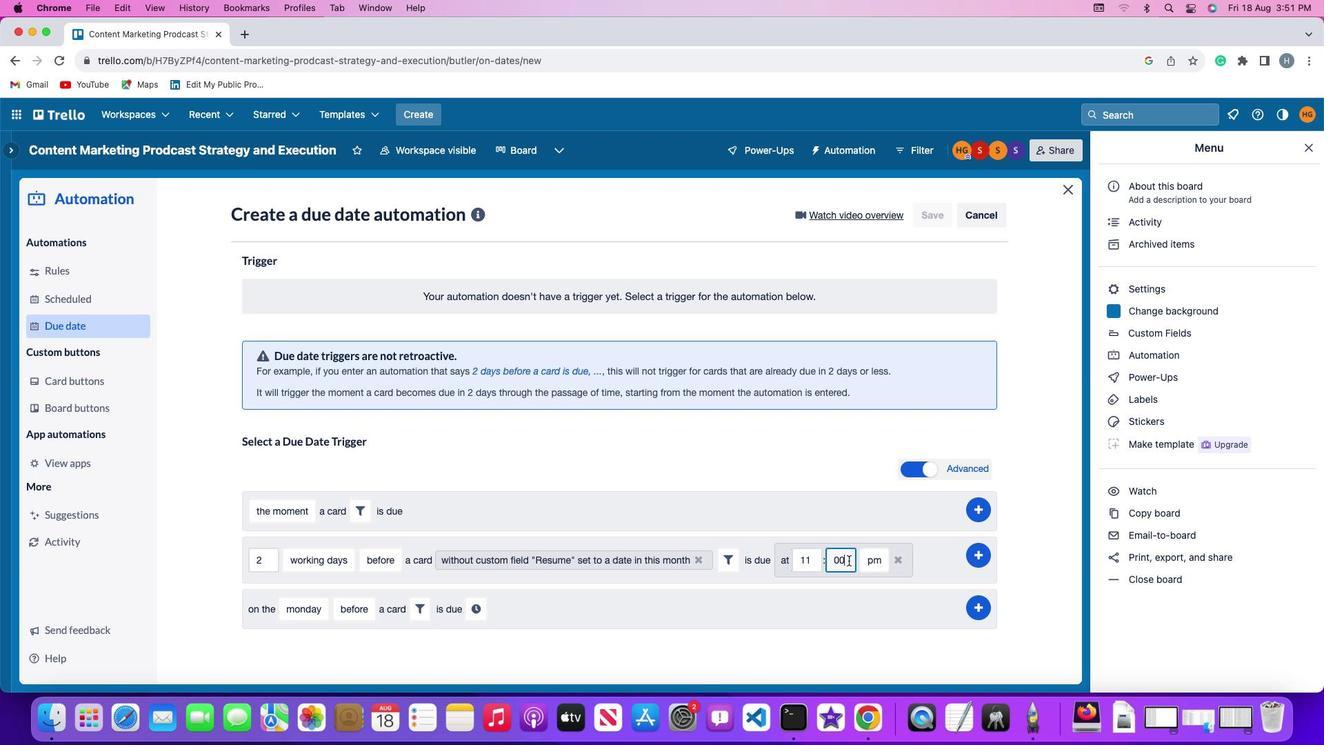 
Action: Mouse moved to (869, 558)
Screenshot: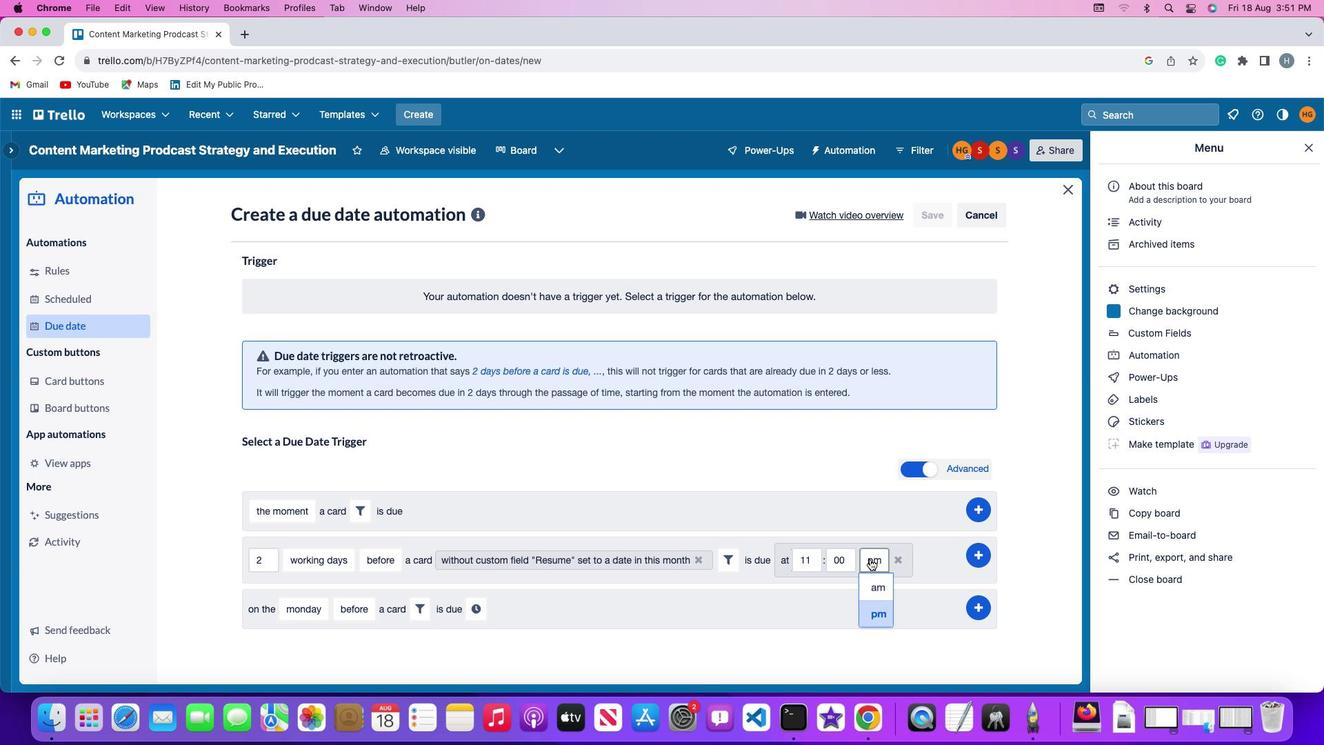 
Action: Mouse pressed left at (869, 558)
Screenshot: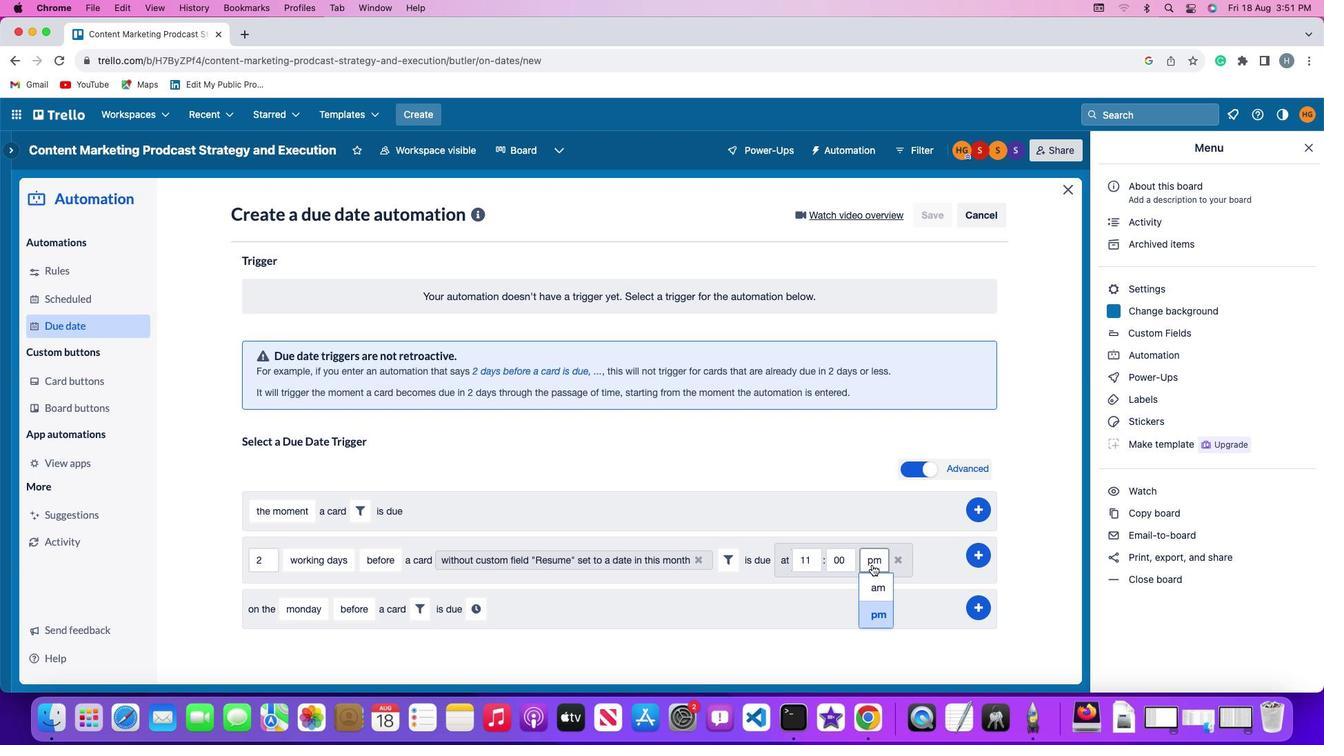 
Action: Mouse moved to (872, 582)
Screenshot: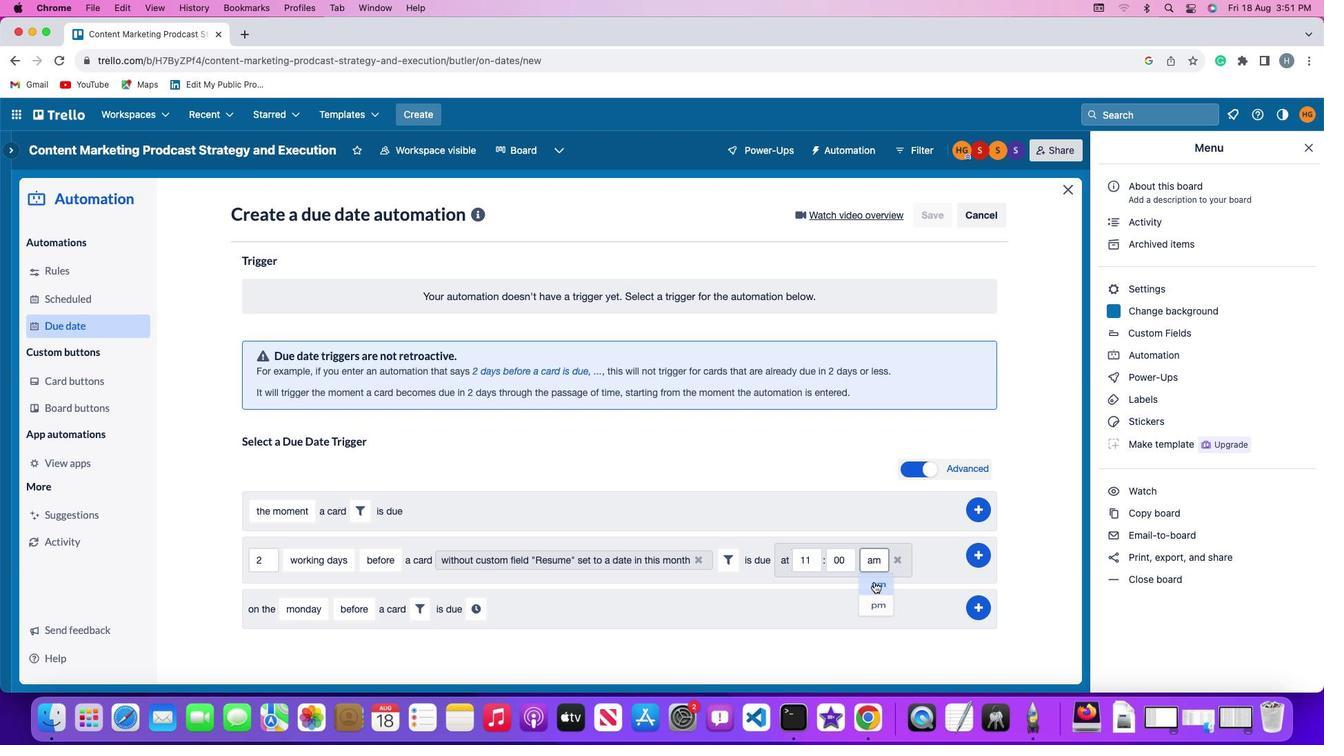 
Action: Mouse pressed left at (872, 582)
Screenshot: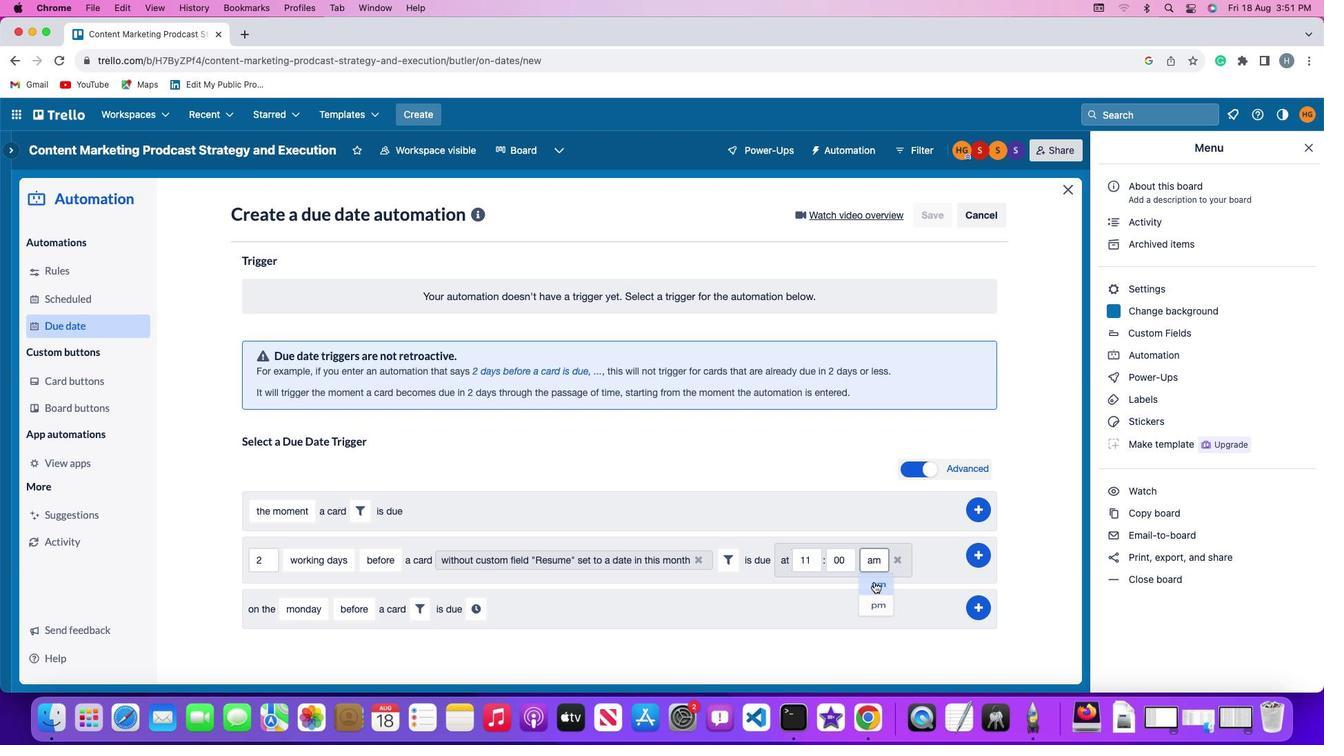 
Action: Mouse moved to (982, 553)
Screenshot: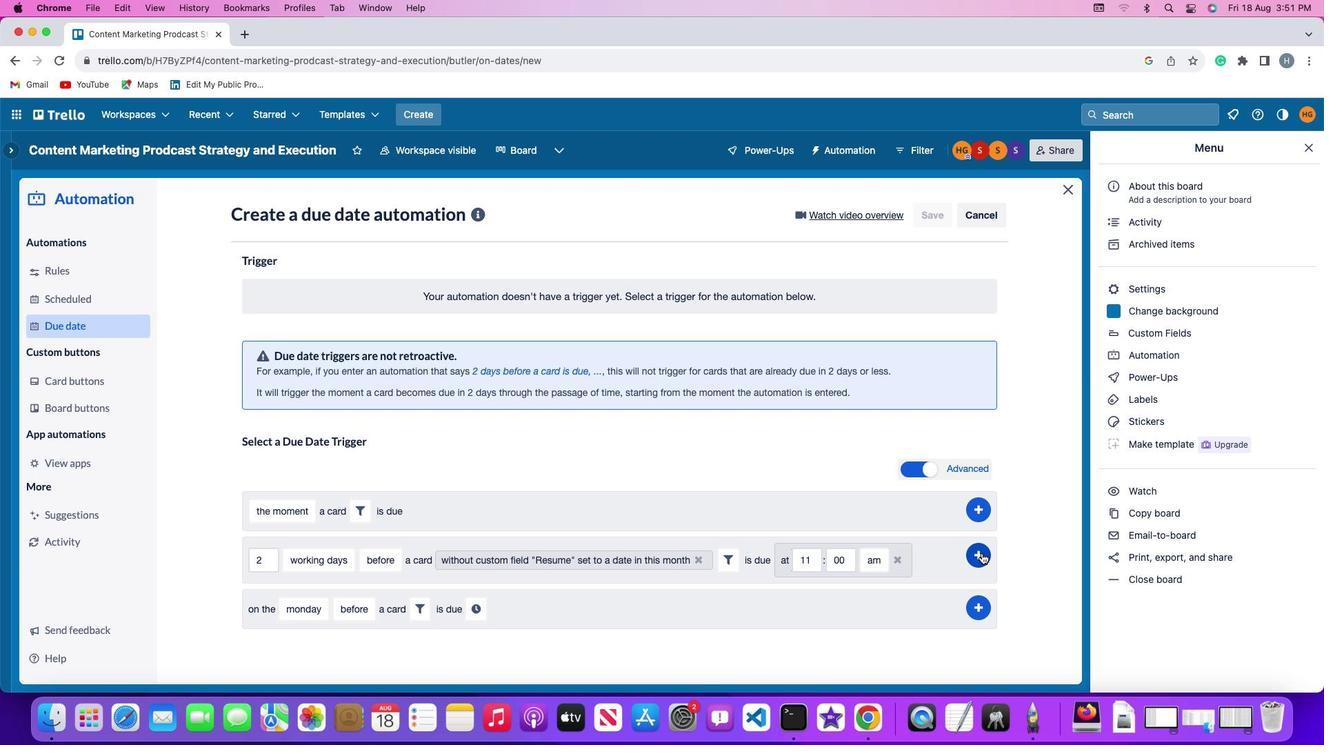 
Action: Mouse pressed left at (982, 553)
Screenshot: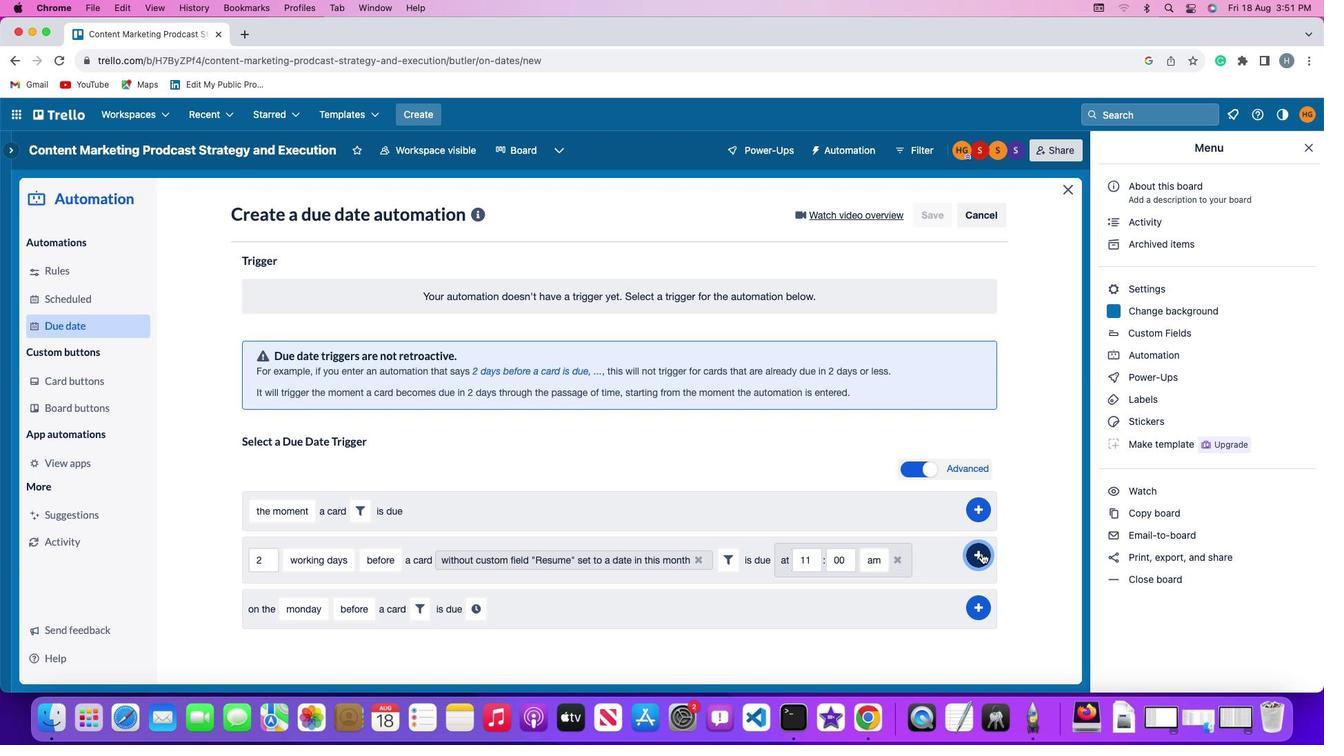 
Action: Mouse moved to (1036, 464)
Screenshot: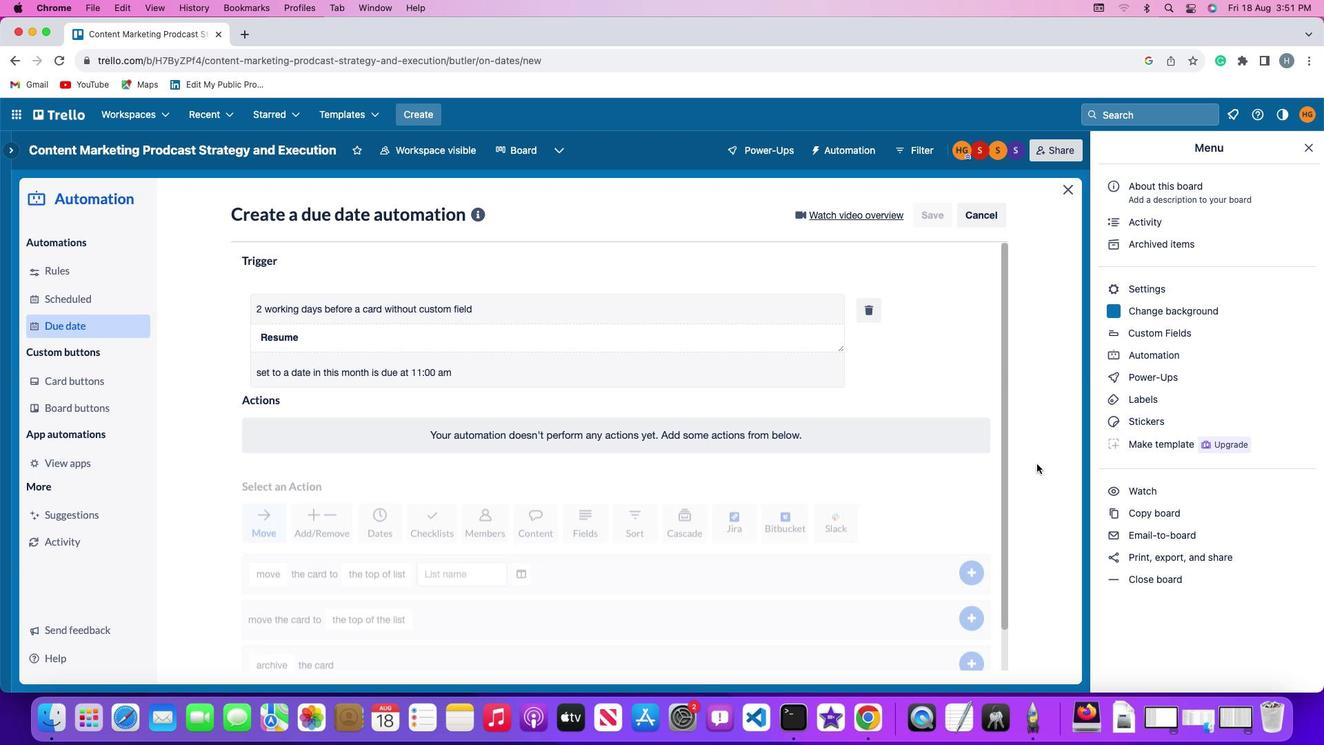 
